 Task: Look for space in Muddebihal, India from 28th June, 2023 to 10th July,  2023 for 5 adults in price range Rs.15000 to Rs.25000. Place can be entire place or private room with 5 bedrooms having 5 beds and 5 bathrooms. Property type can be house, flat, guest house. Amenities needed are: wifi, TV, free parkinig on premises, gym, breakfast. Booking option can be shelf check-in. Required host language is English.
Action: Mouse moved to (583, 185)
Screenshot: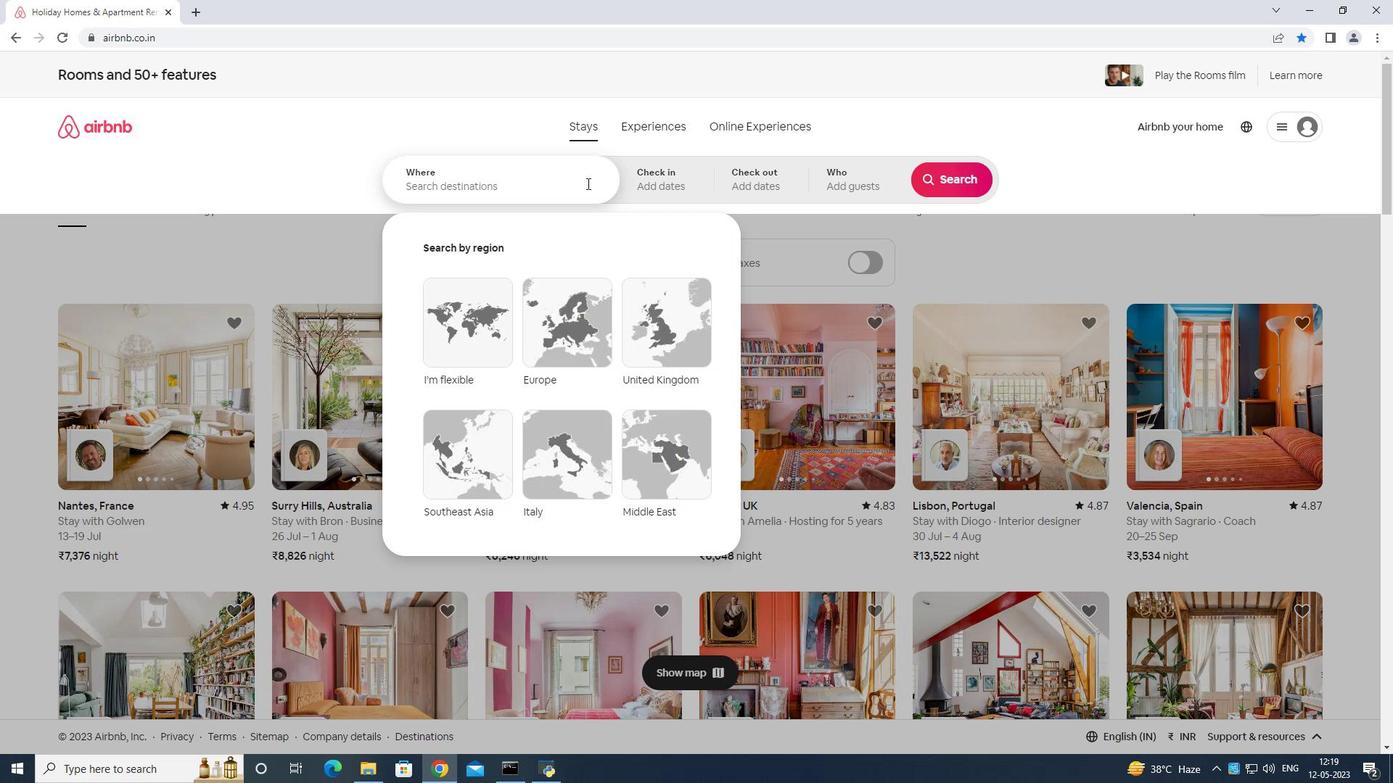 
Action: Mouse pressed left at (583, 185)
Screenshot: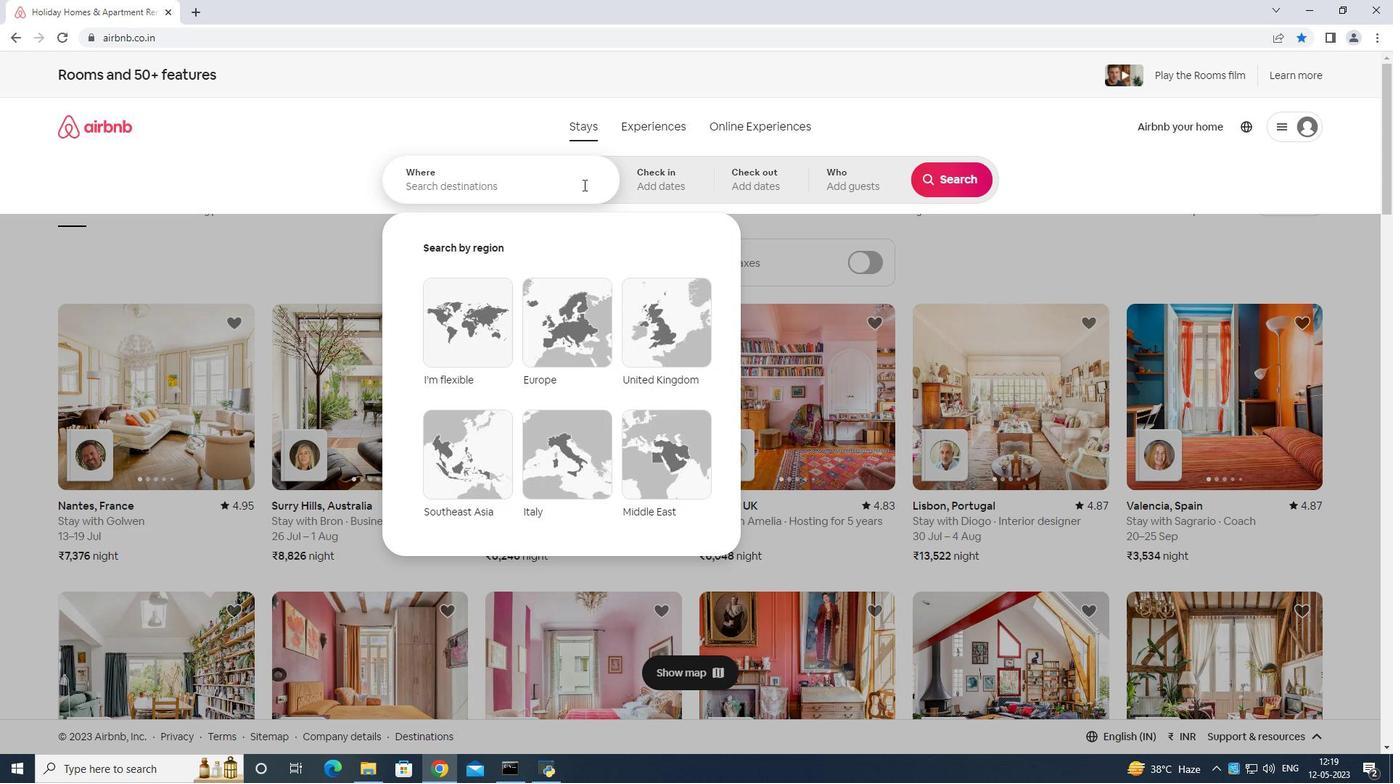 
Action: Mouse moved to (595, 180)
Screenshot: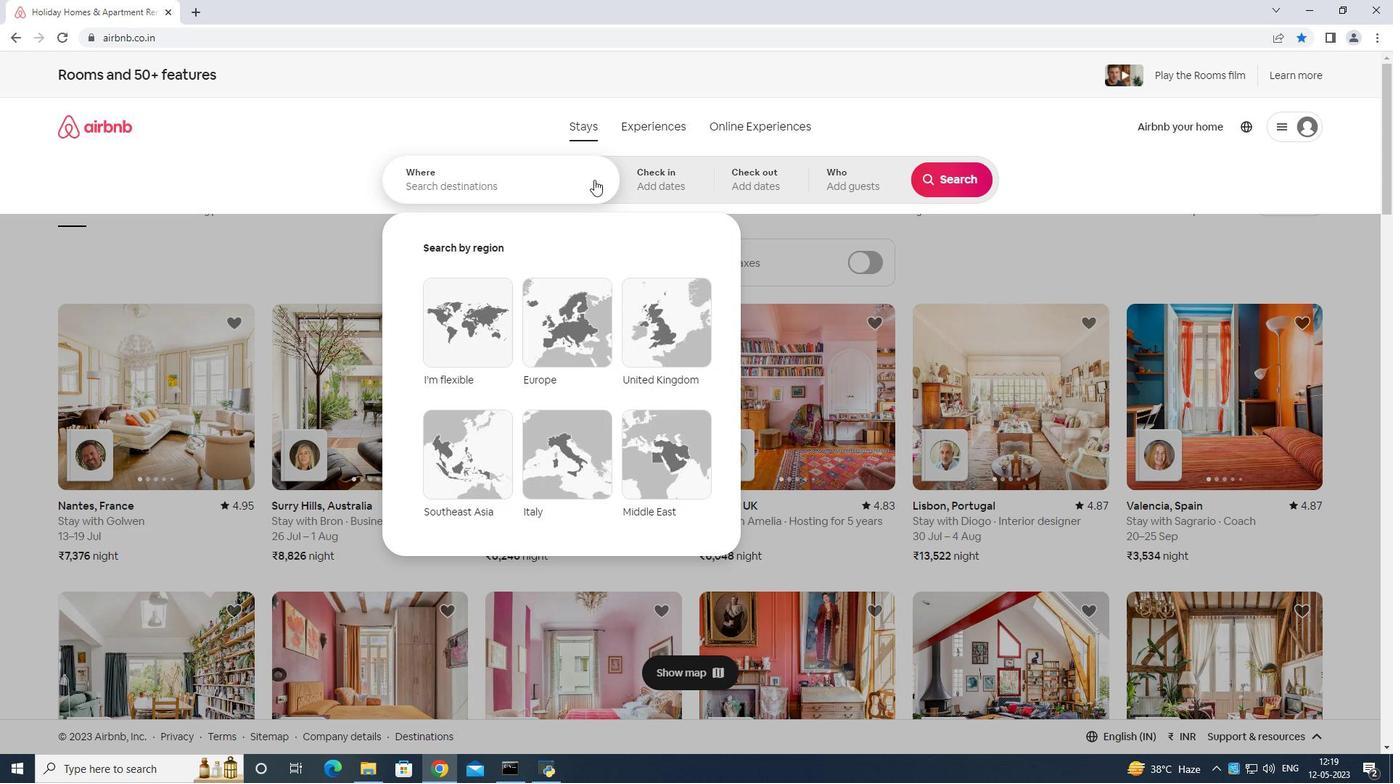 
Action: Key pressed <Key.shift>Muddebihal<Key.space>india<Key.enter>
Screenshot: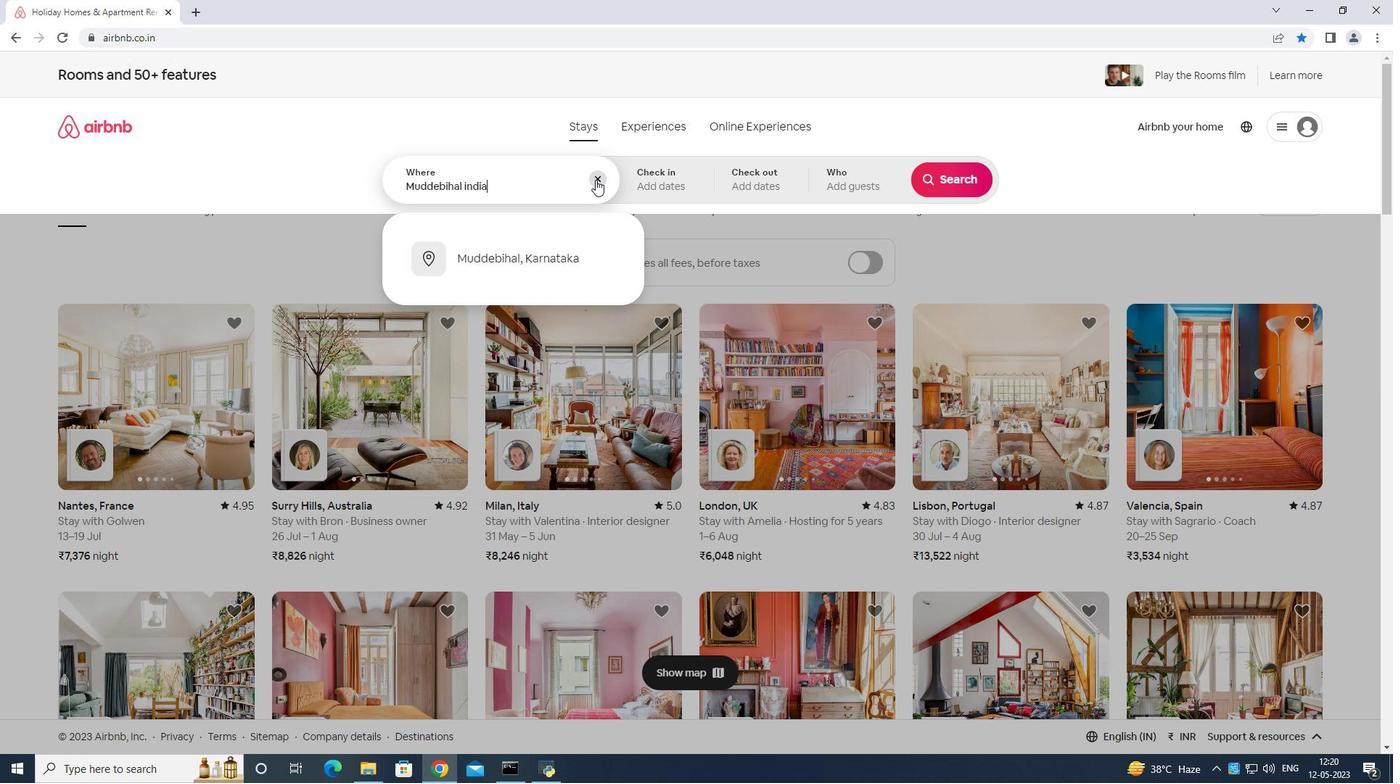 
Action: Mouse moved to (831, 492)
Screenshot: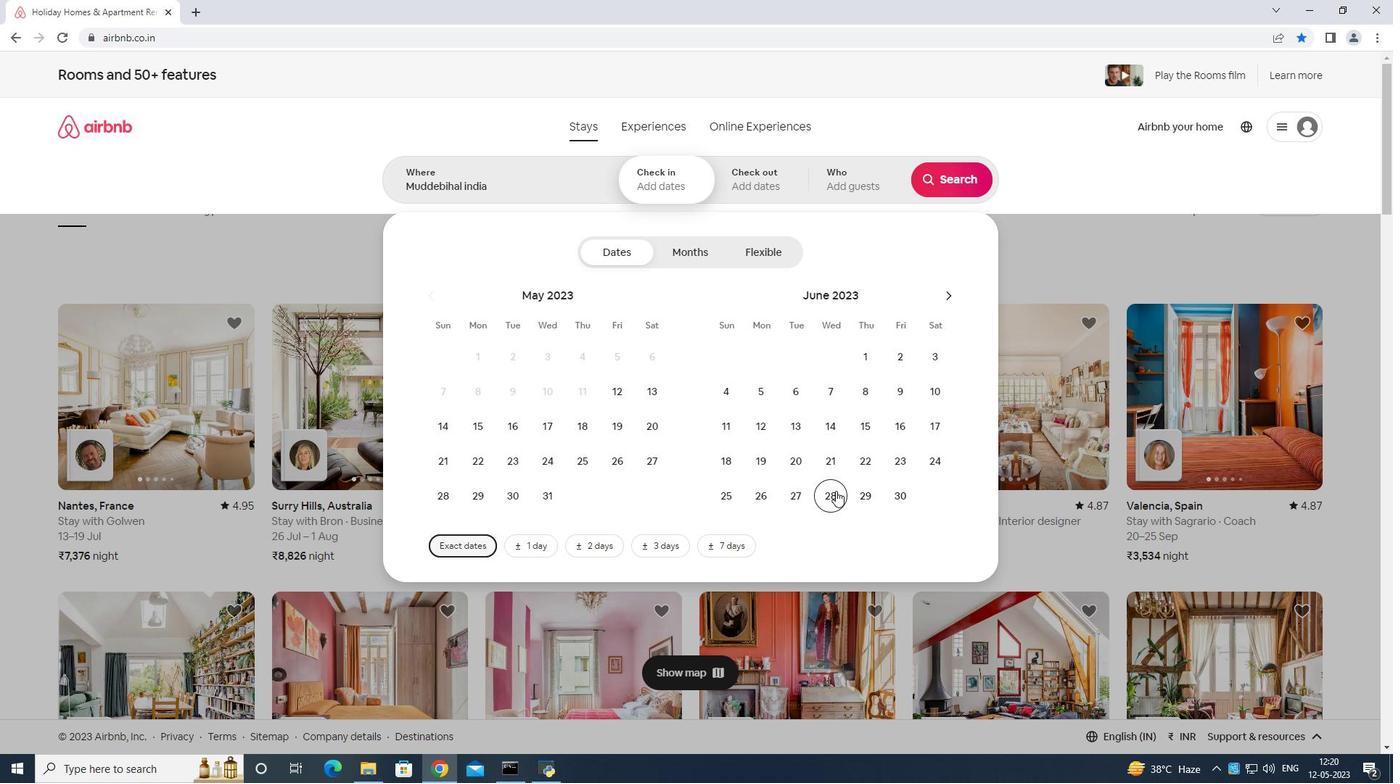 
Action: Mouse pressed left at (831, 492)
Screenshot: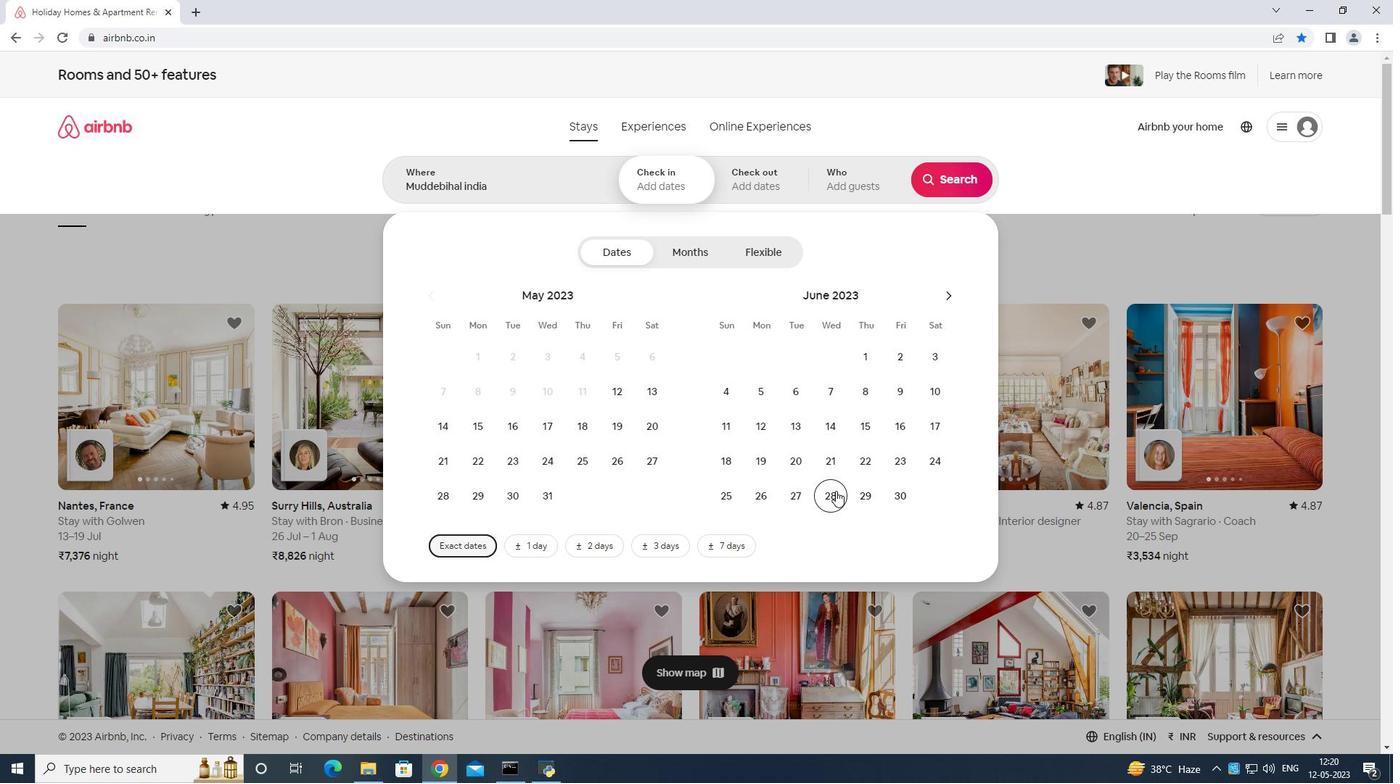 
Action: Mouse moved to (944, 296)
Screenshot: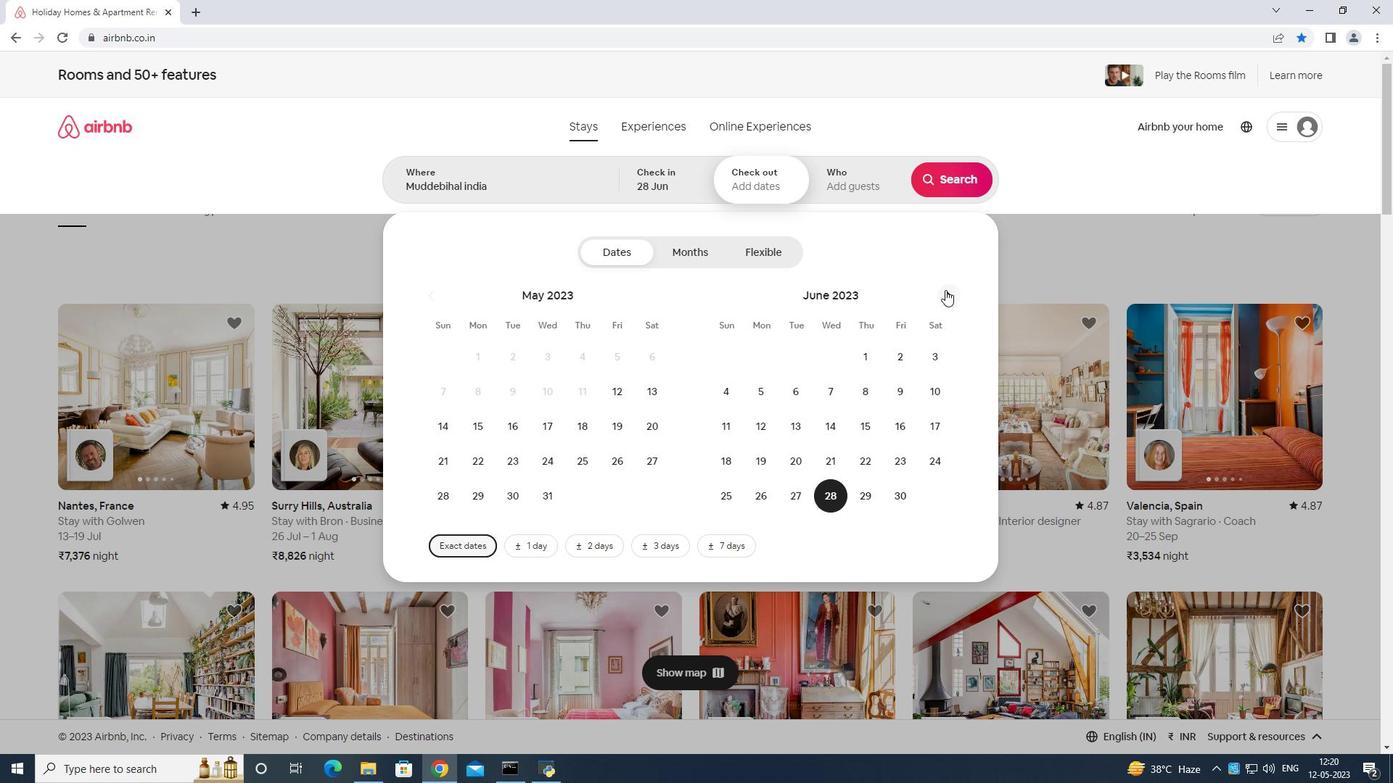 
Action: Mouse pressed left at (944, 296)
Screenshot: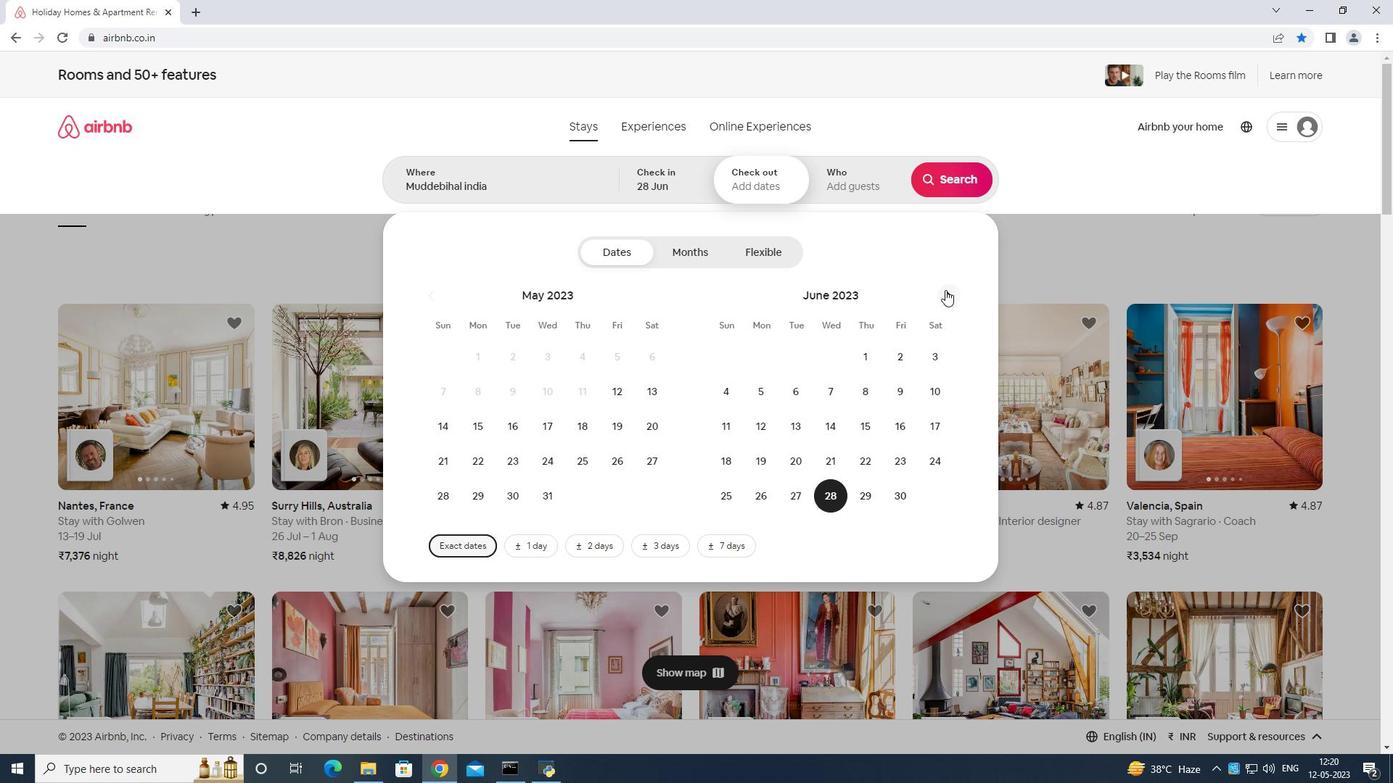 
Action: Mouse moved to (766, 413)
Screenshot: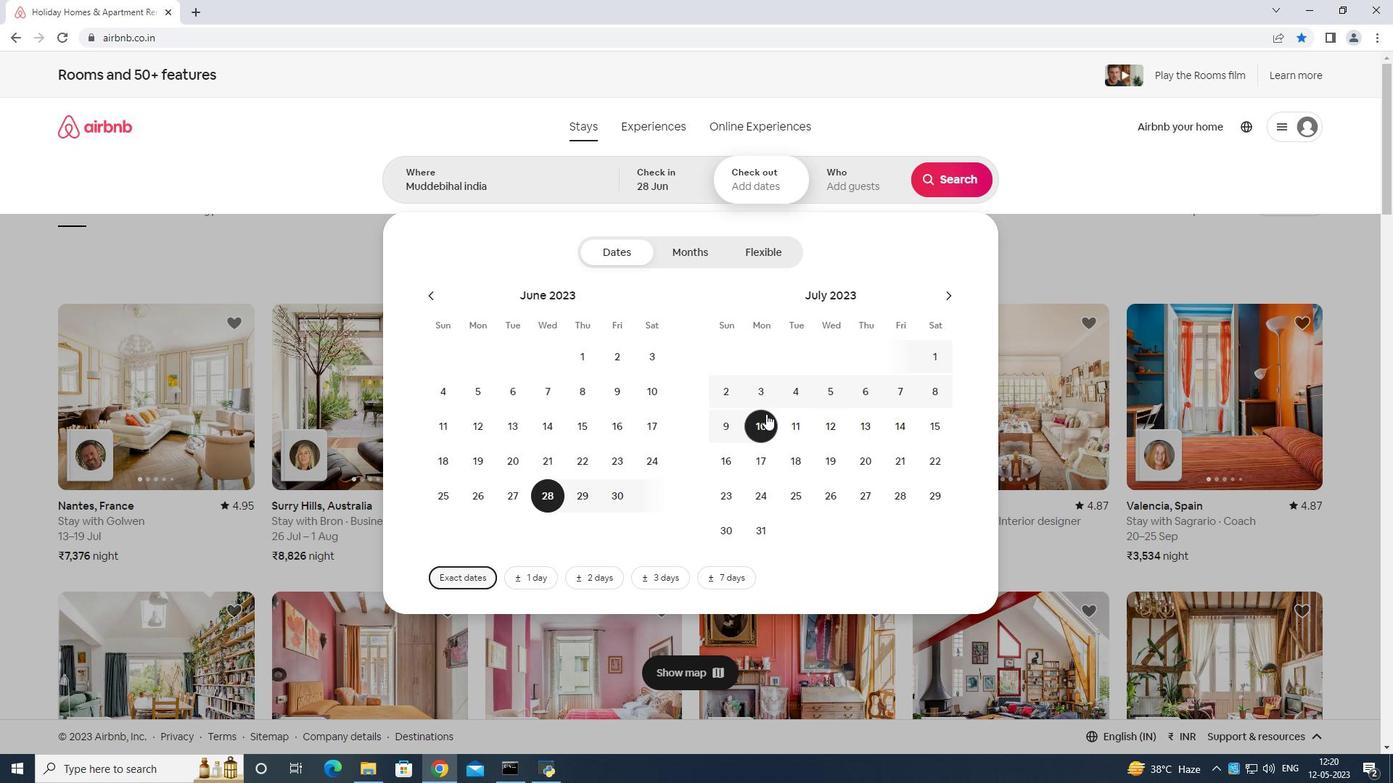 
Action: Mouse pressed left at (766, 413)
Screenshot: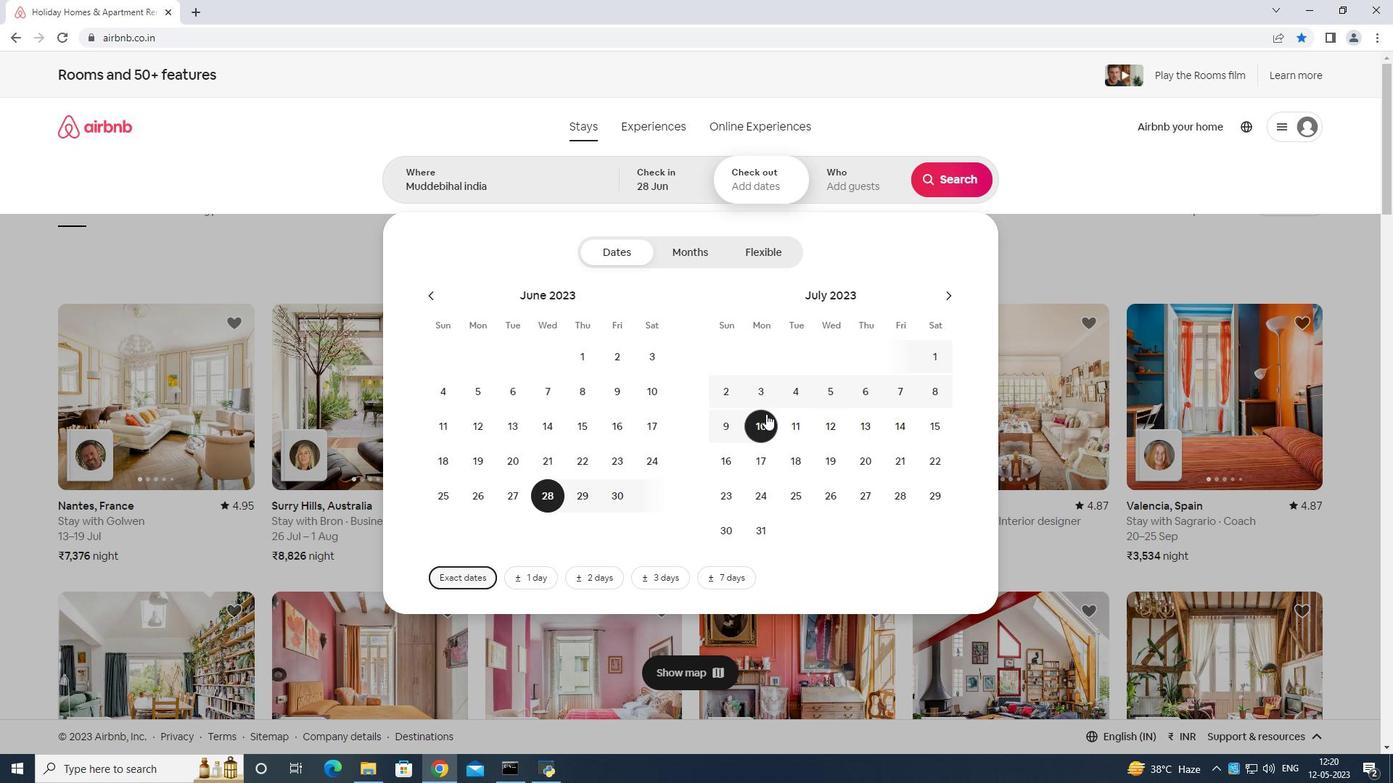 
Action: Mouse moved to (873, 173)
Screenshot: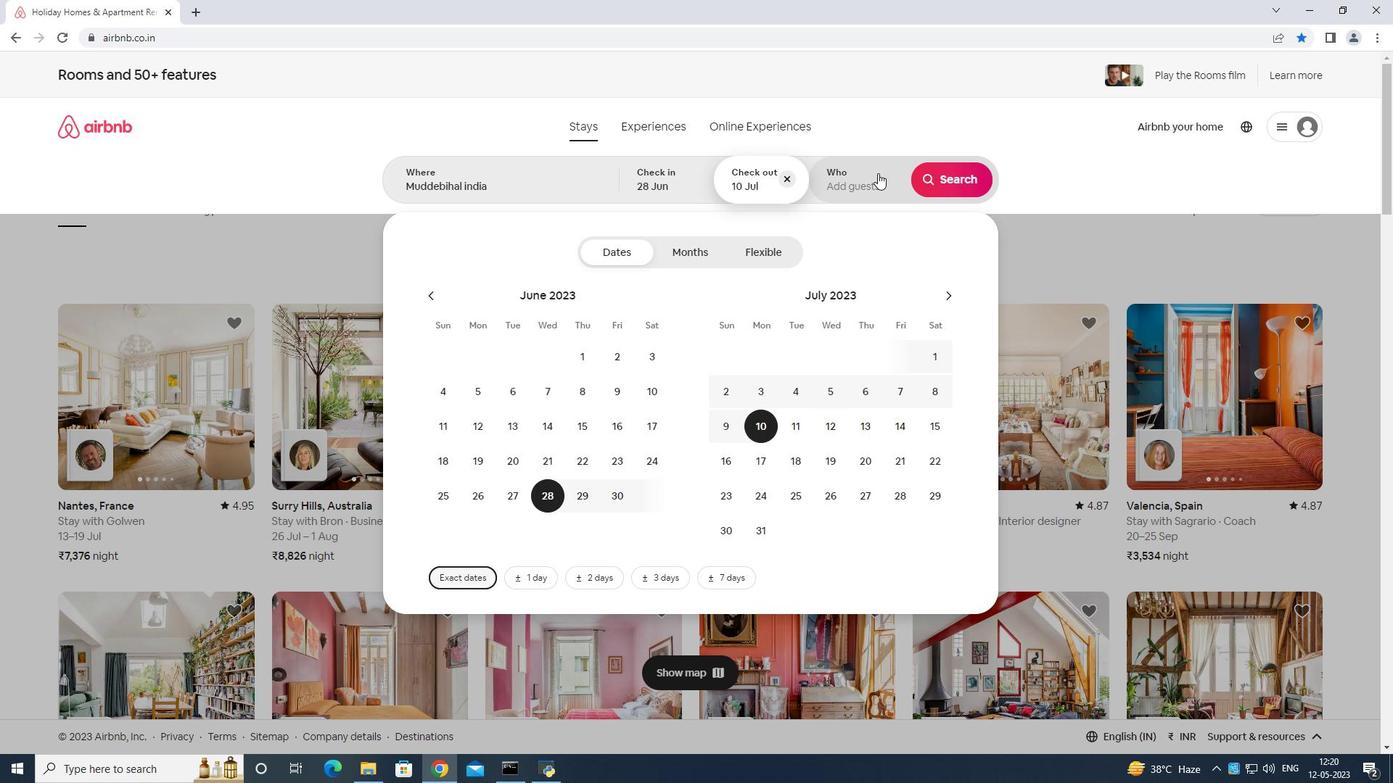 
Action: Mouse pressed left at (873, 173)
Screenshot: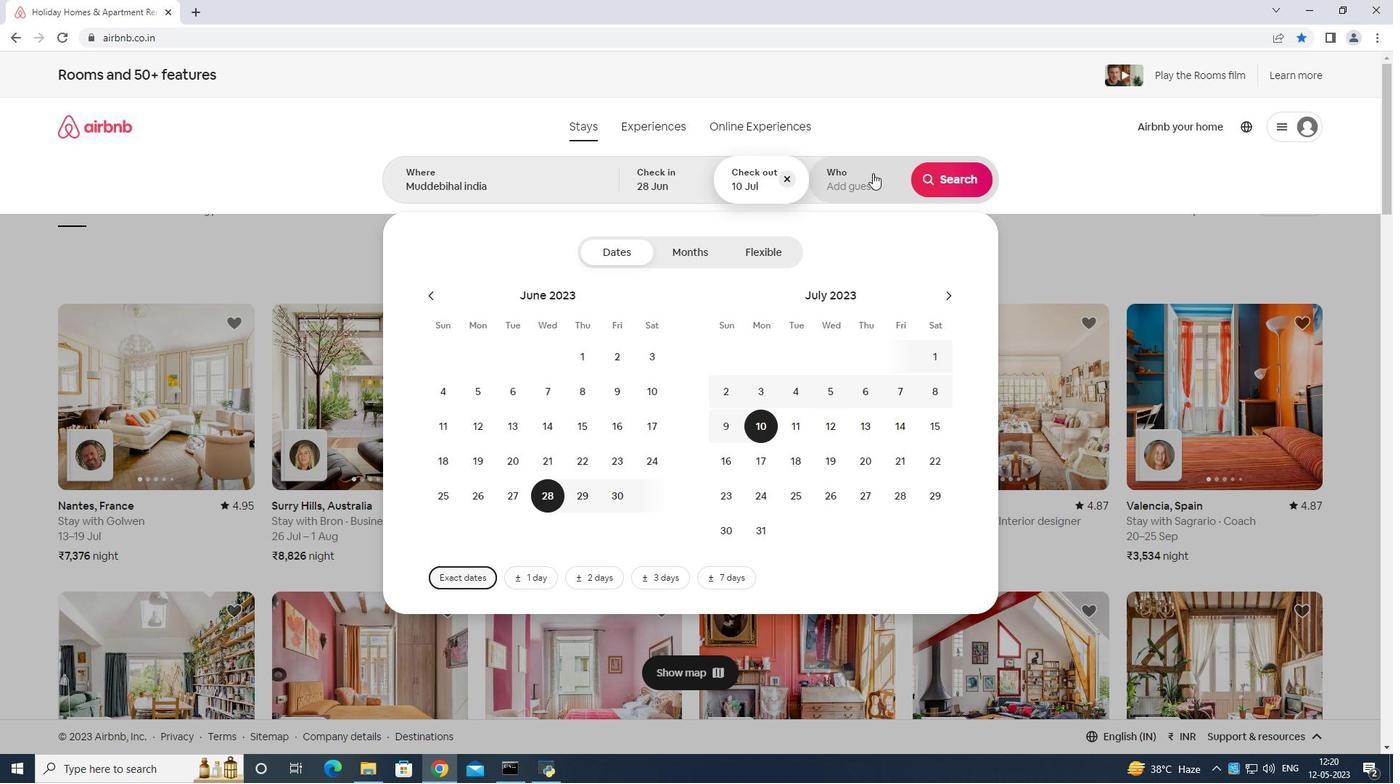 
Action: Mouse moved to (958, 252)
Screenshot: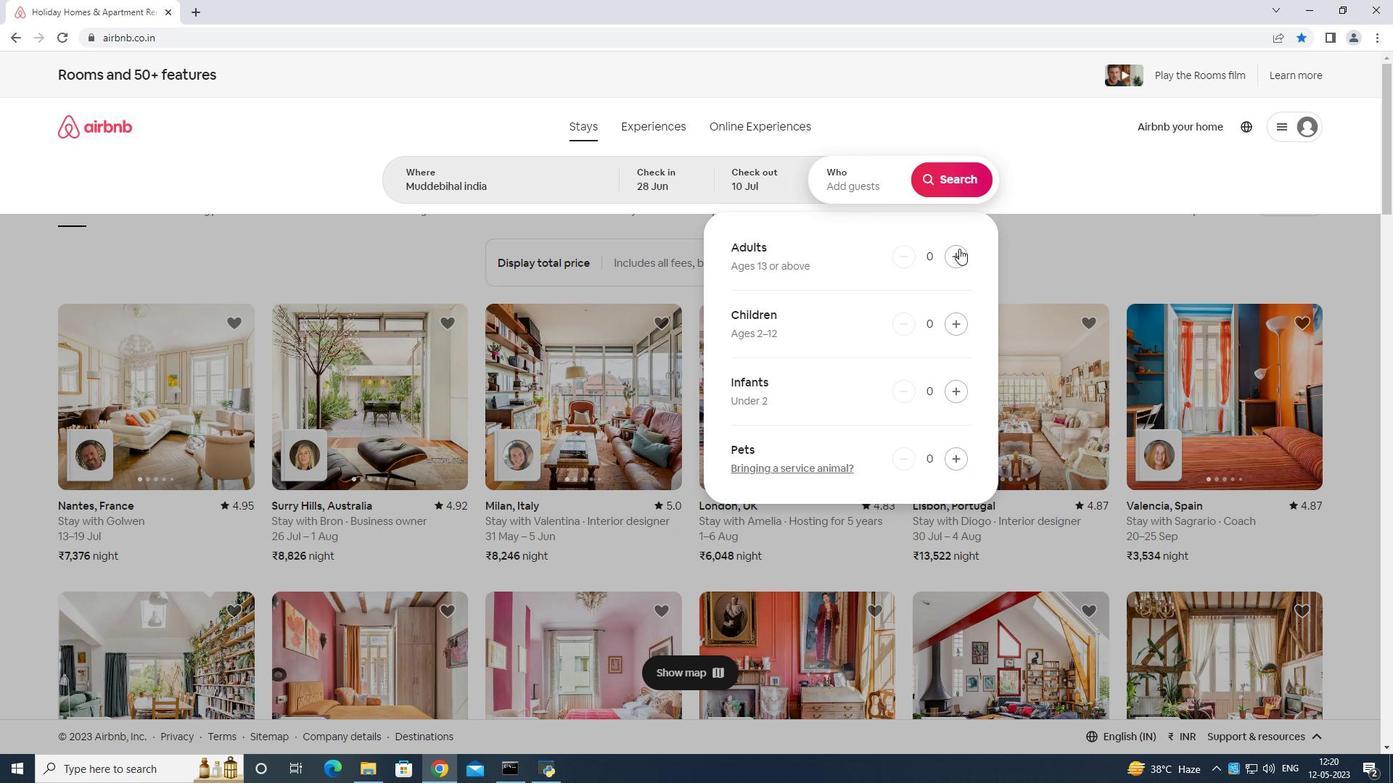 
Action: Mouse pressed left at (958, 252)
Screenshot: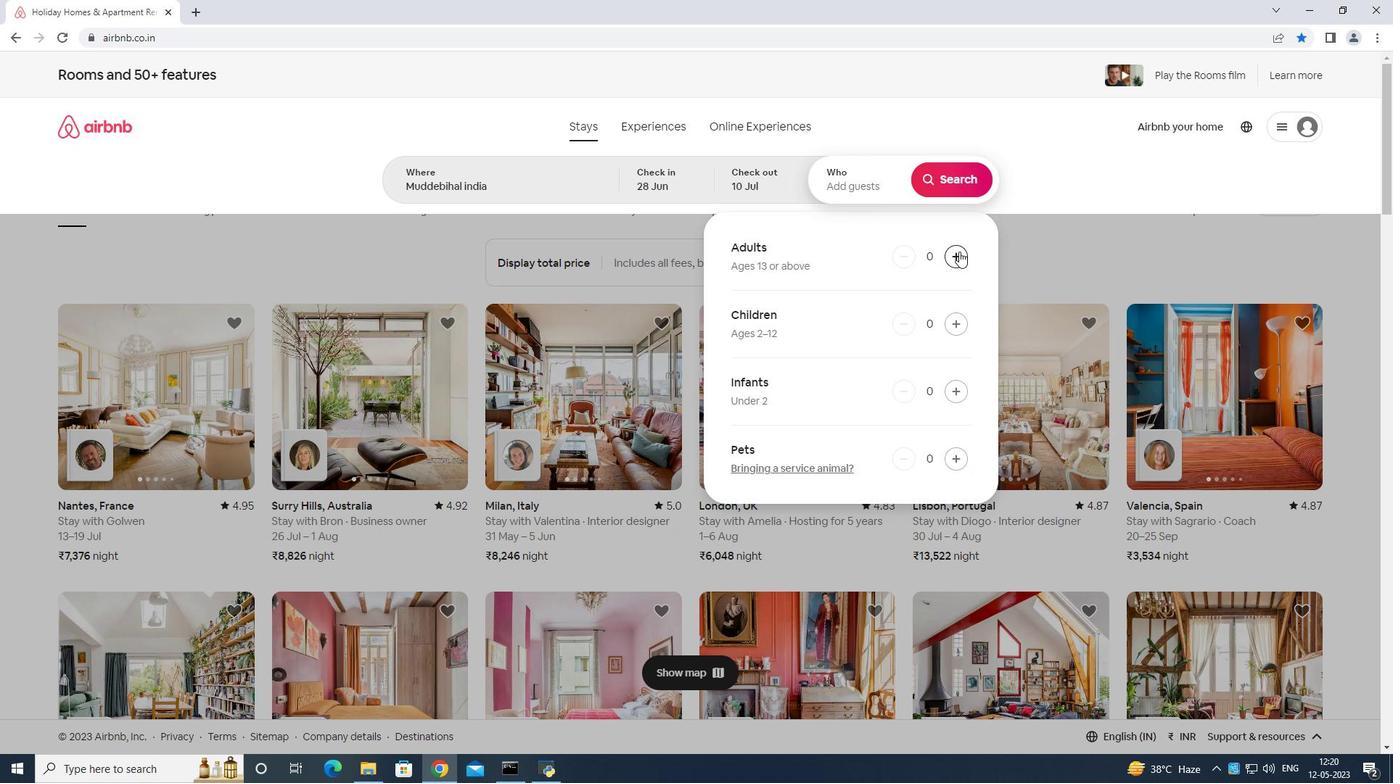 
Action: Mouse moved to (958, 252)
Screenshot: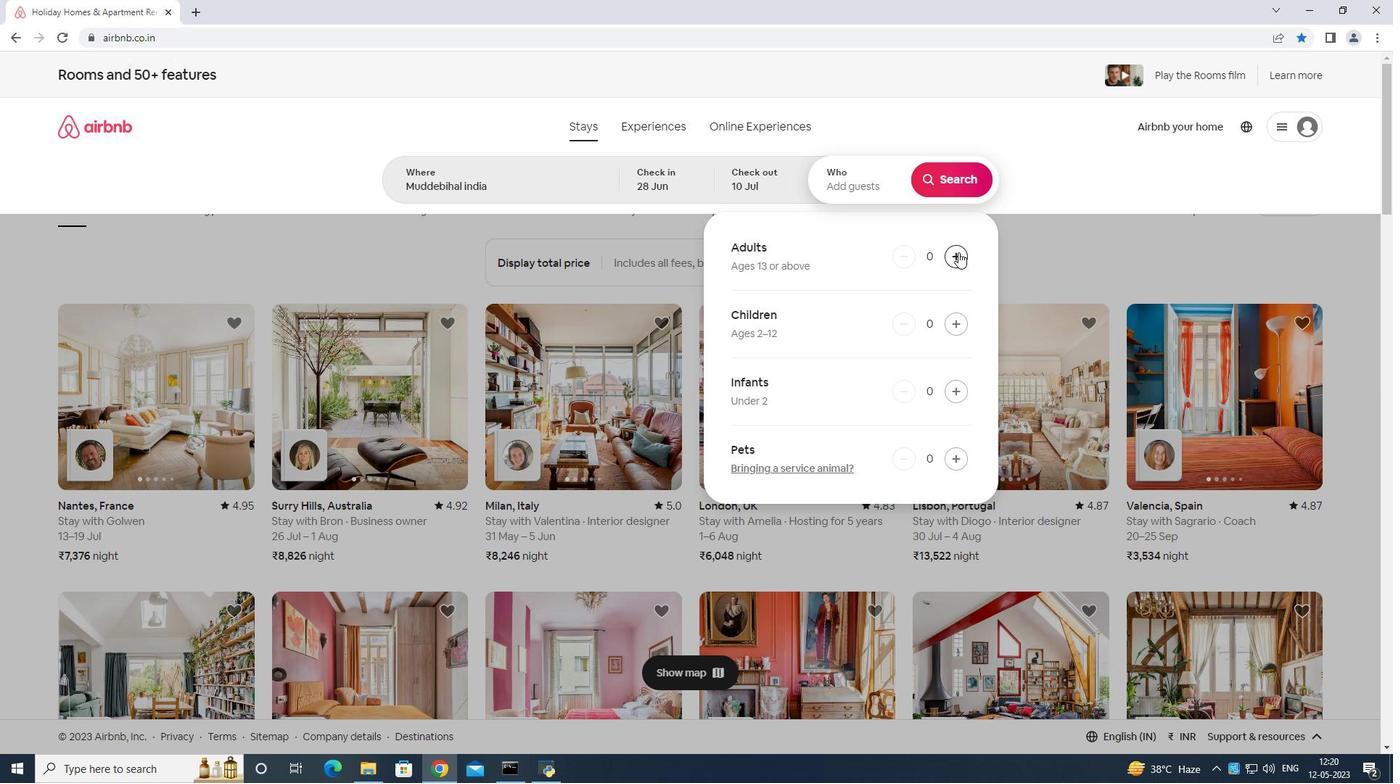 
Action: Mouse pressed left at (958, 252)
Screenshot: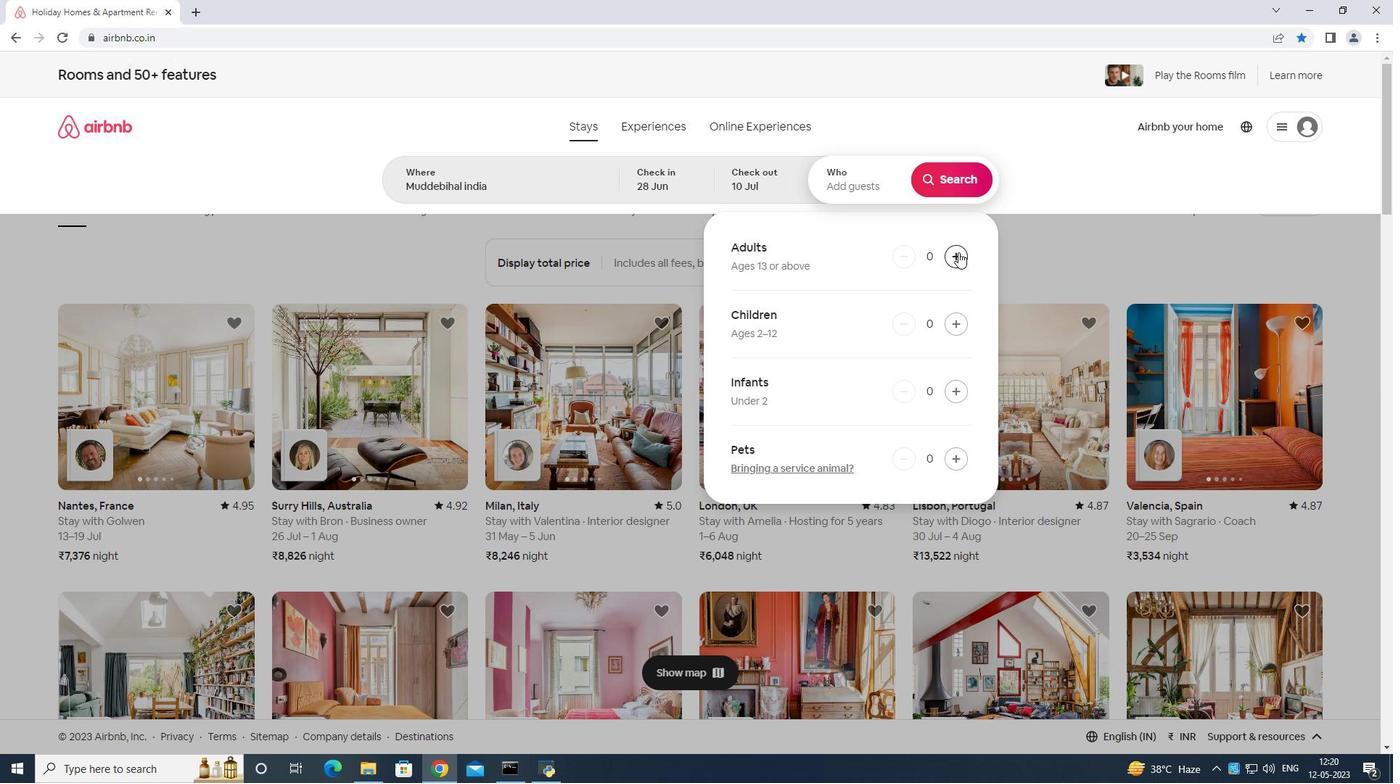 
Action: Mouse pressed left at (958, 252)
Screenshot: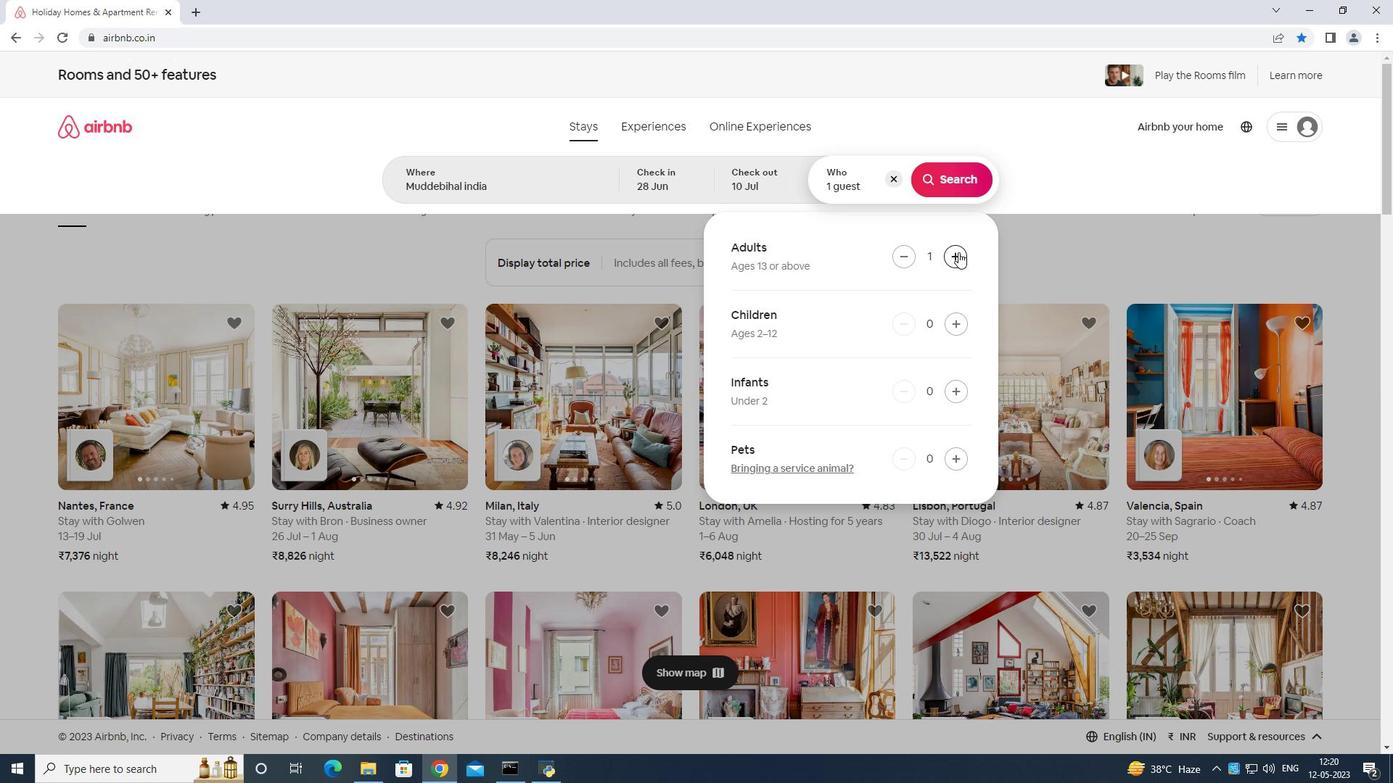 
Action: Mouse pressed left at (958, 252)
Screenshot: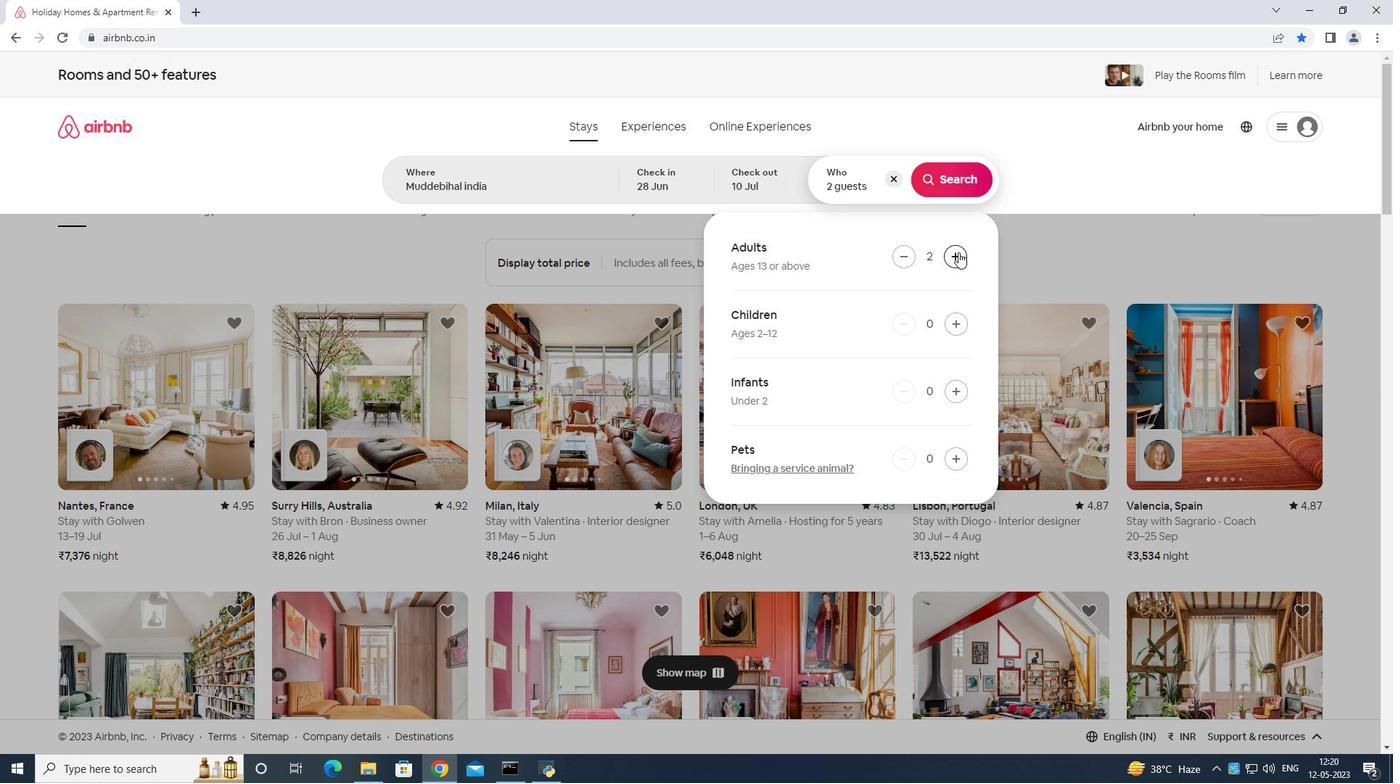 
Action: Mouse pressed left at (958, 252)
Screenshot: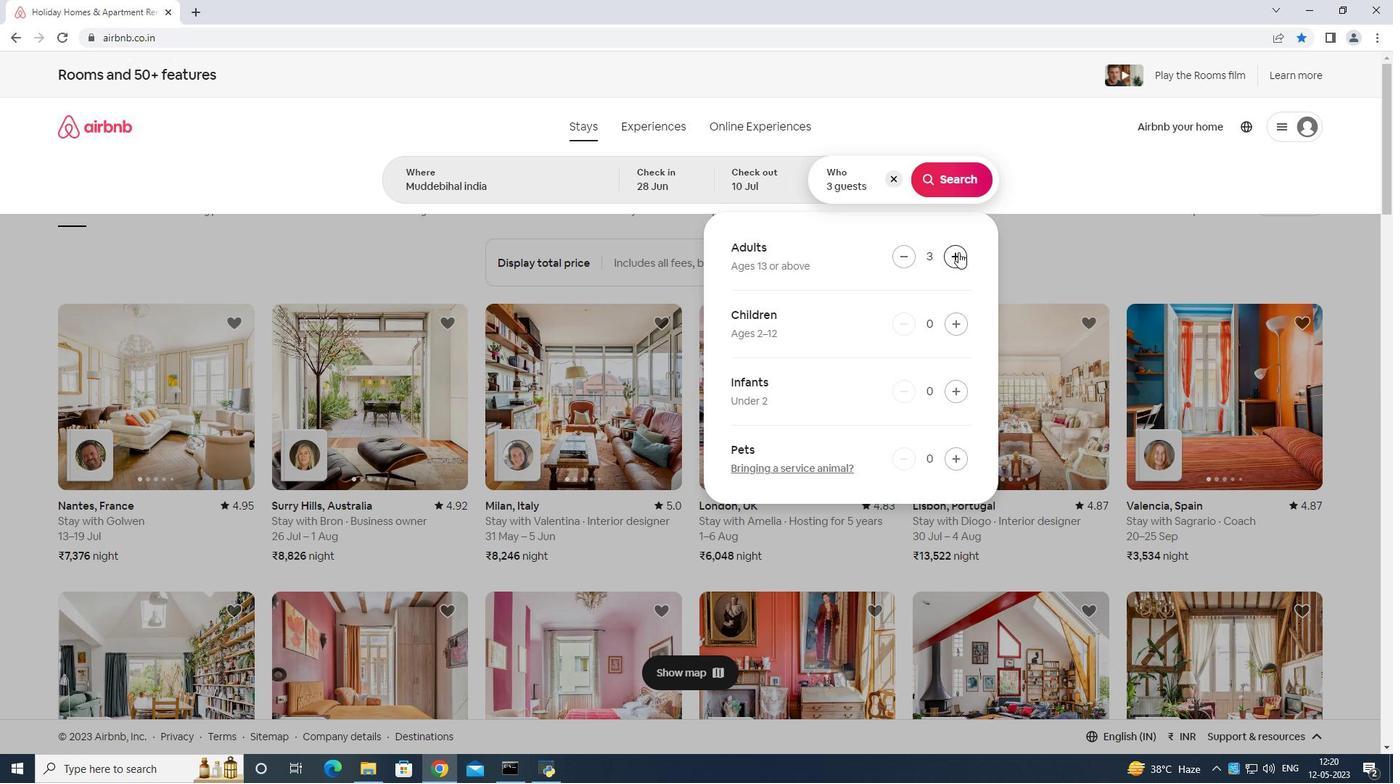 
Action: Mouse pressed left at (958, 252)
Screenshot: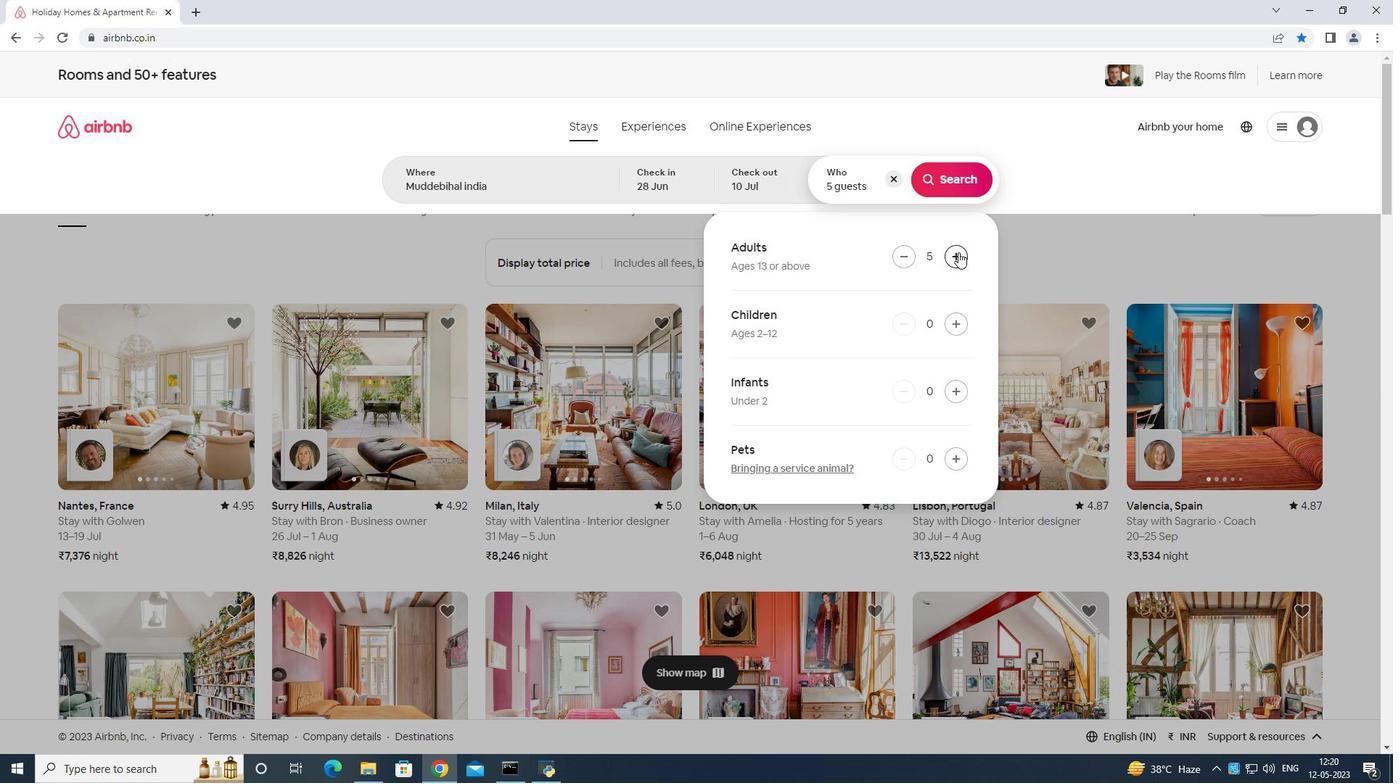 
Action: Mouse moved to (913, 258)
Screenshot: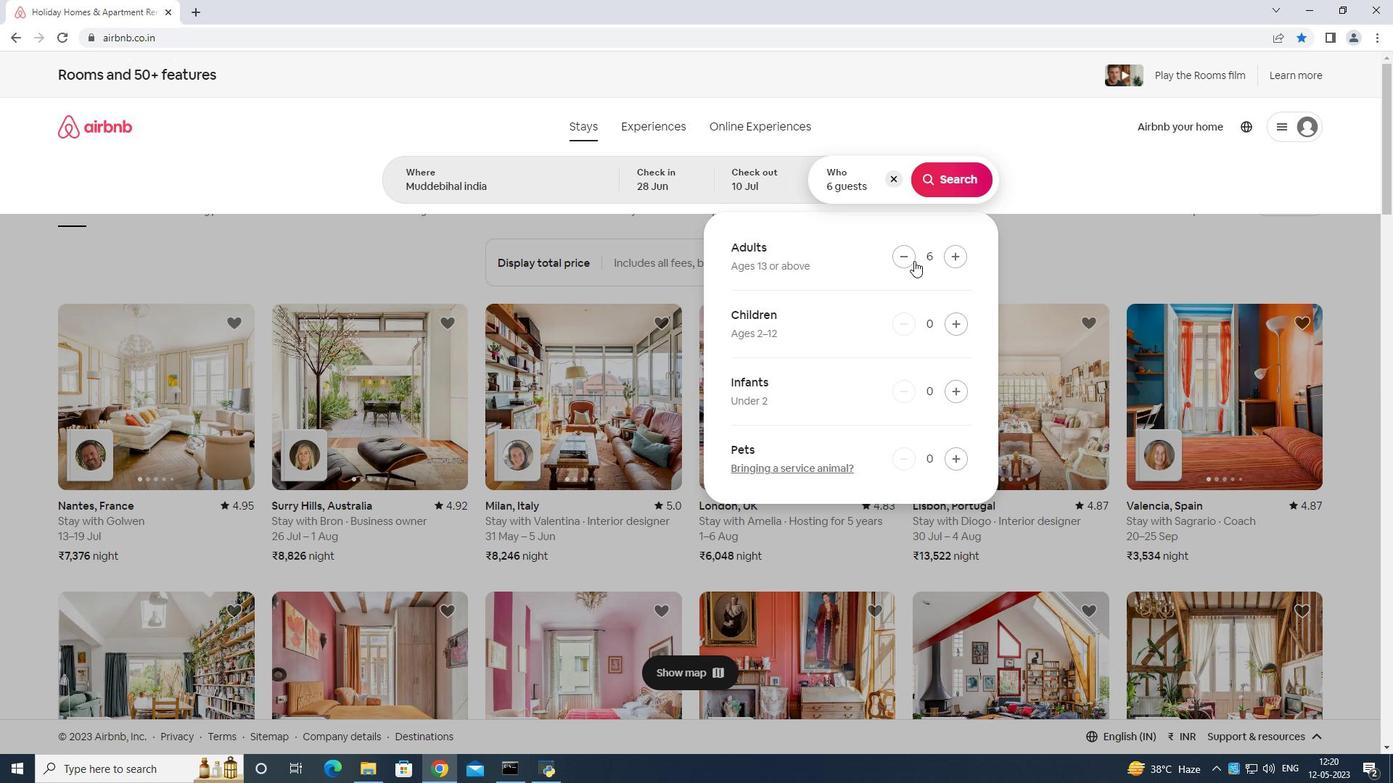 
Action: Mouse pressed left at (913, 258)
Screenshot: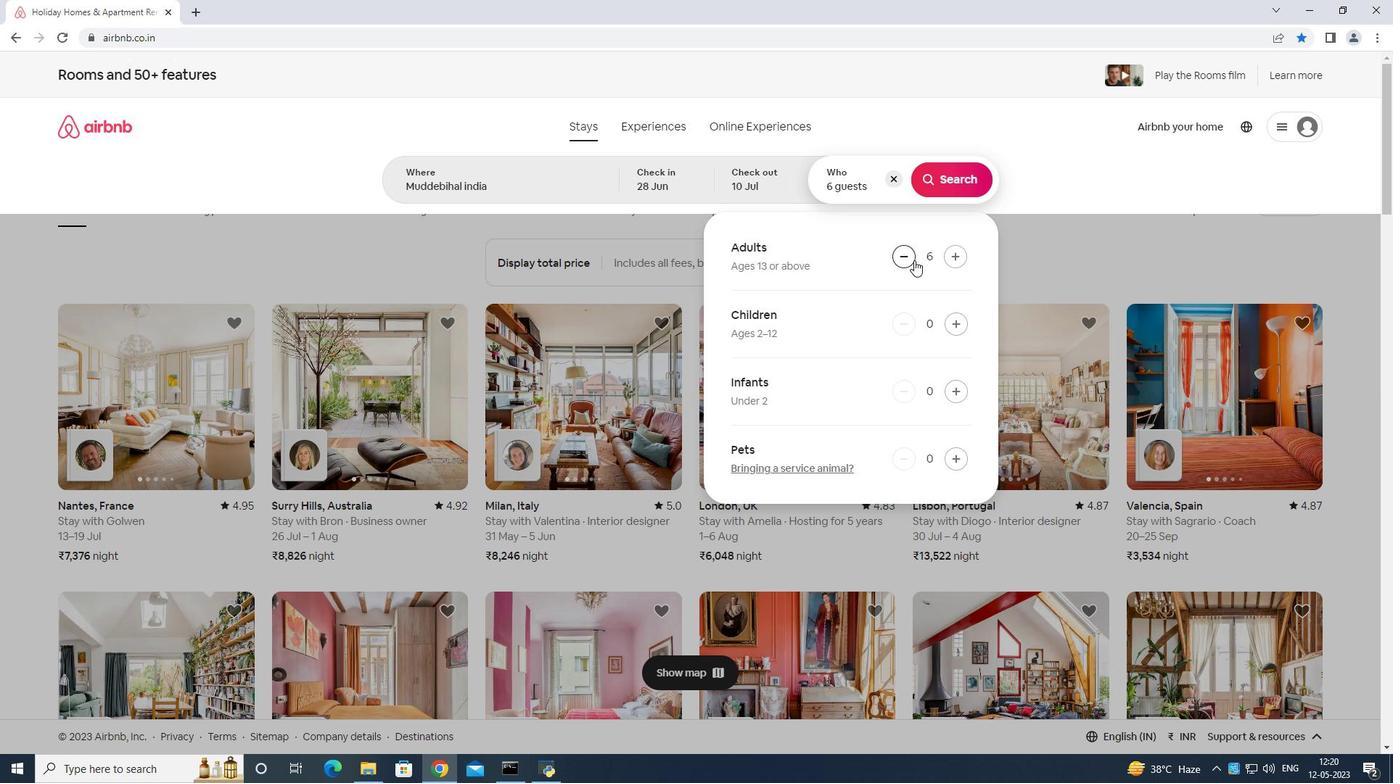 
Action: Mouse moved to (963, 196)
Screenshot: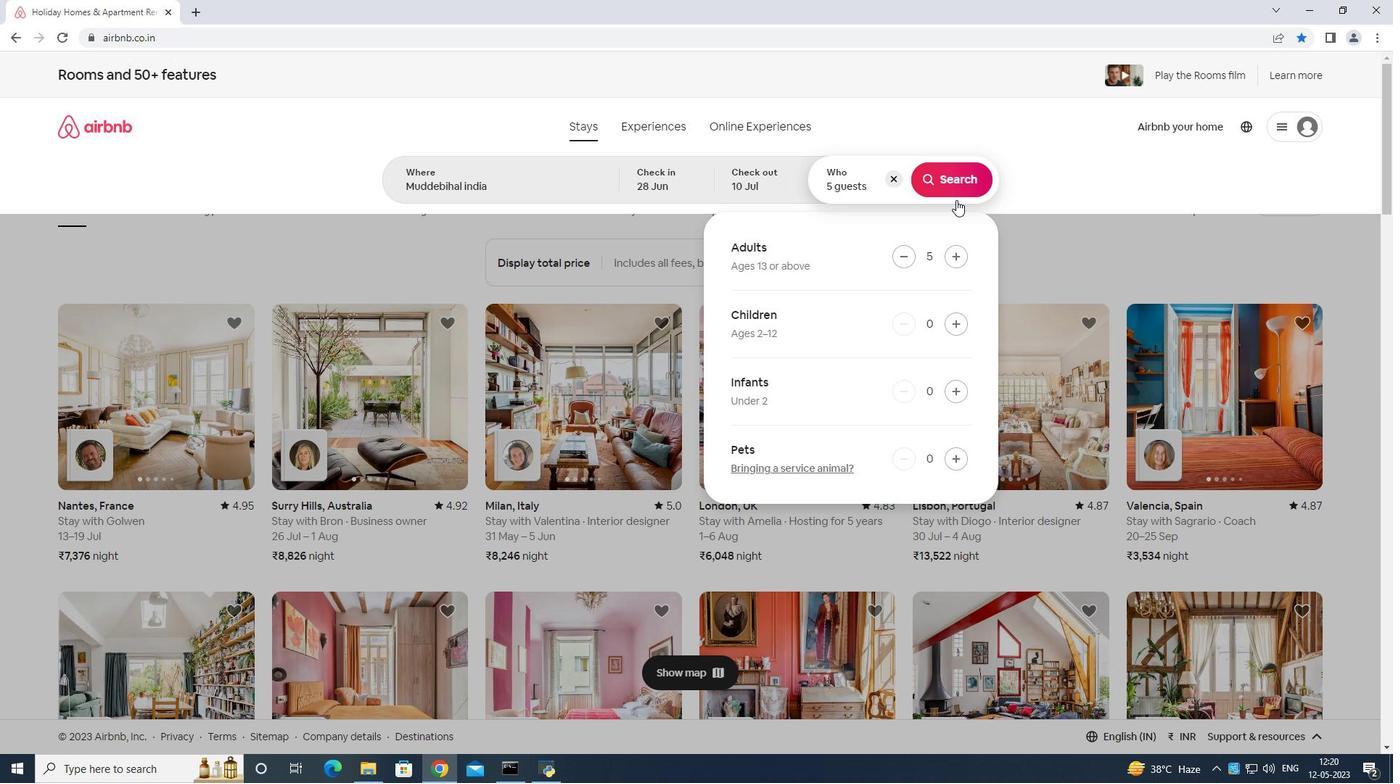 
Action: Mouse pressed left at (963, 196)
Screenshot: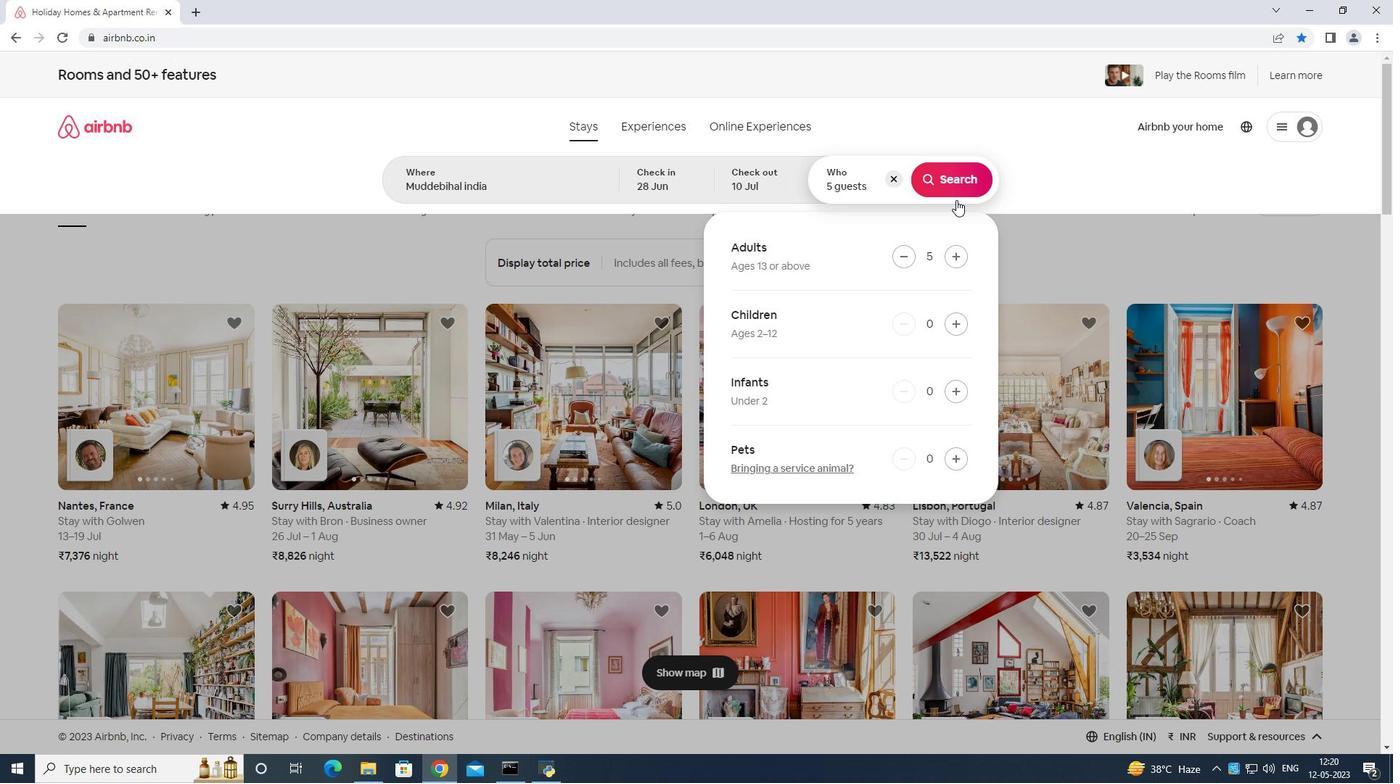 
Action: Mouse moved to (1324, 132)
Screenshot: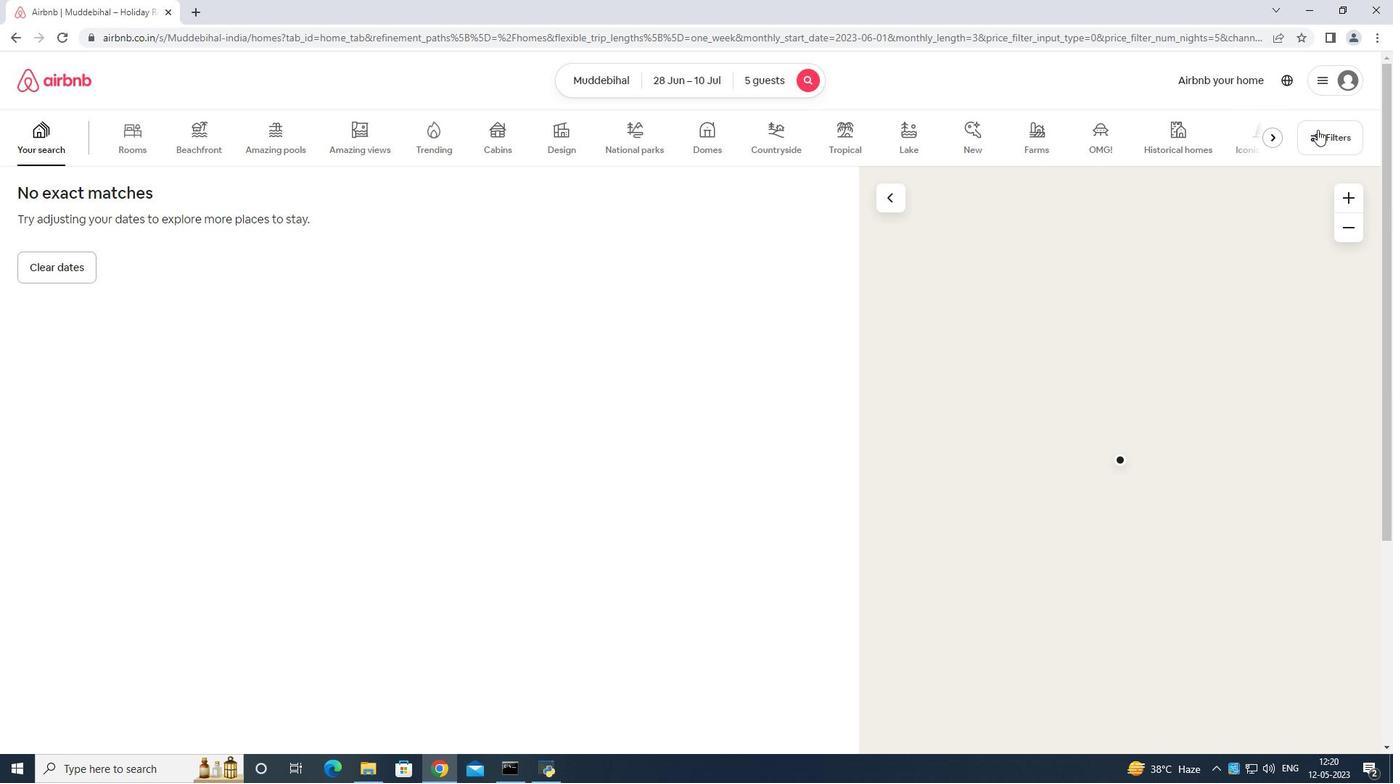 
Action: Mouse pressed left at (1324, 132)
Screenshot: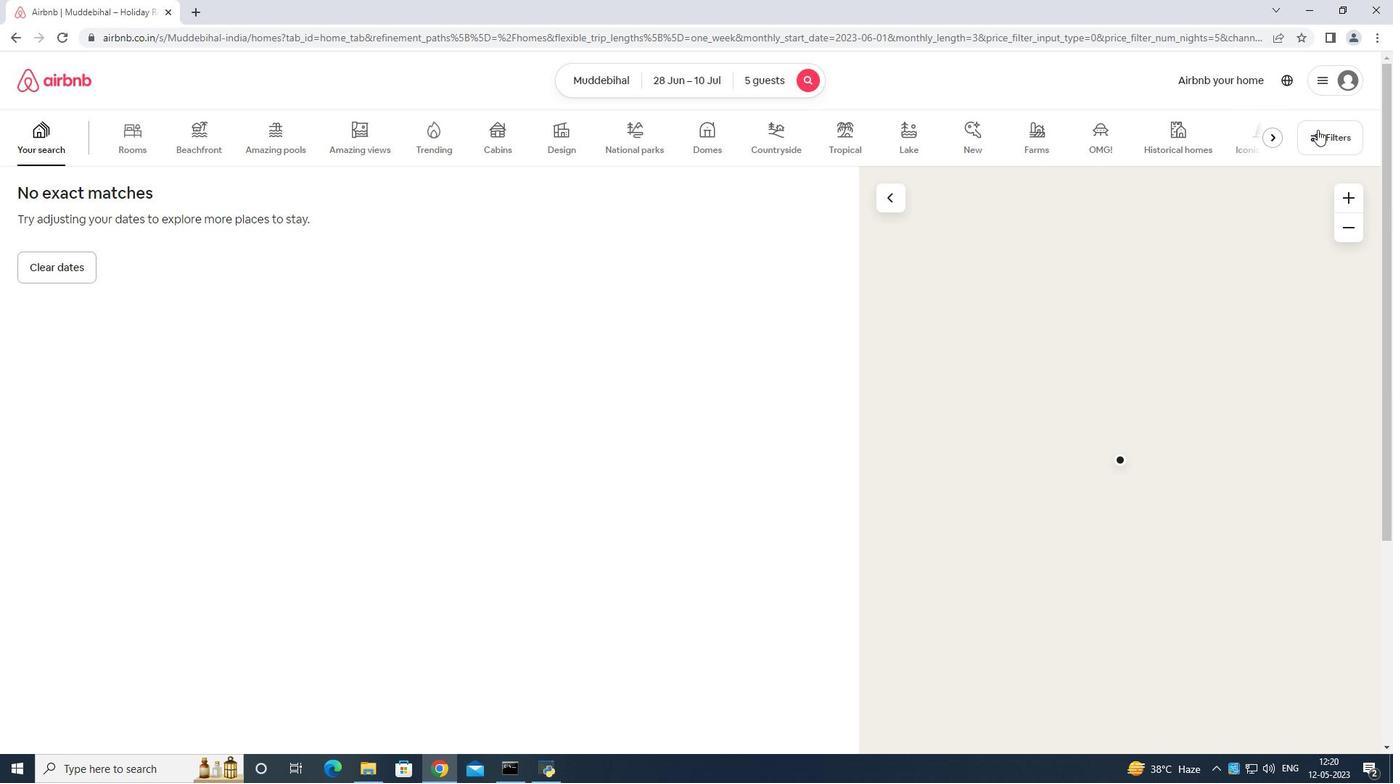 
Action: Mouse moved to (631, 477)
Screenshot: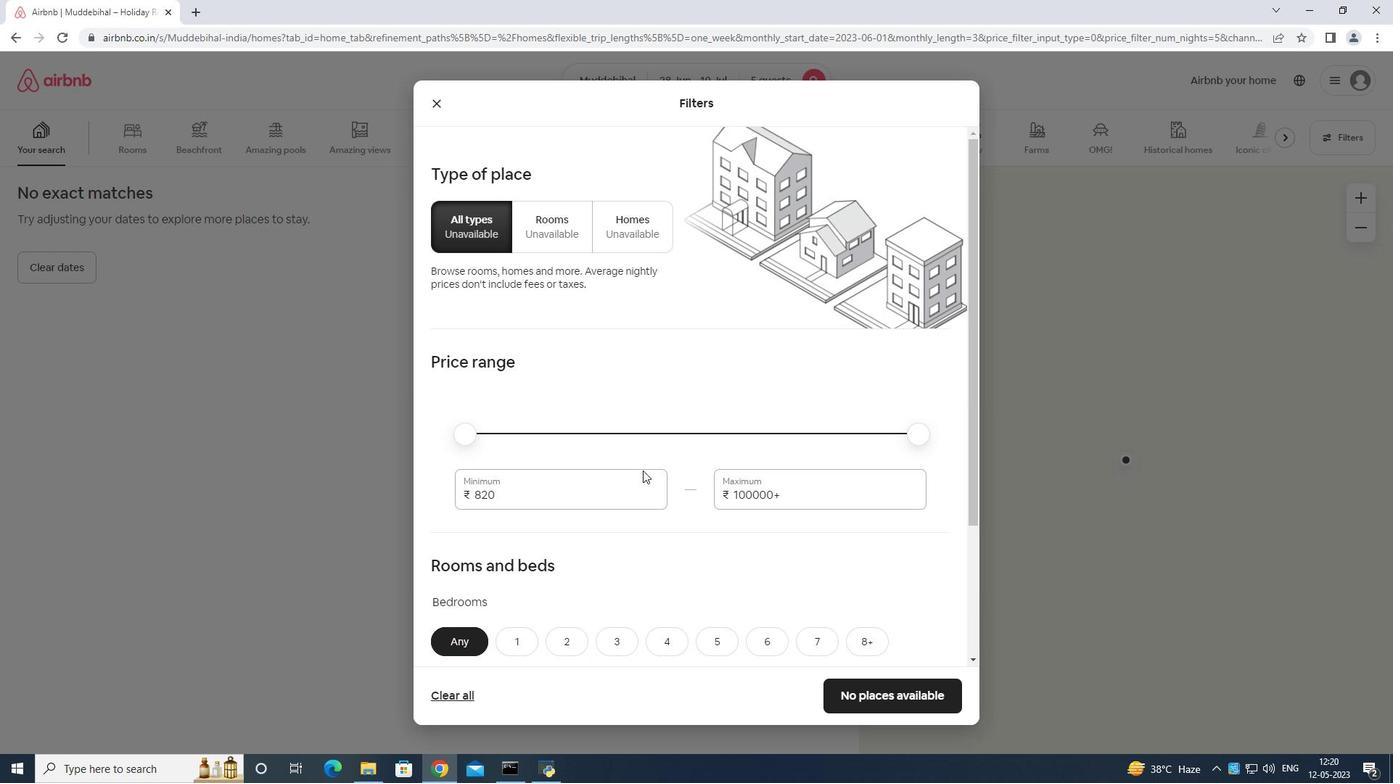 
Action: Mouse pressed left at (631, 477)
Screenshot: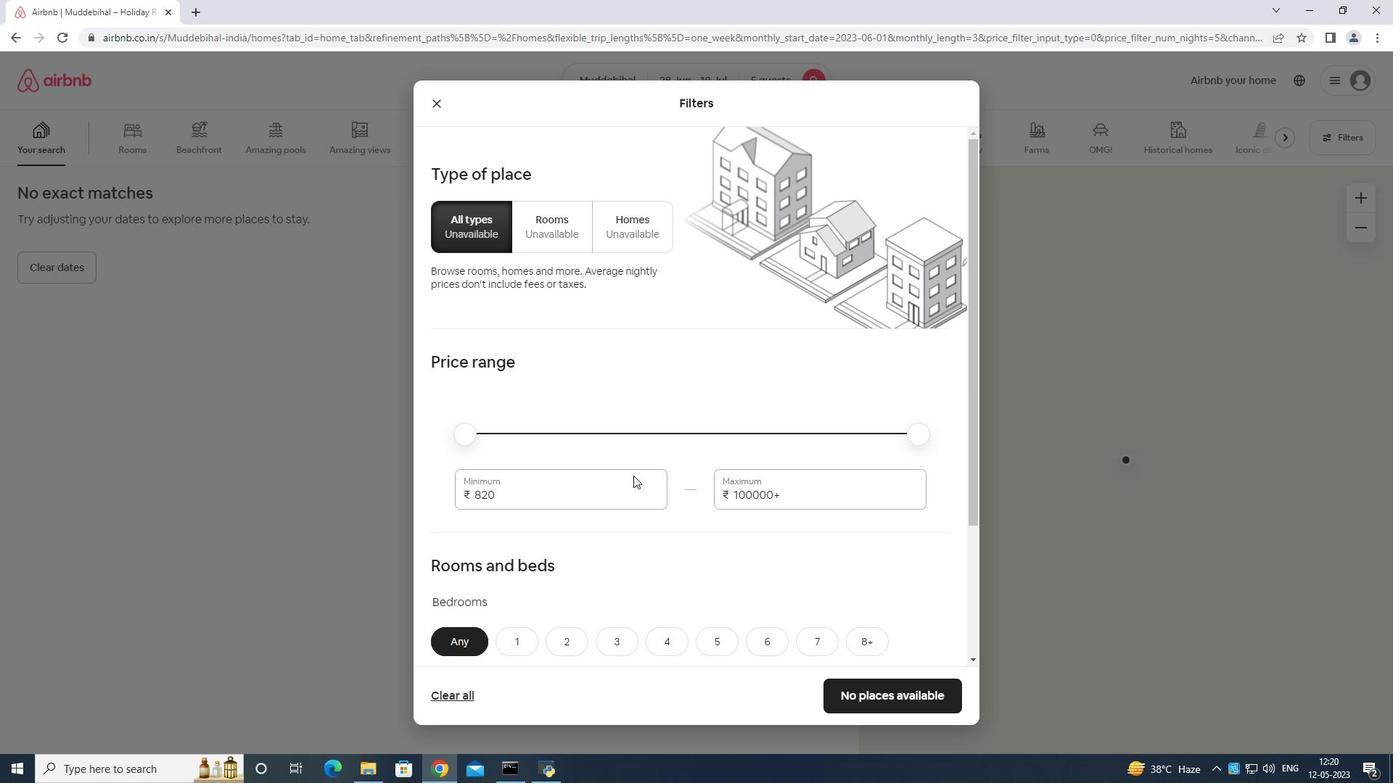 
Action: Mouse moved to (643, 466)
Screenshot: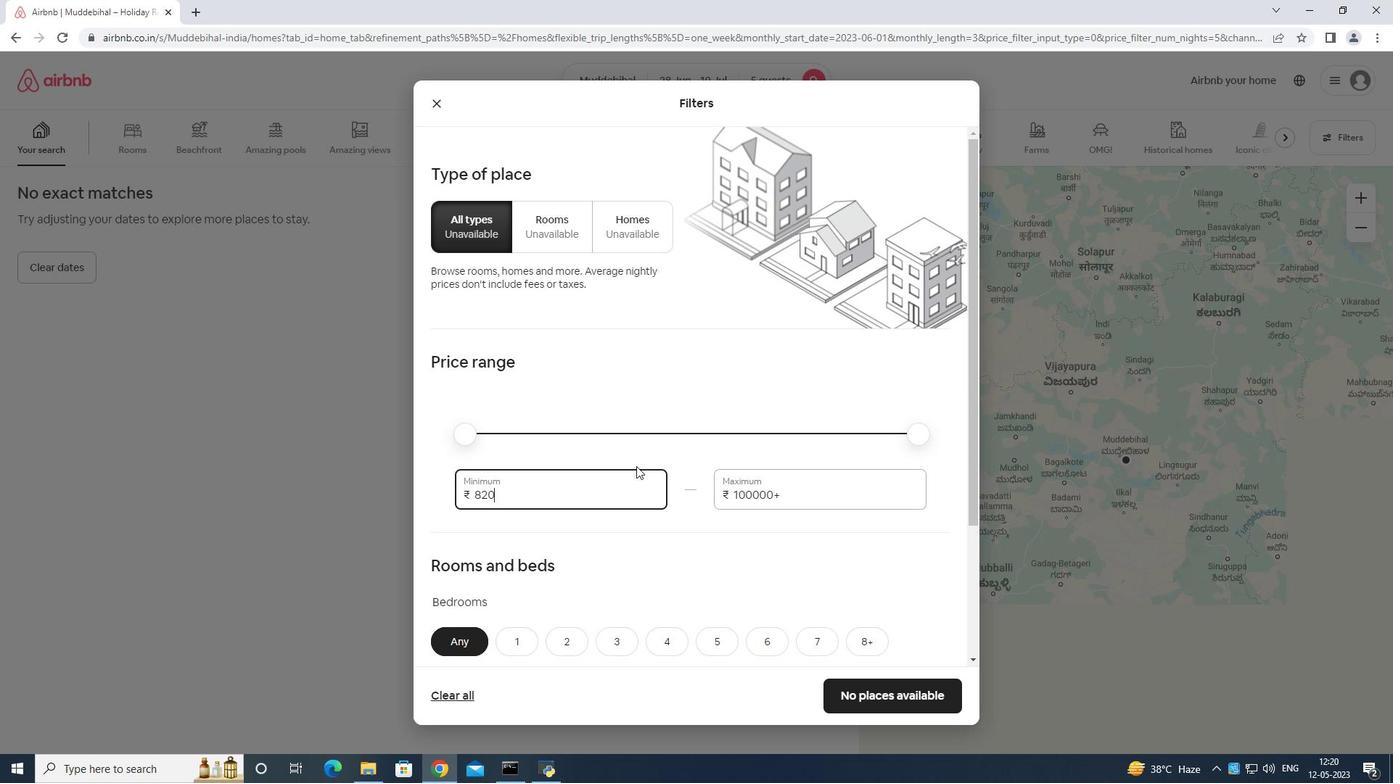 
Action: Key pressed <Key.backspace>
Screenshot: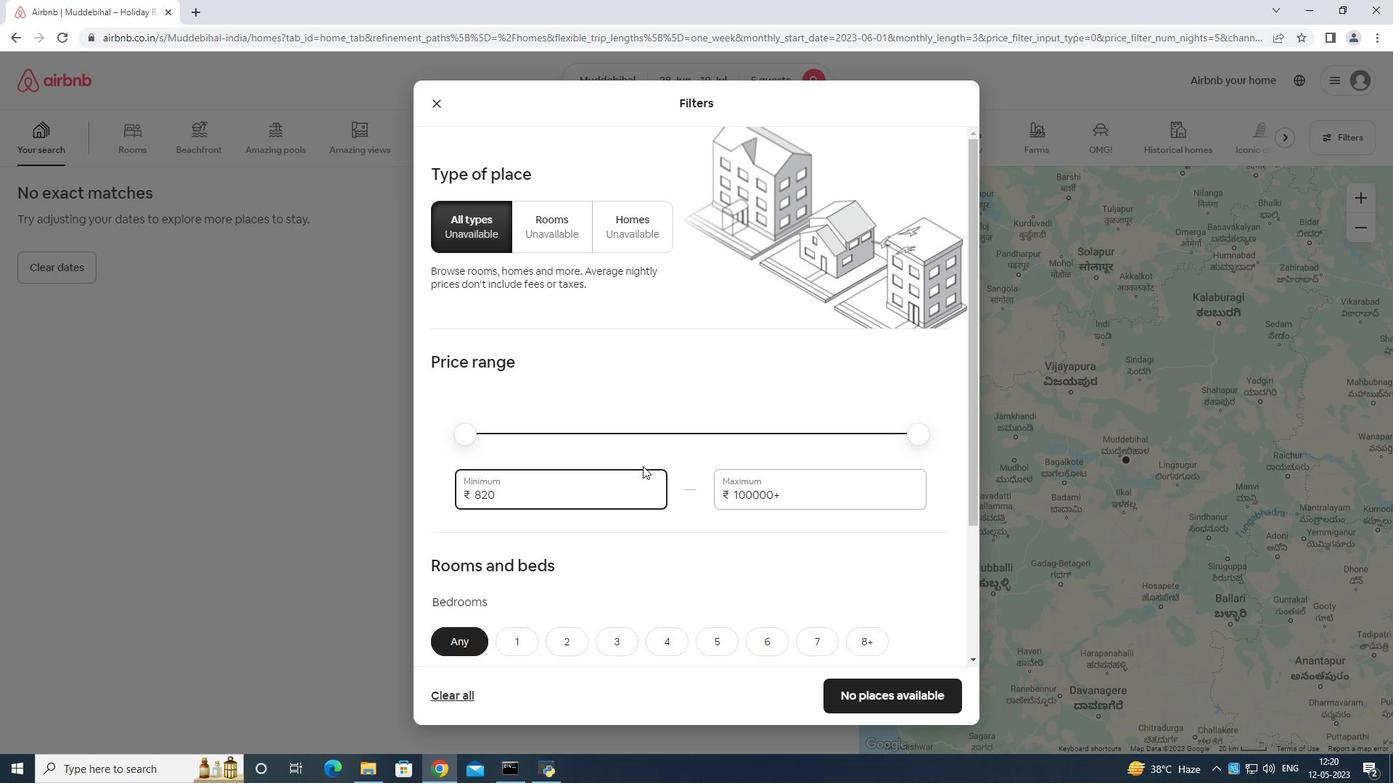 
Action: Mouse moved to (643, 467)
Screenshot: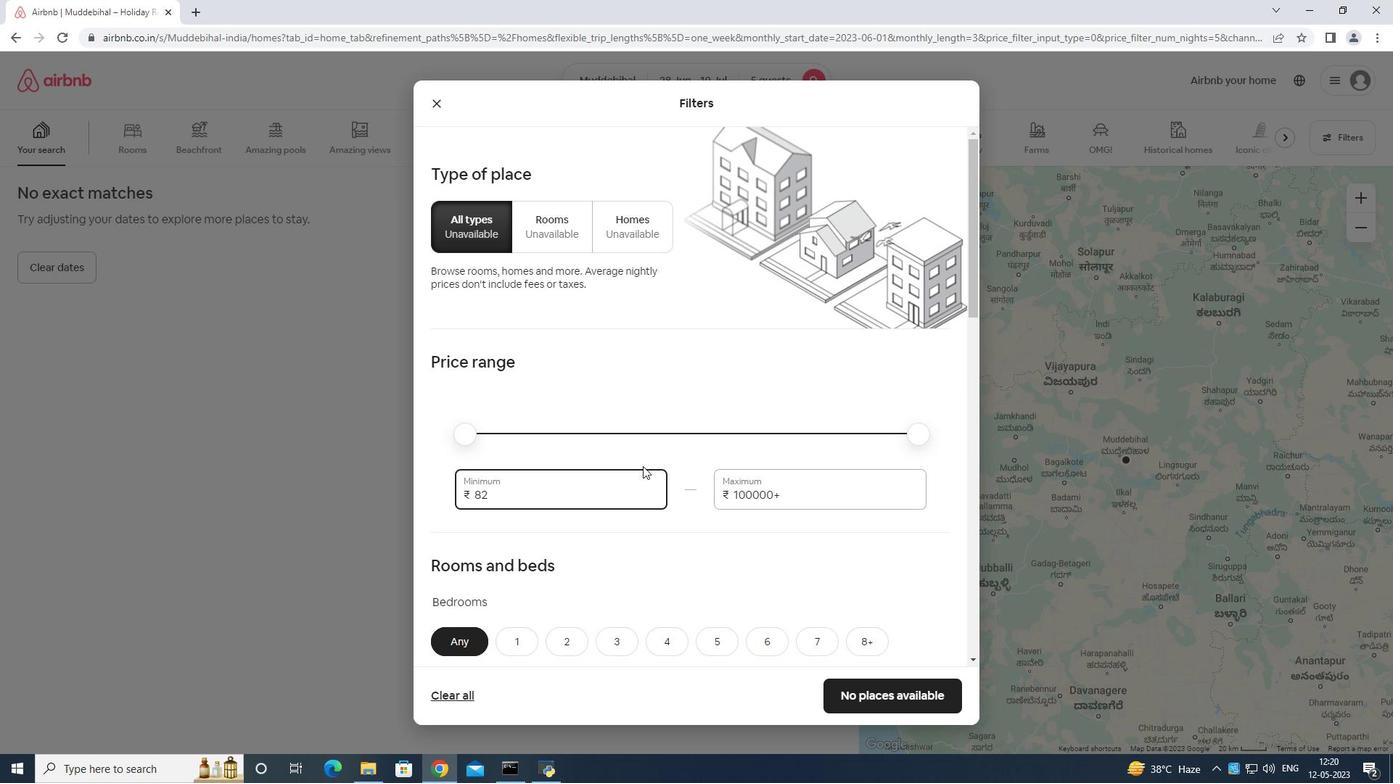 
Action: Key pressed <Key.backspace><Key.backspace><Key.backspace>15000
Screenshot: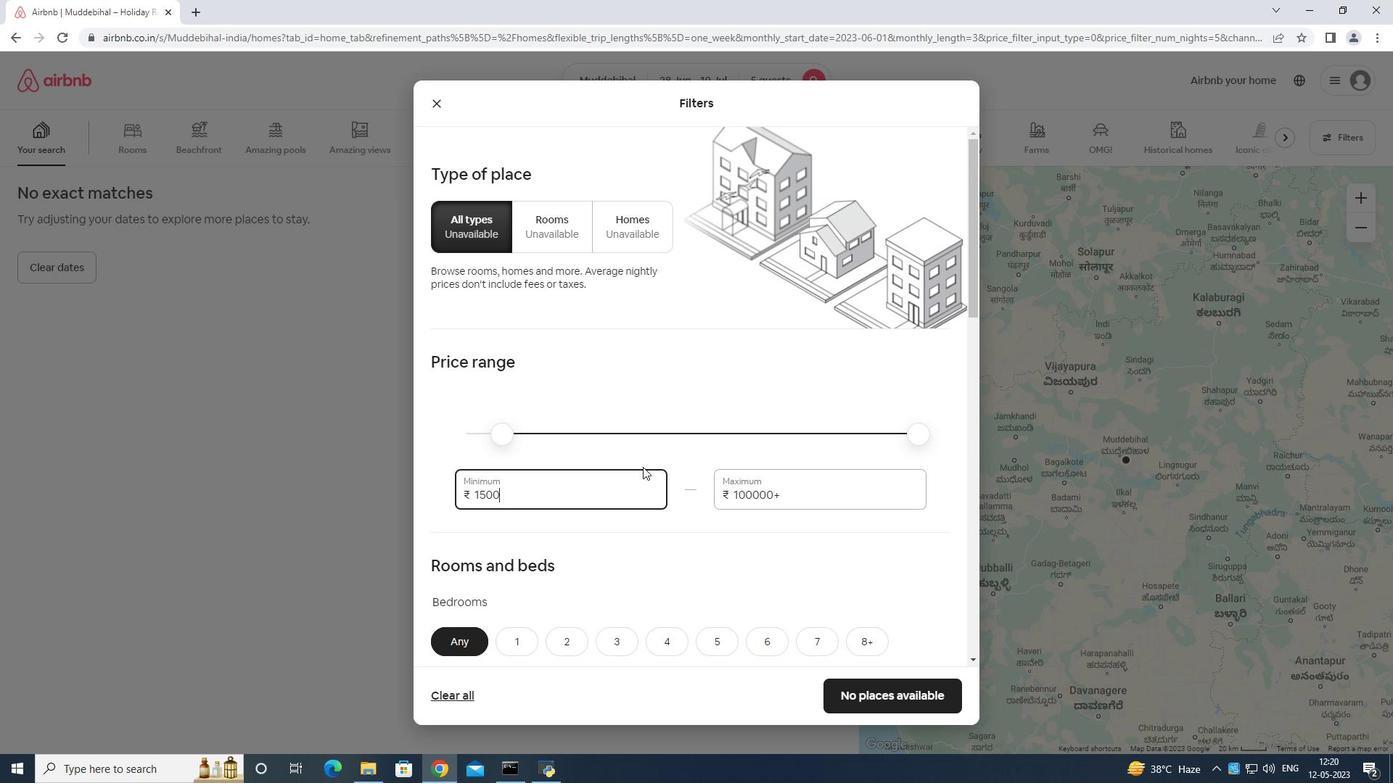 
Action: Mouse moved to (826, 489)
Screenshot: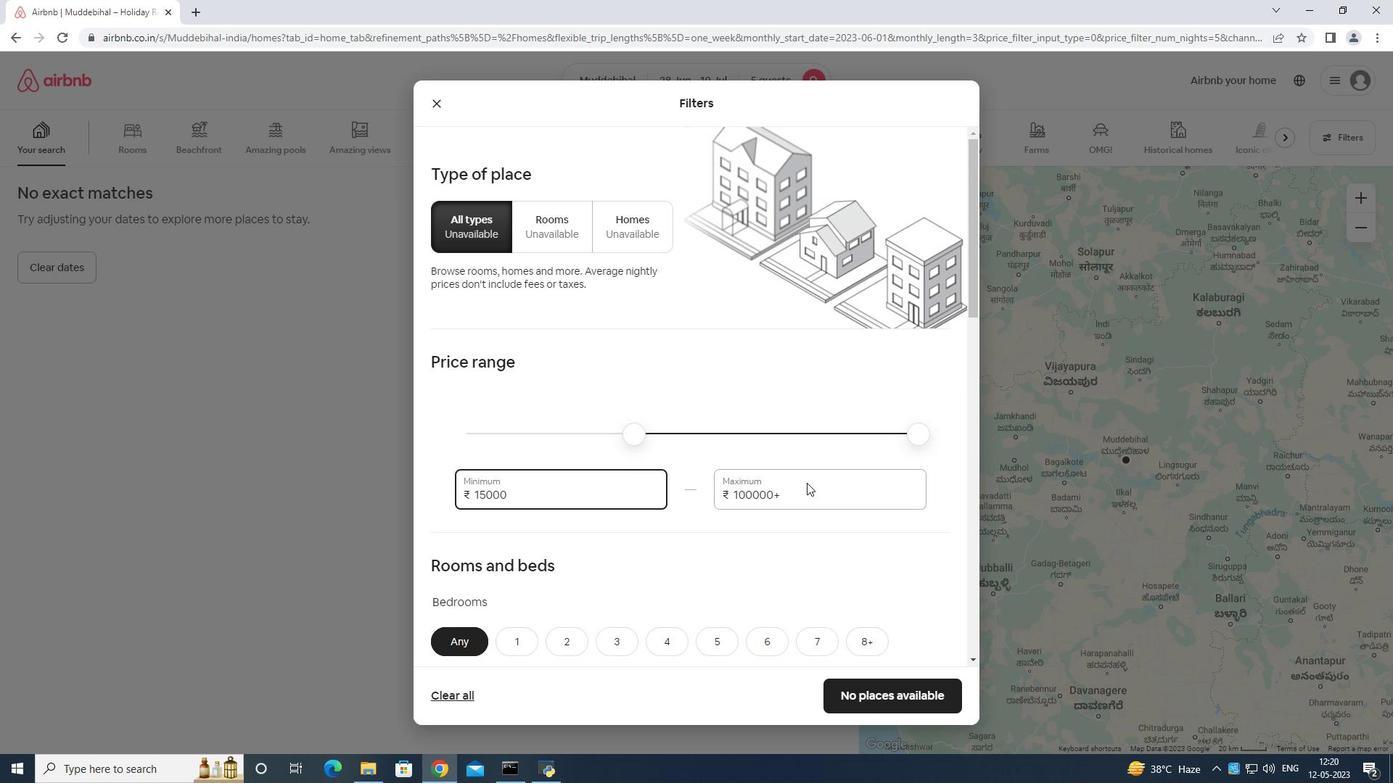 
Action: Mouse pressed left at (826, 489)
Screenshot: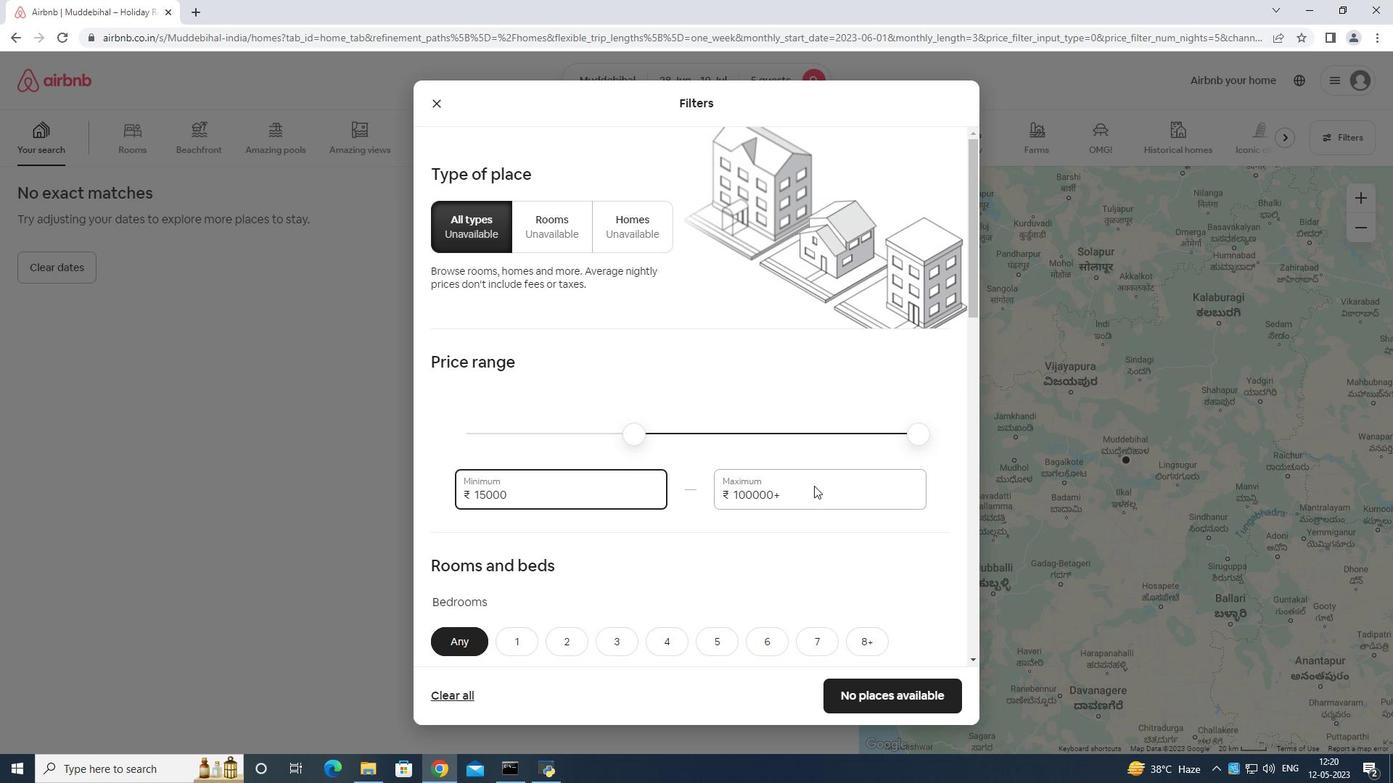 
Action: Mouse moved to (767, 469)
Screenshot: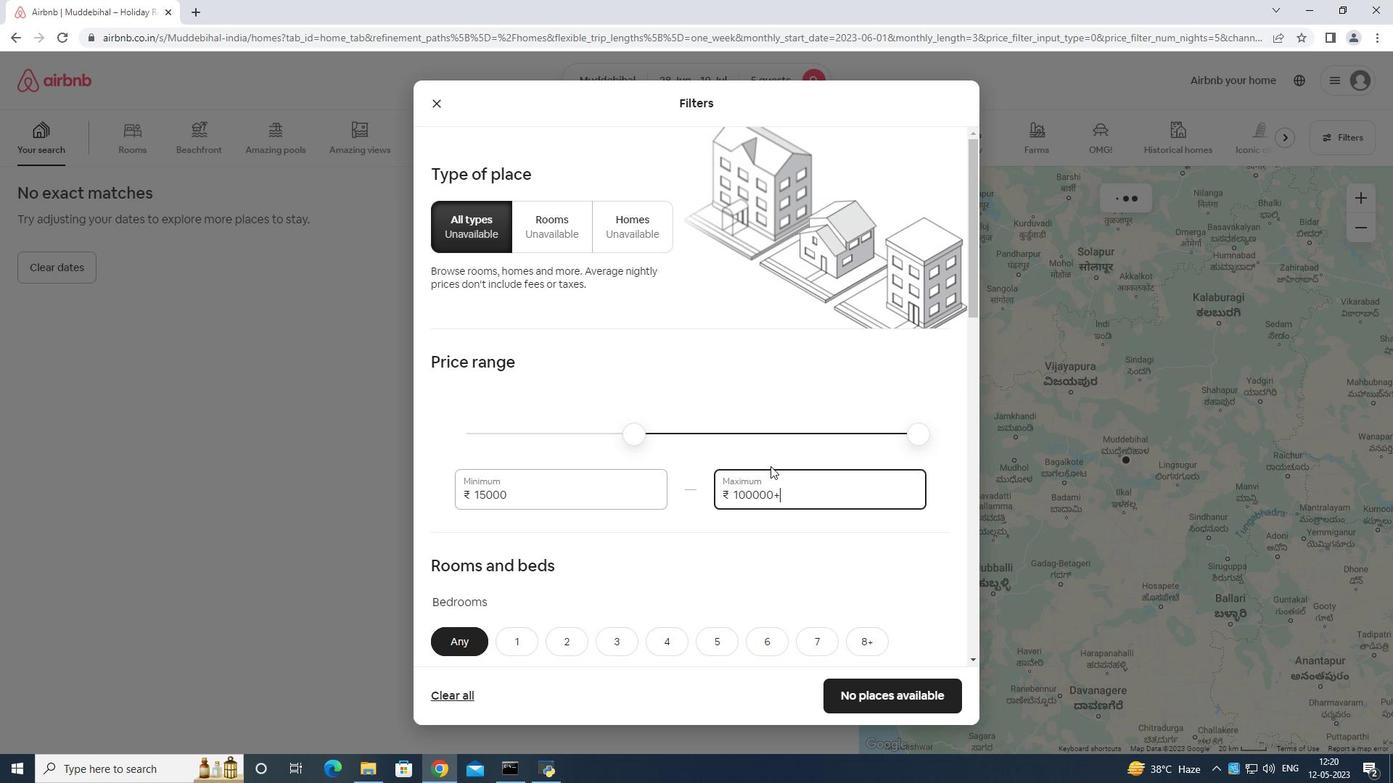 
Action: Key pressed <Key.backspace>
Screenshot: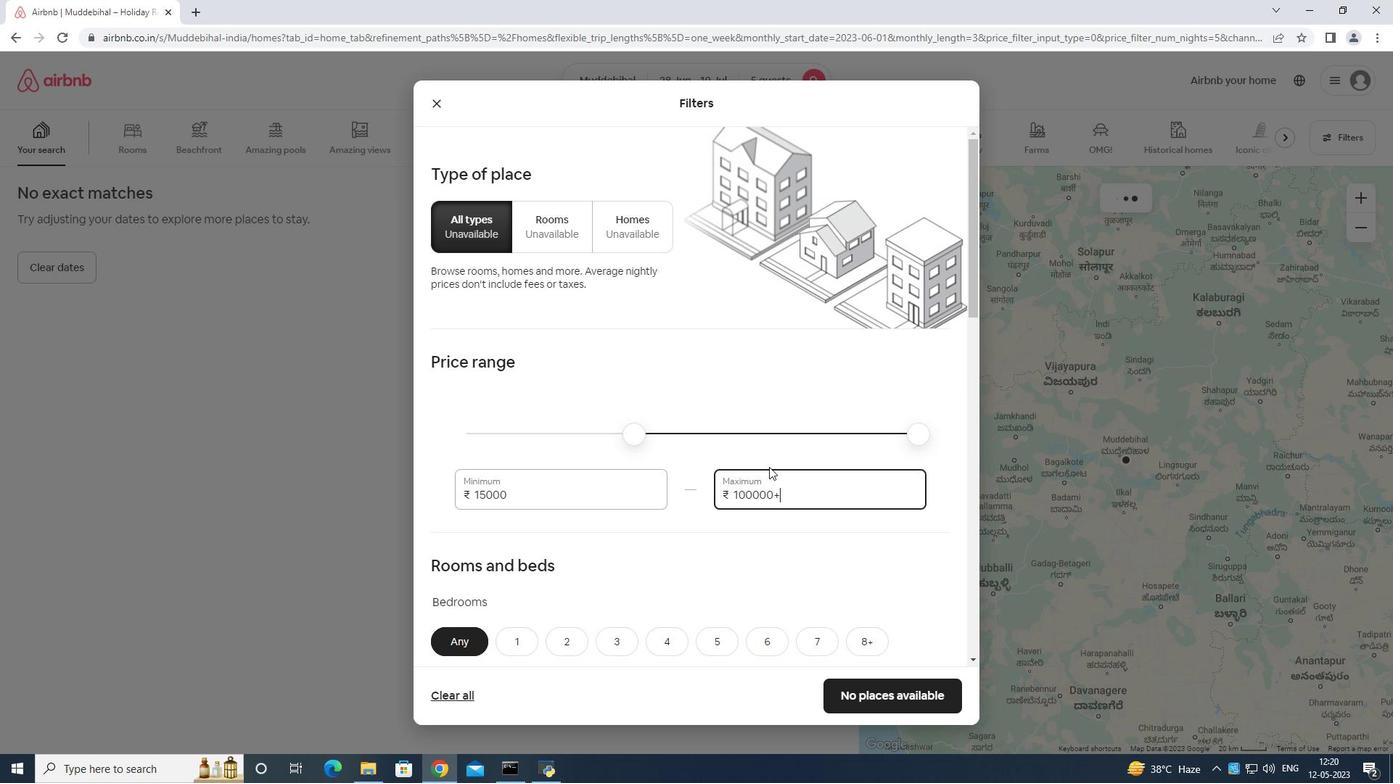 
Action: Mouse moved to (767, 470)
Screenshot: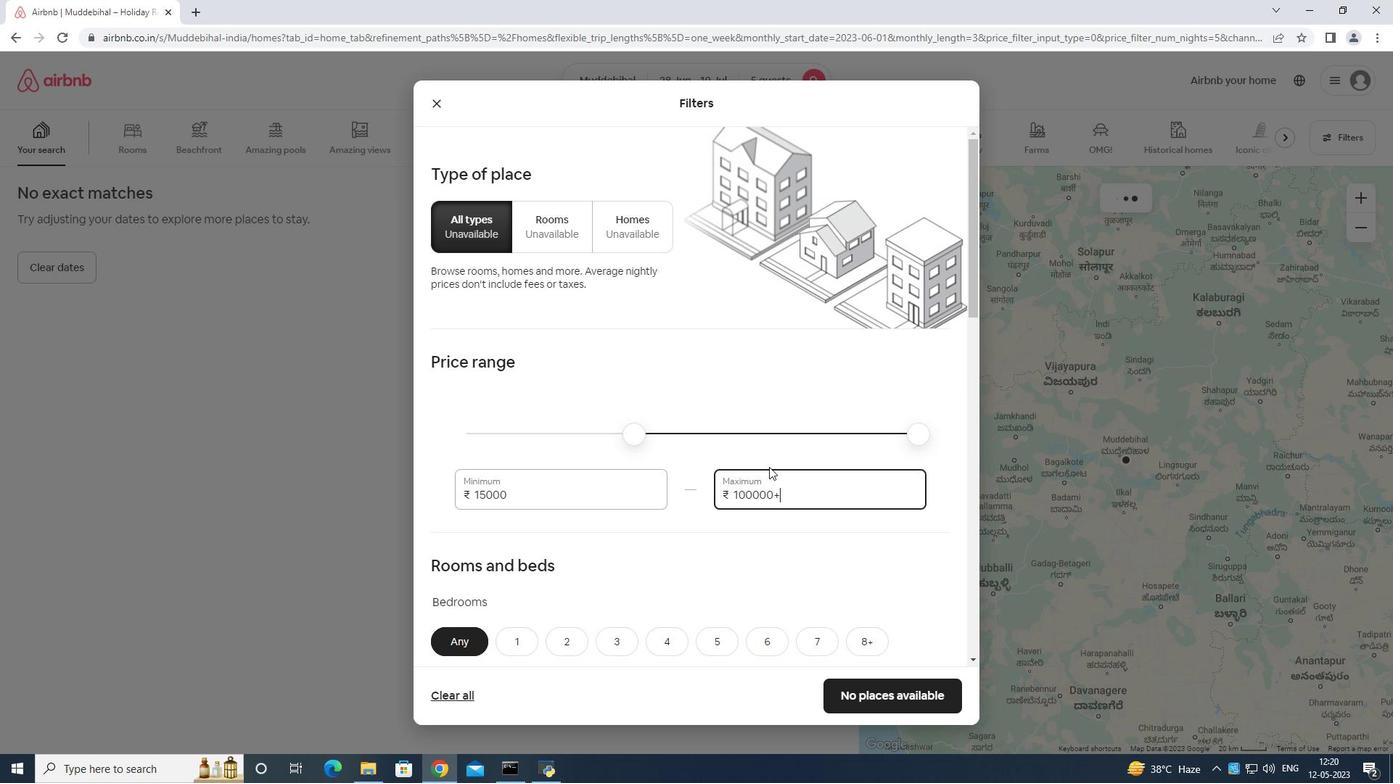 
Action: Key pressed <Key.backspace><Key.backspace><Key.backspace><Key.backspace><Key.backspace><Key.backspace><Key.backspace><Key.backspace><Key.backspace><Key.backspace><Key.backspace><Key.backspace><Key.backspace>1500<Key.backspace><Key.backspace><Key.backspace><Key.backspace>250
Screenshot: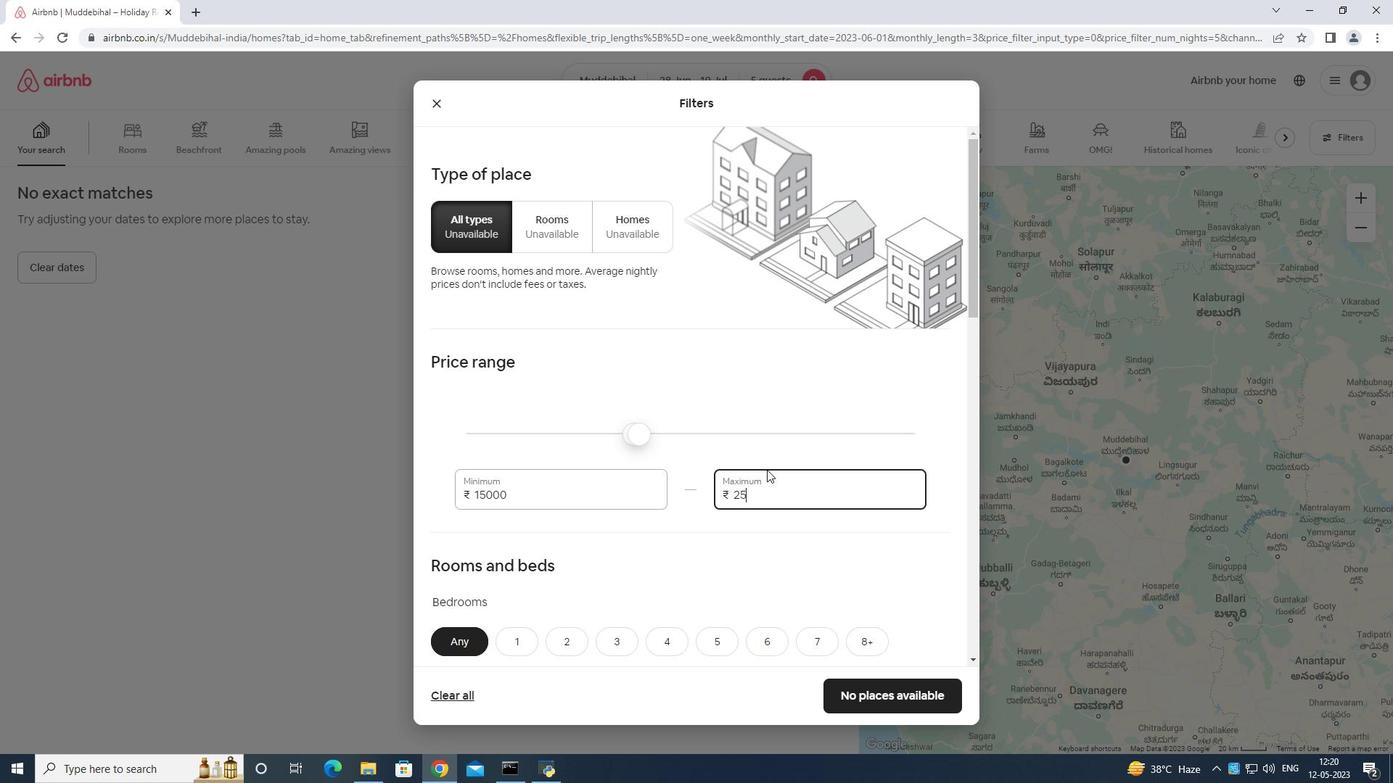 
Action: Mouse moved to (767, 470)
Screenshot: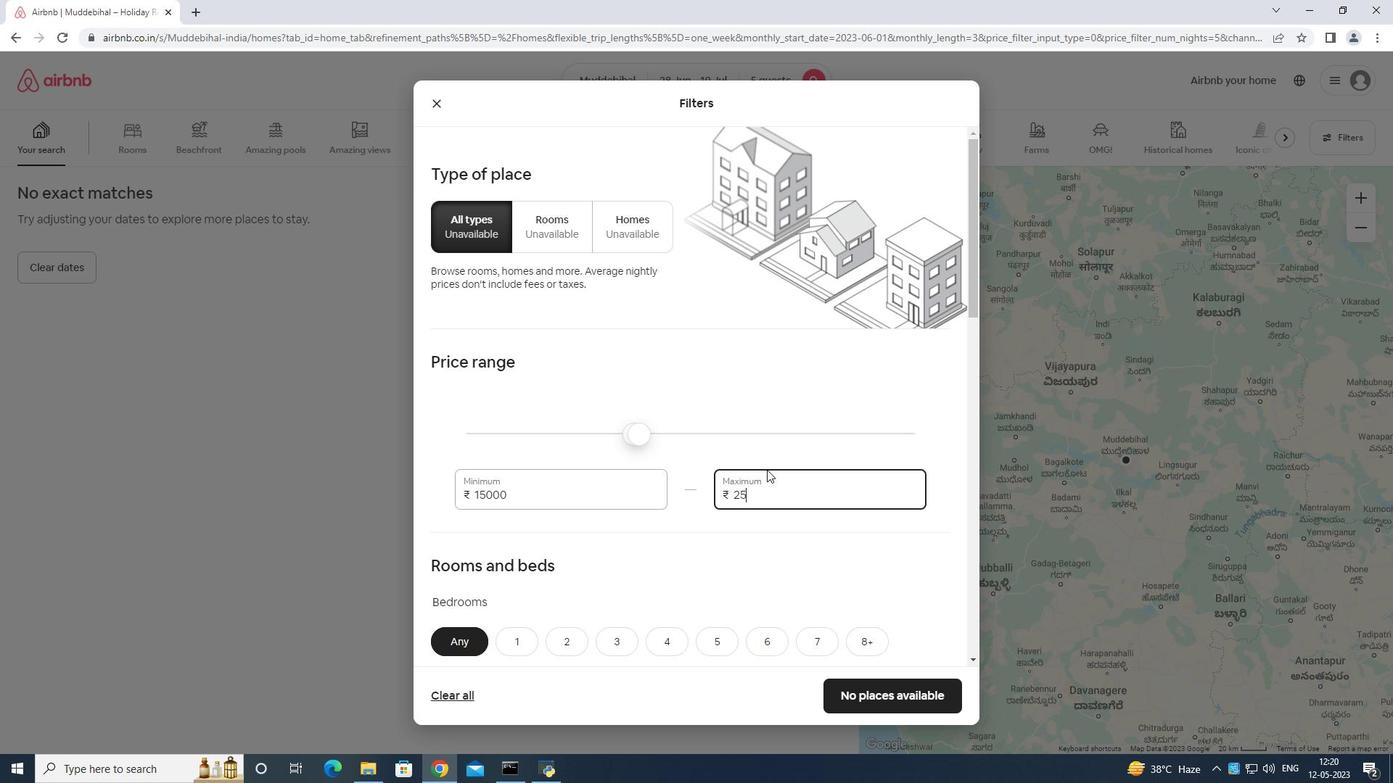 
Action: Key pressed 00
Screenshot: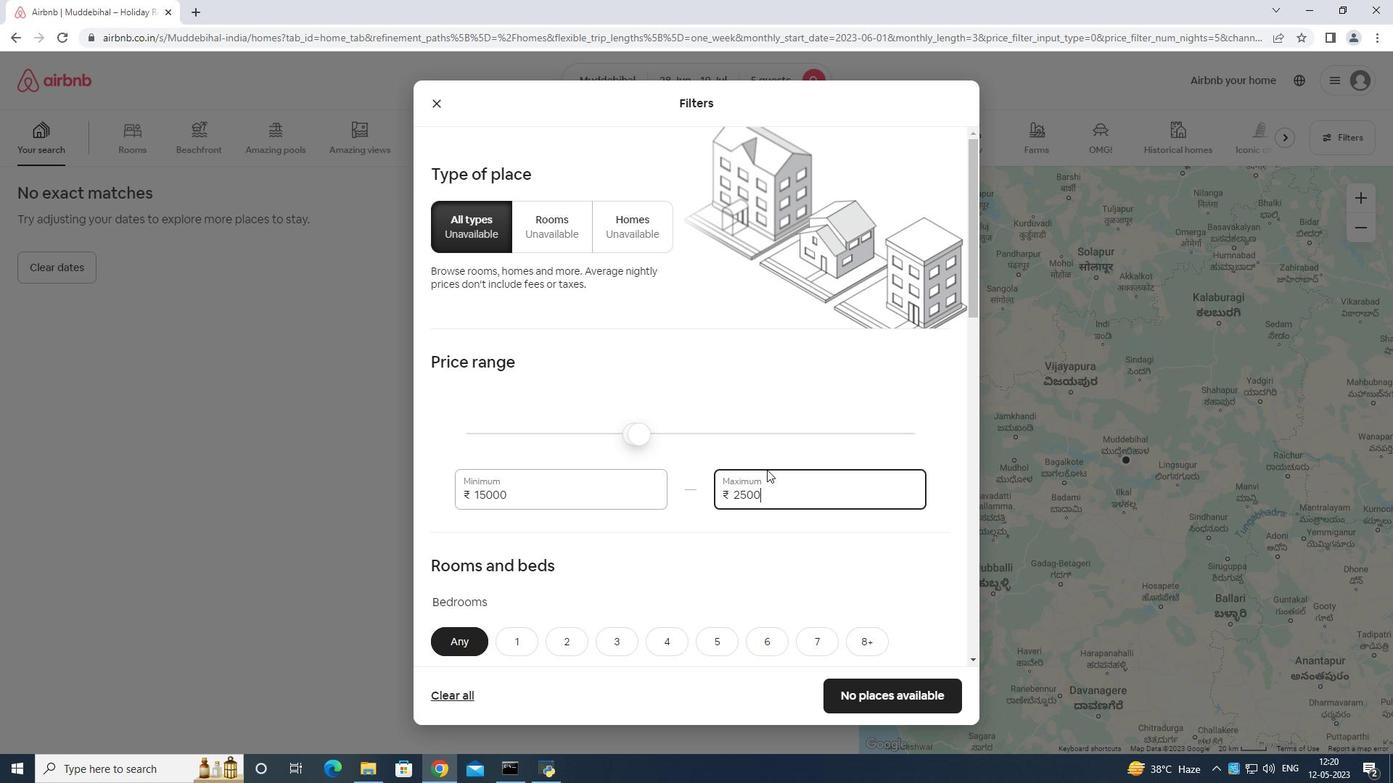 
Action: Mouse moved to (768, 470)
Screenshot: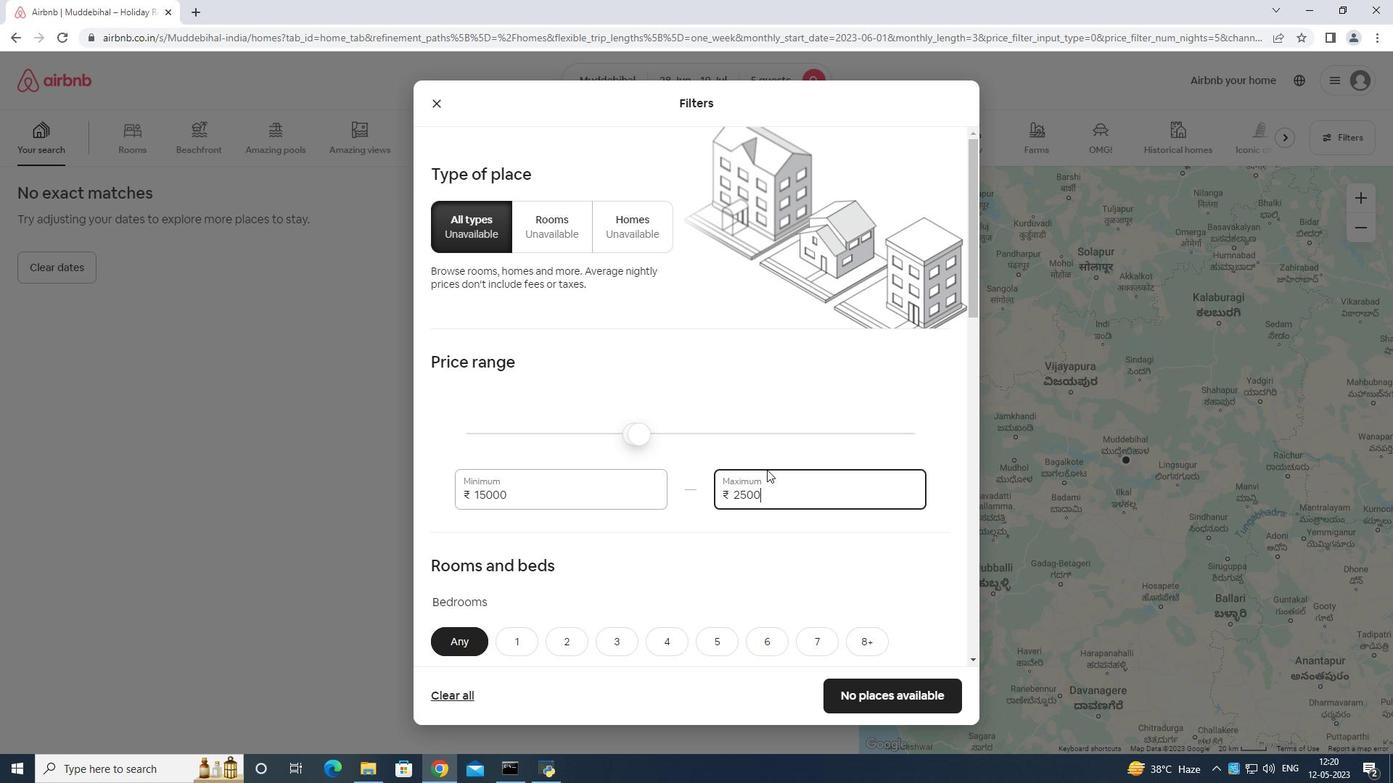 
Action: Mouse scrolled (768, 469) with delta (0, 0)
Screenshot: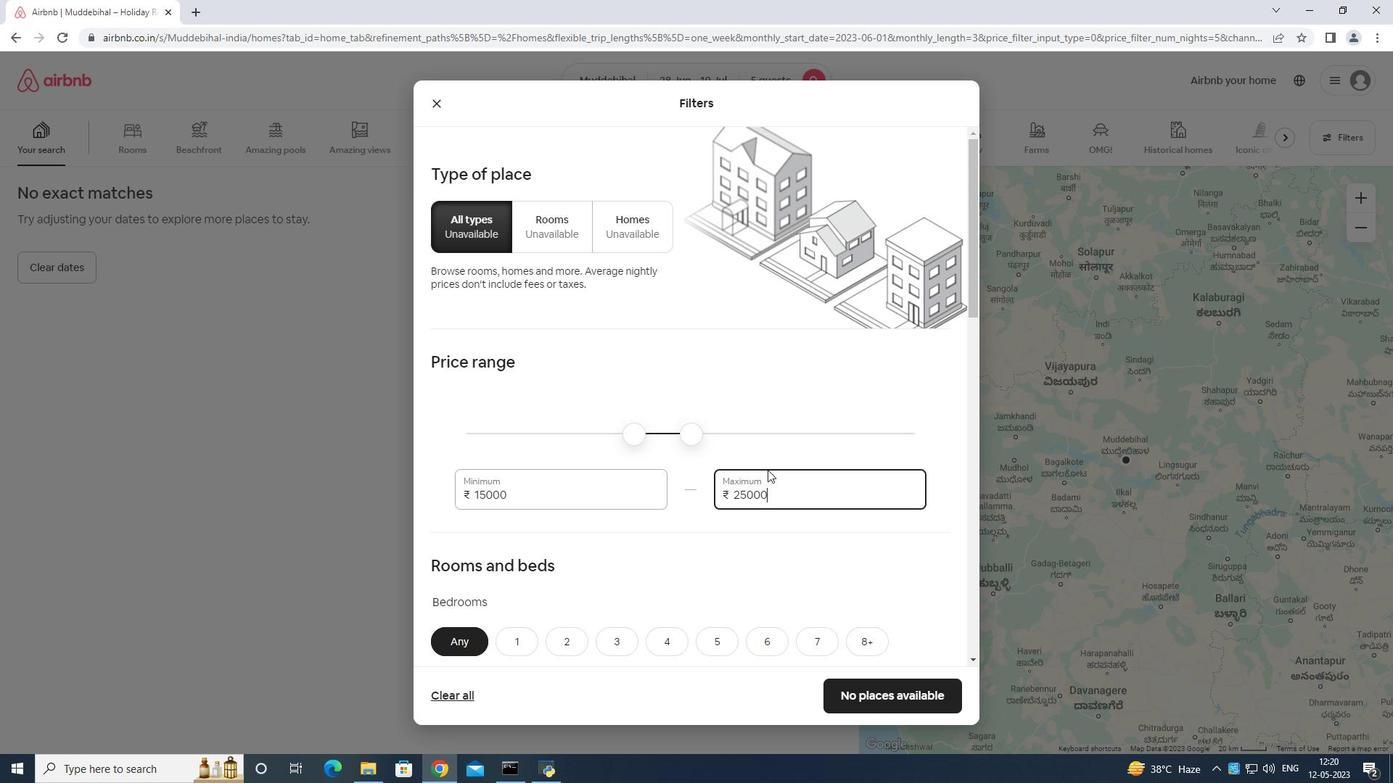 
Action: Mouse scrolled (768, 469) with delta (0, 0)
Screenshot: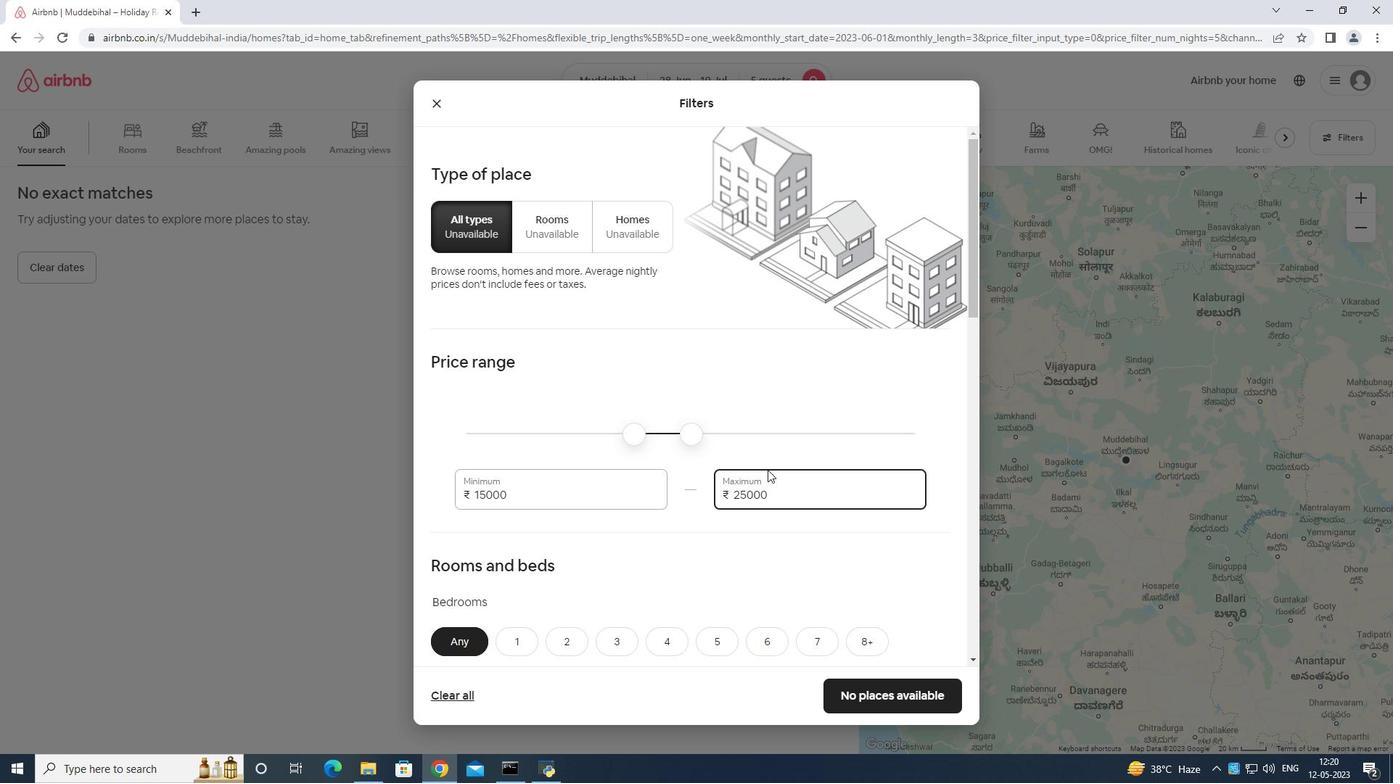 
Action: Mouse scrolled (768, 469) with delta (0, 0)
Screenshot: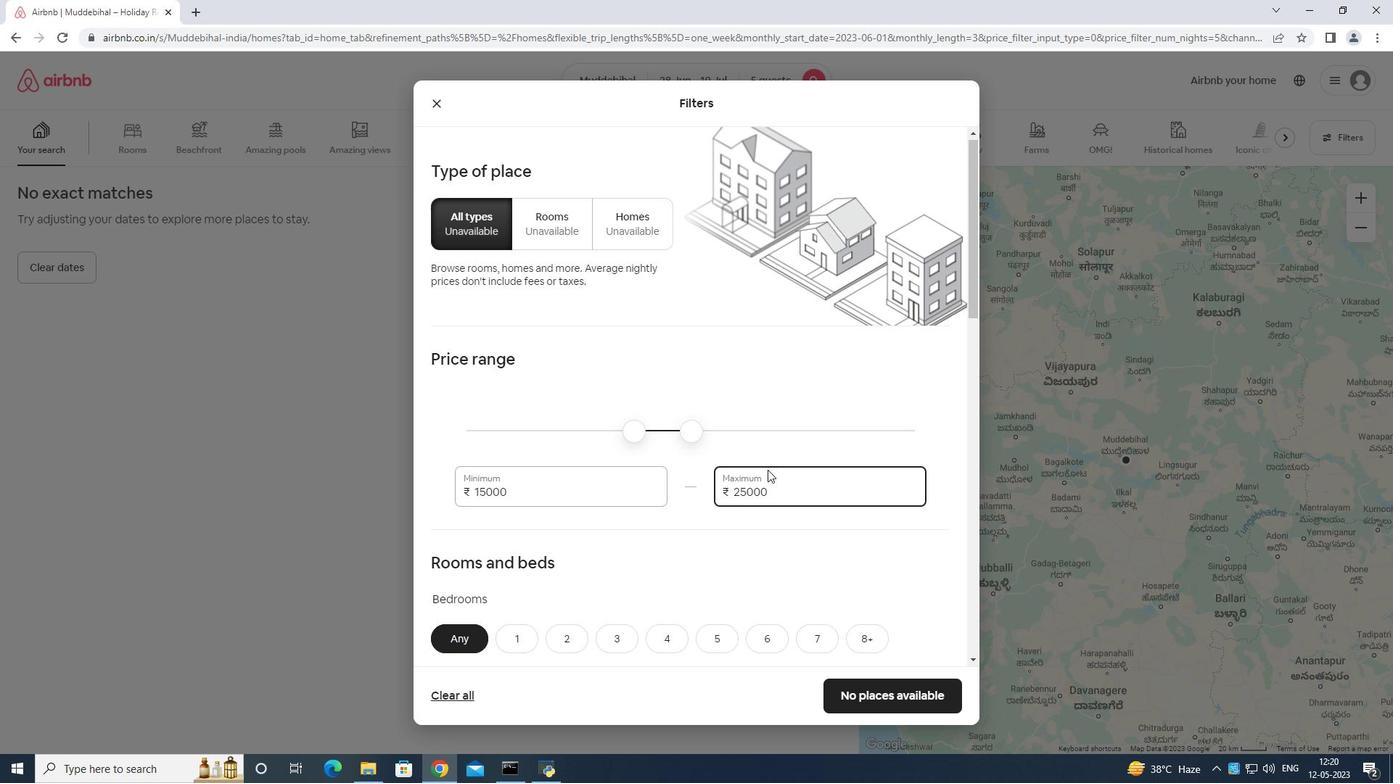 
Action: Mouse moved to (768, 470)
Screenshot: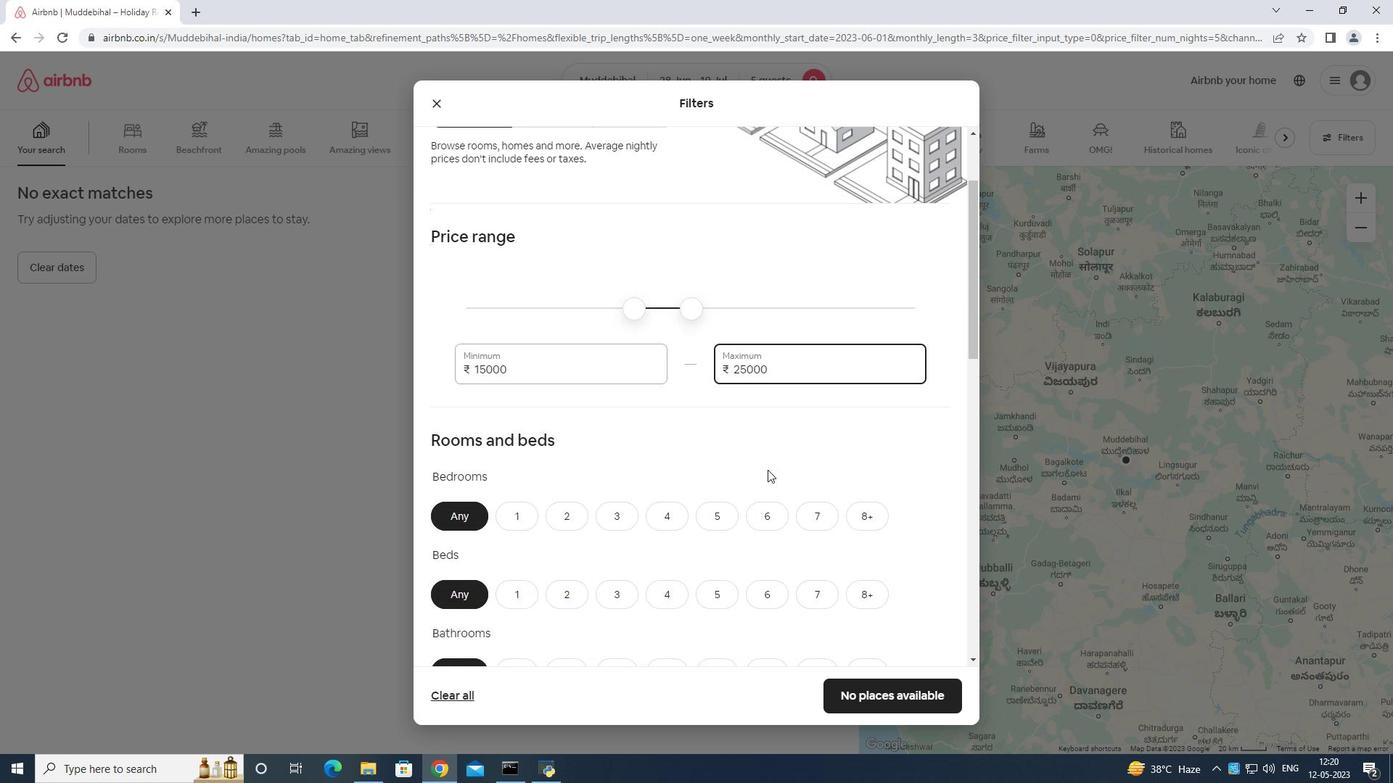 
Action: Mouse scrolled (768, 469) with delta (0, 0)
Screenshot: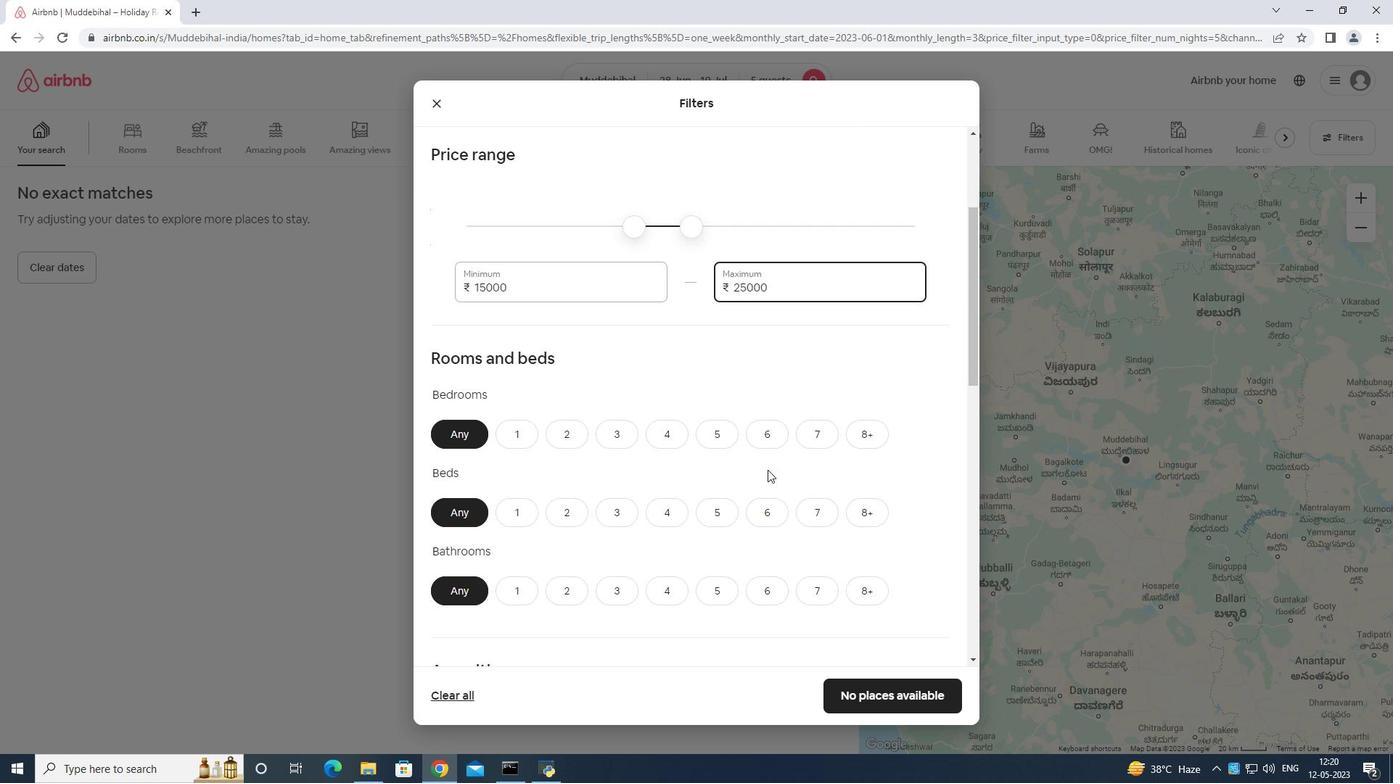 
Action: Mouse moved to (736, 354)
Screenshot: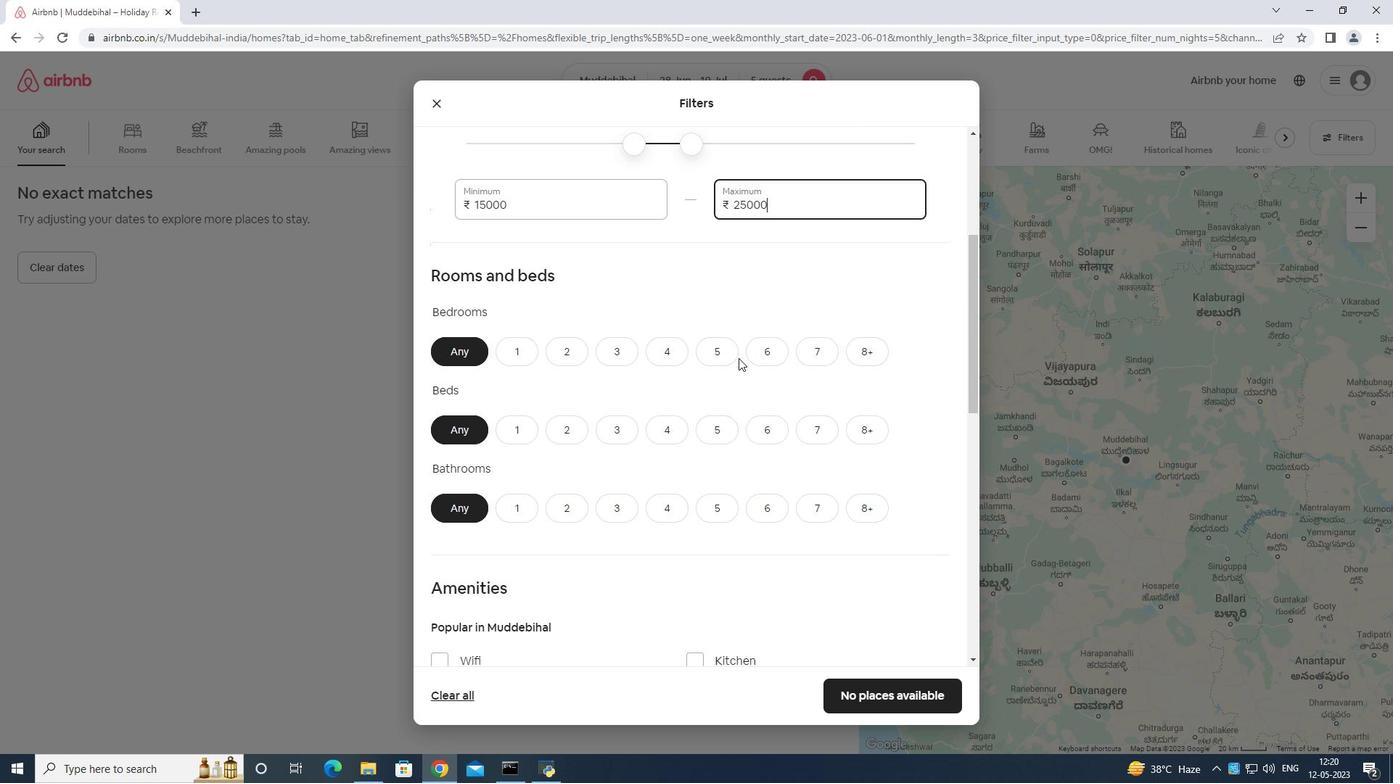 
Action: Mouse pressed left at (736, 354)
Screenshot: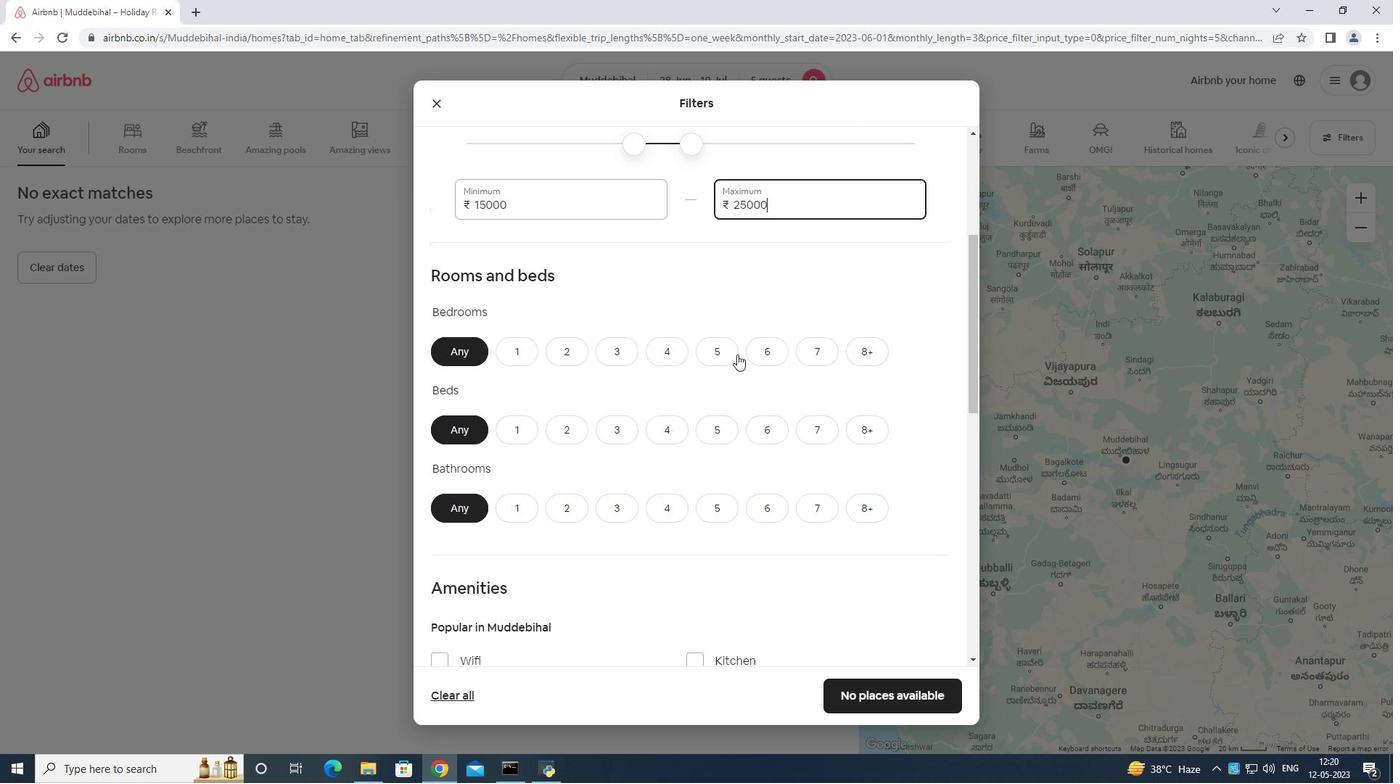 
Action: Mouse moved to (723, 430)
Screenshot: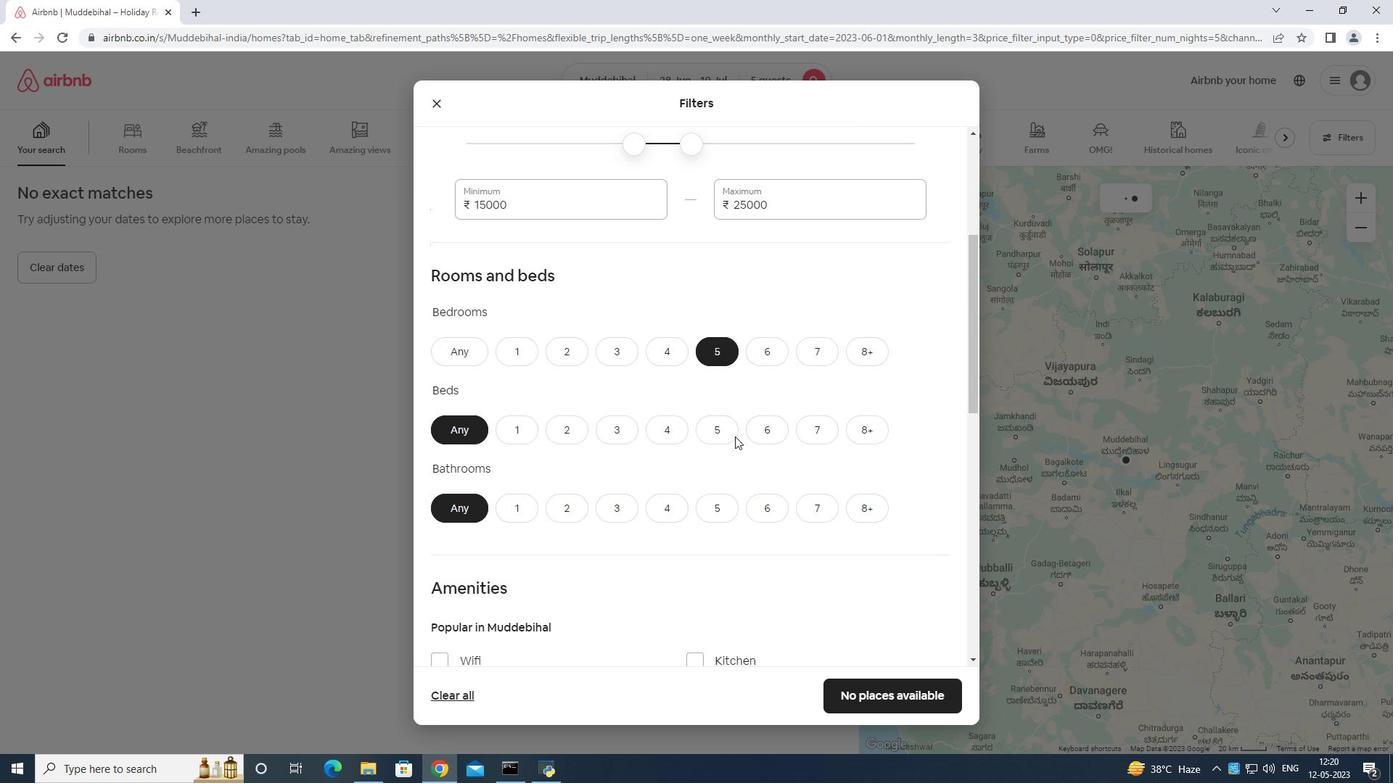 
Action: Mouse pressed left at (723, 430)
Screenshot: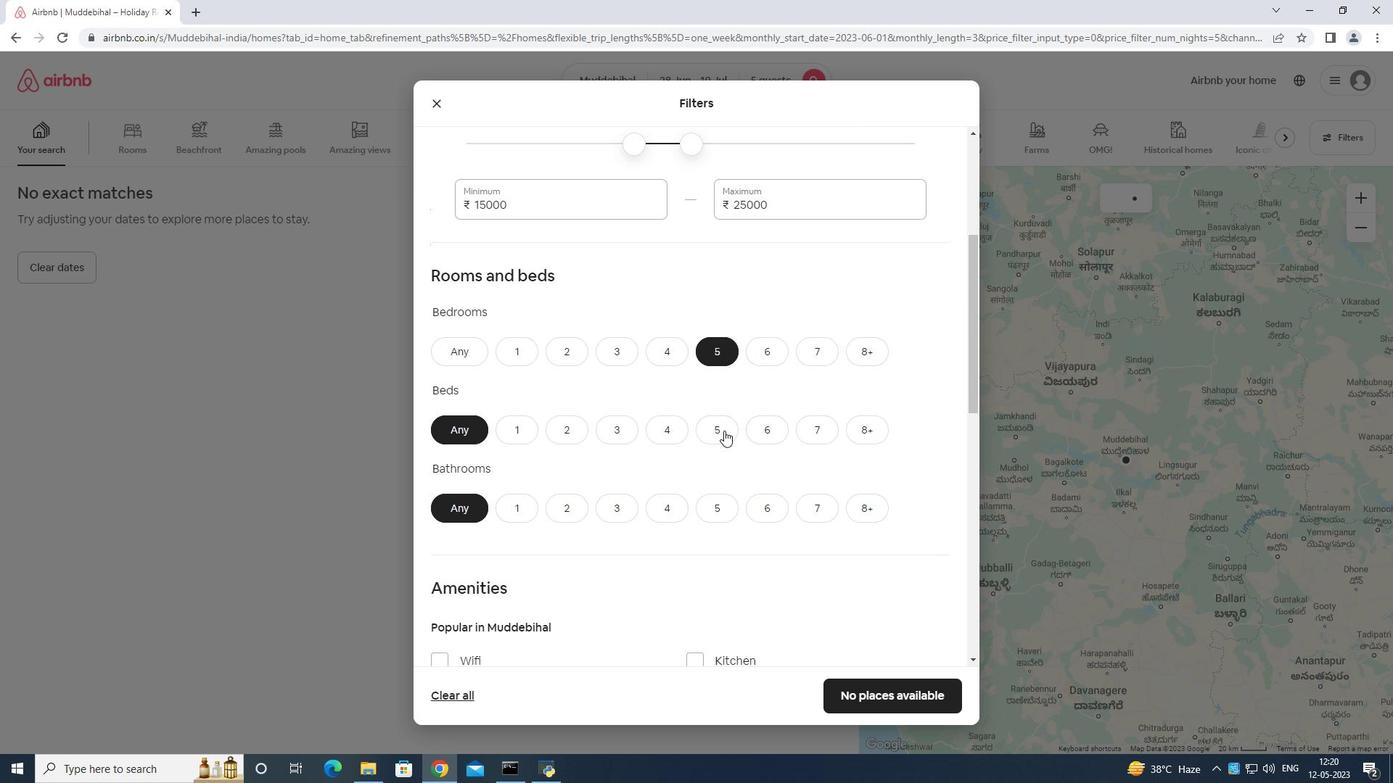 
Action: Mouse moved to (715, 501)
Screenshot: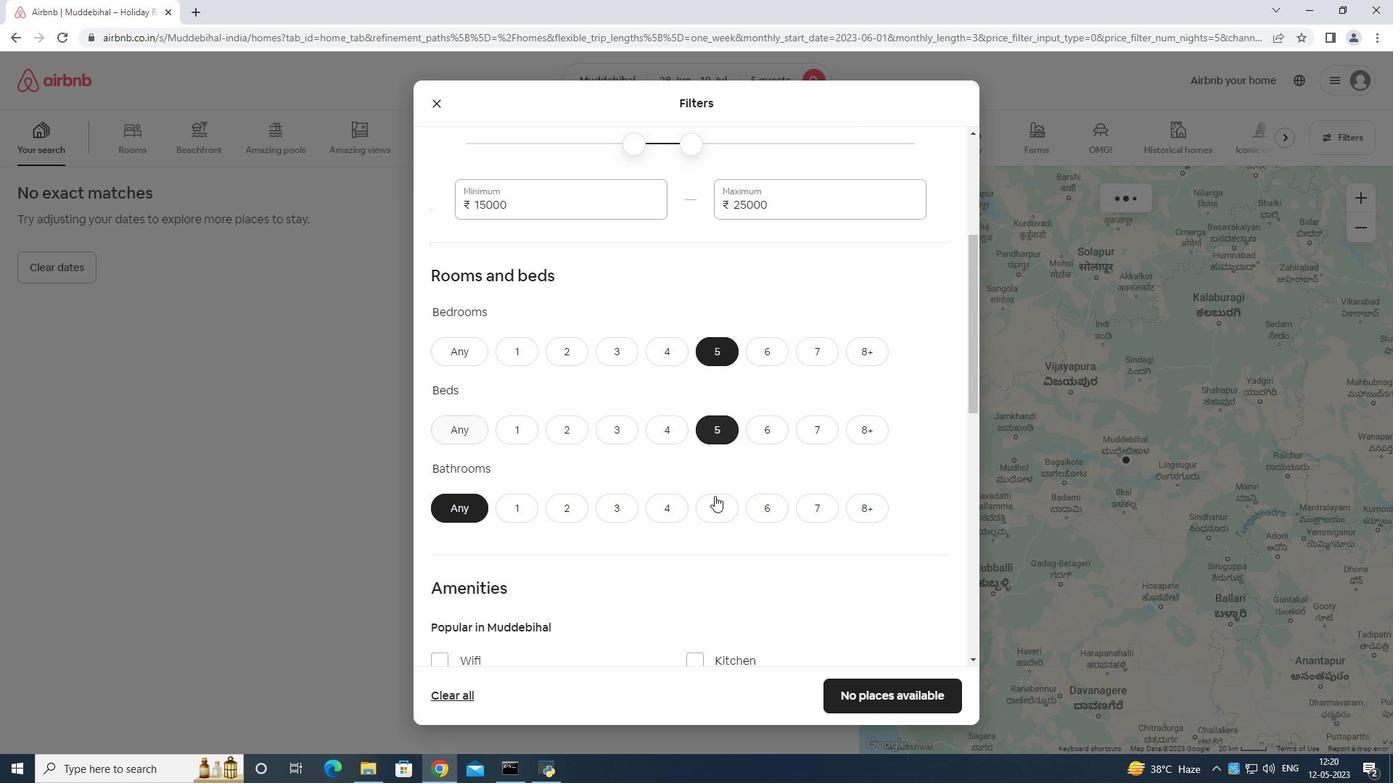
Action: Mouse pressed left at (715, 501)
Screenshot: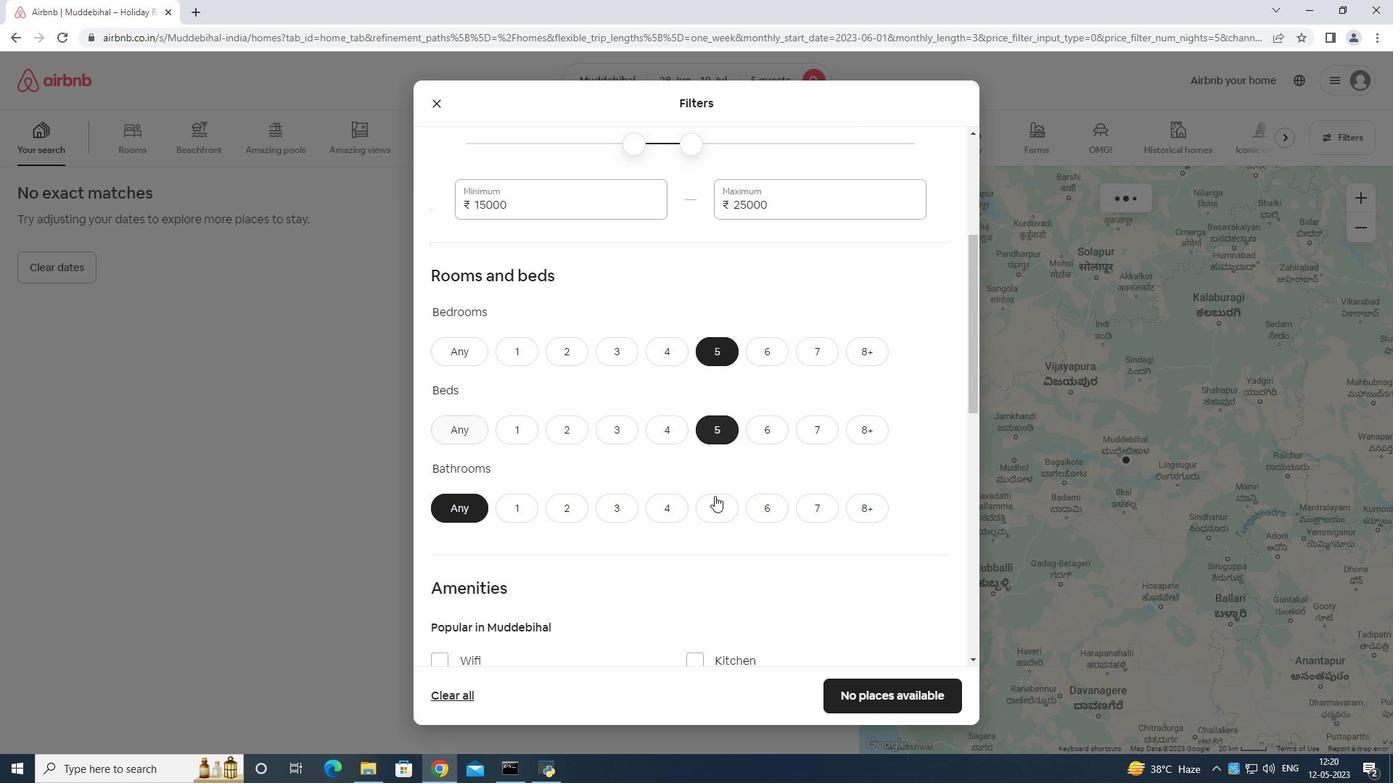 
Action: Mouse moved to (705, 503)
Screenshot: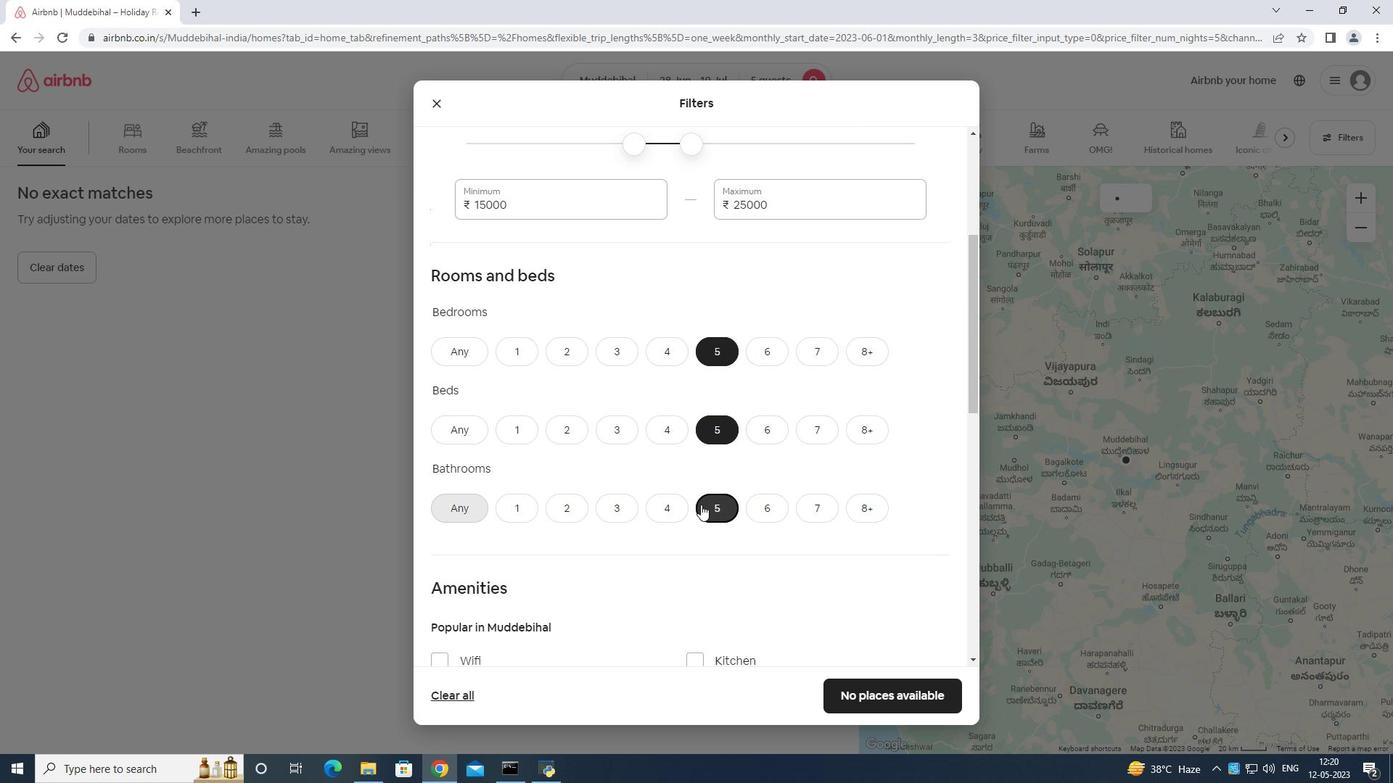 
Action: Mouse scrolled (705, 503) with delta (0, 0)
Screenshot: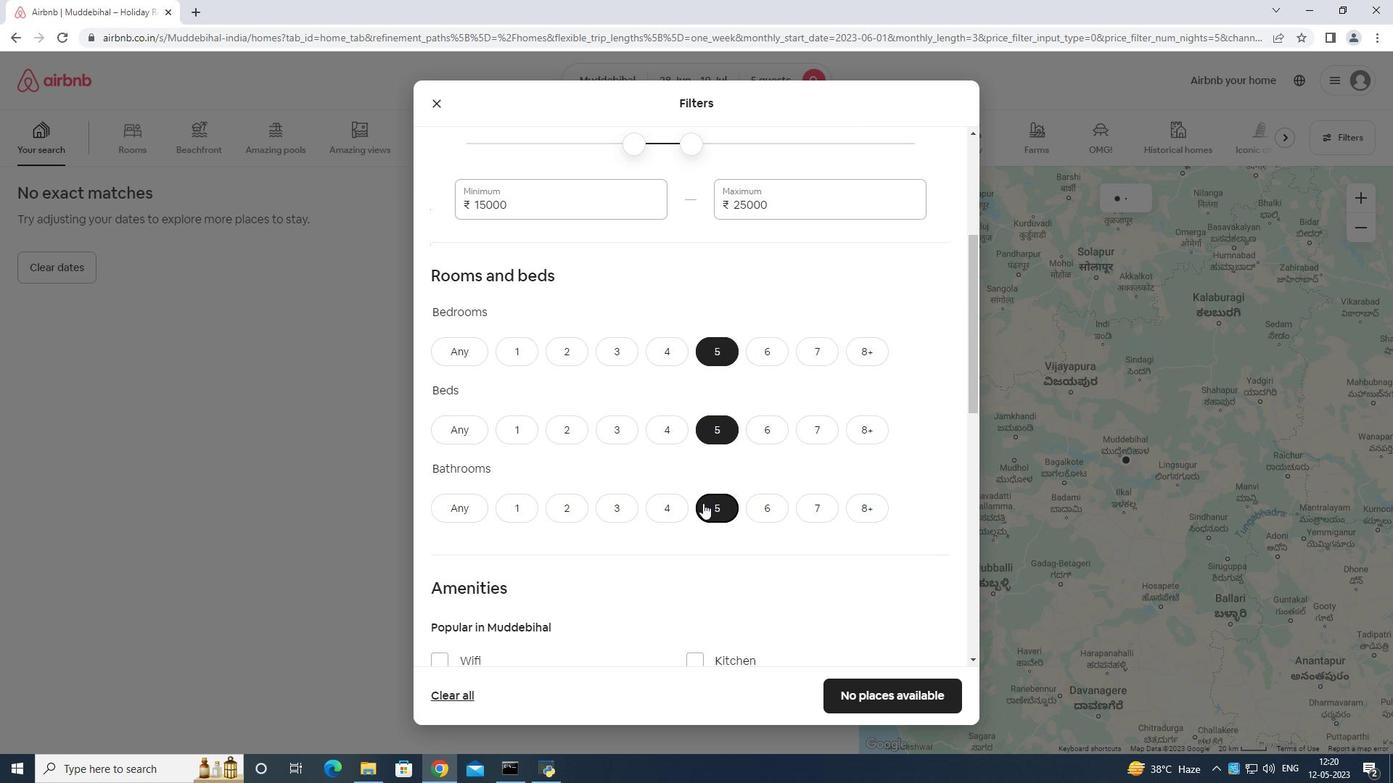 
Action: Mouse moved to (706, 503)
Screenshot: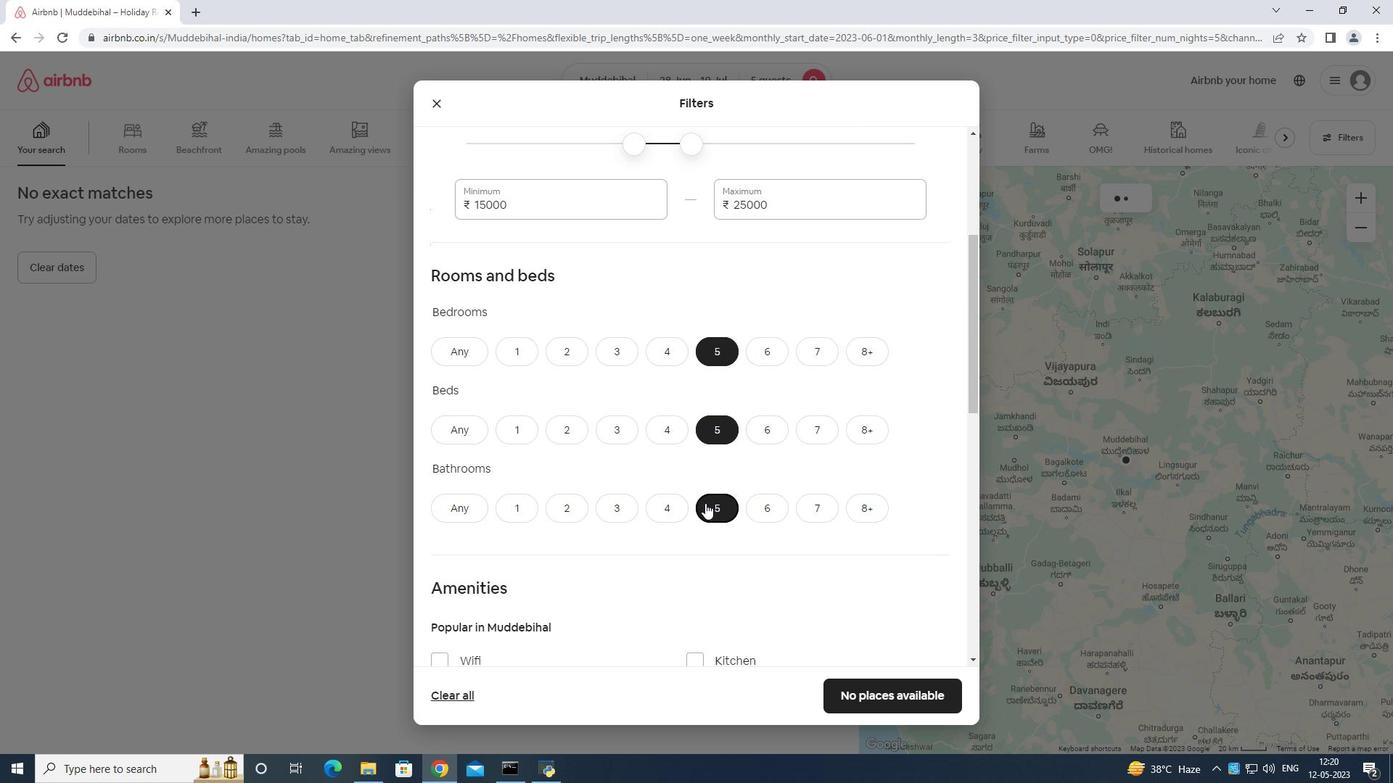 
Action: Mouse scrolled (706, 503) with delta (0, 0)
Screenshot: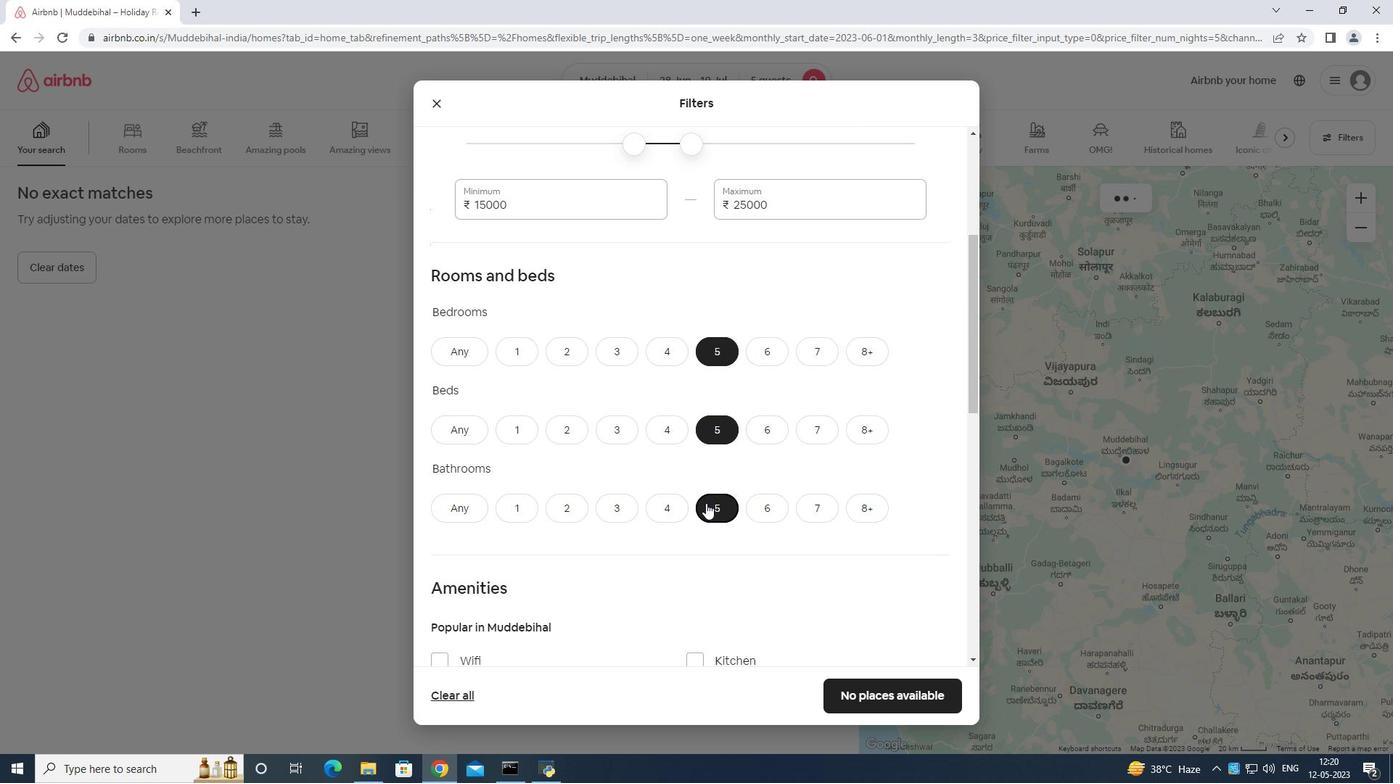 
Action: Mouse moved to (709, 501)
Screenshot: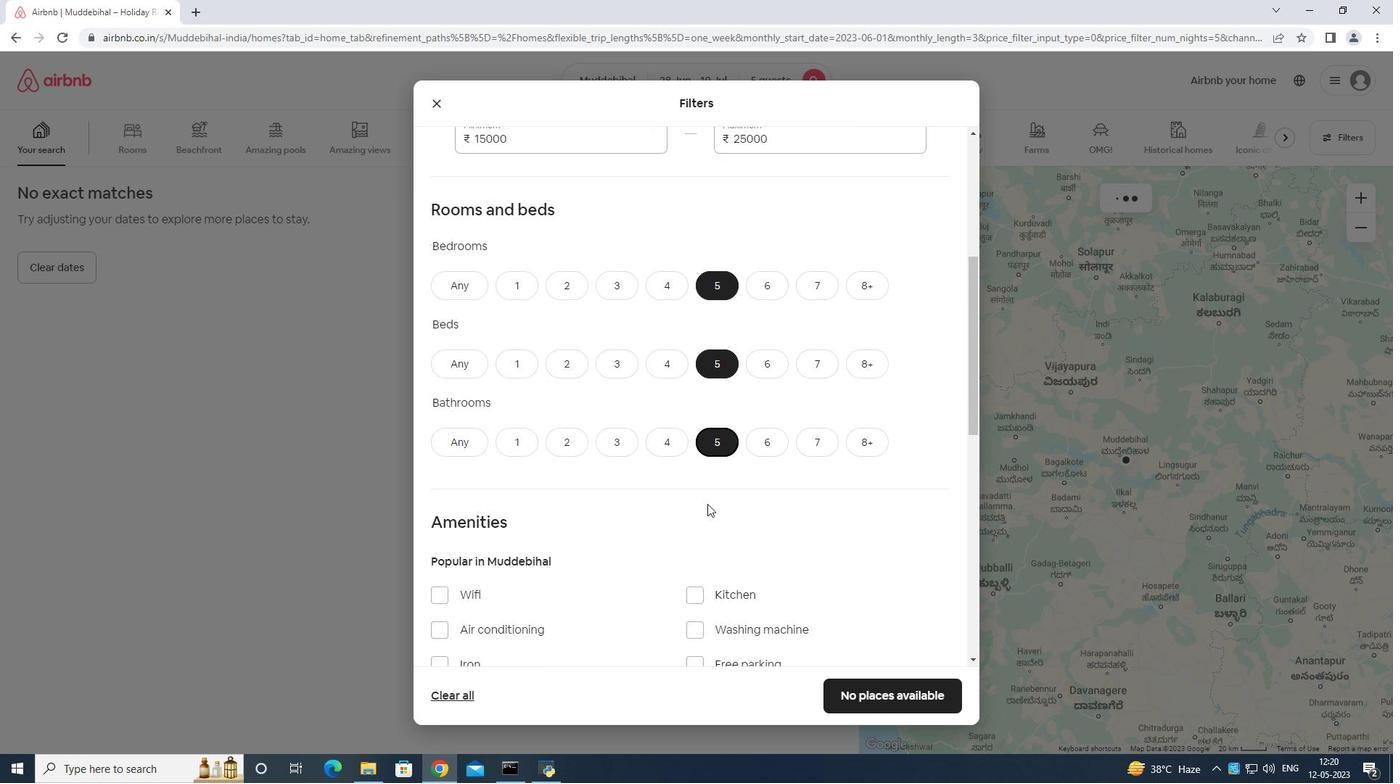 
Action: Mouse scrolled (707, 503) with delta (0, 0)
Screenshot: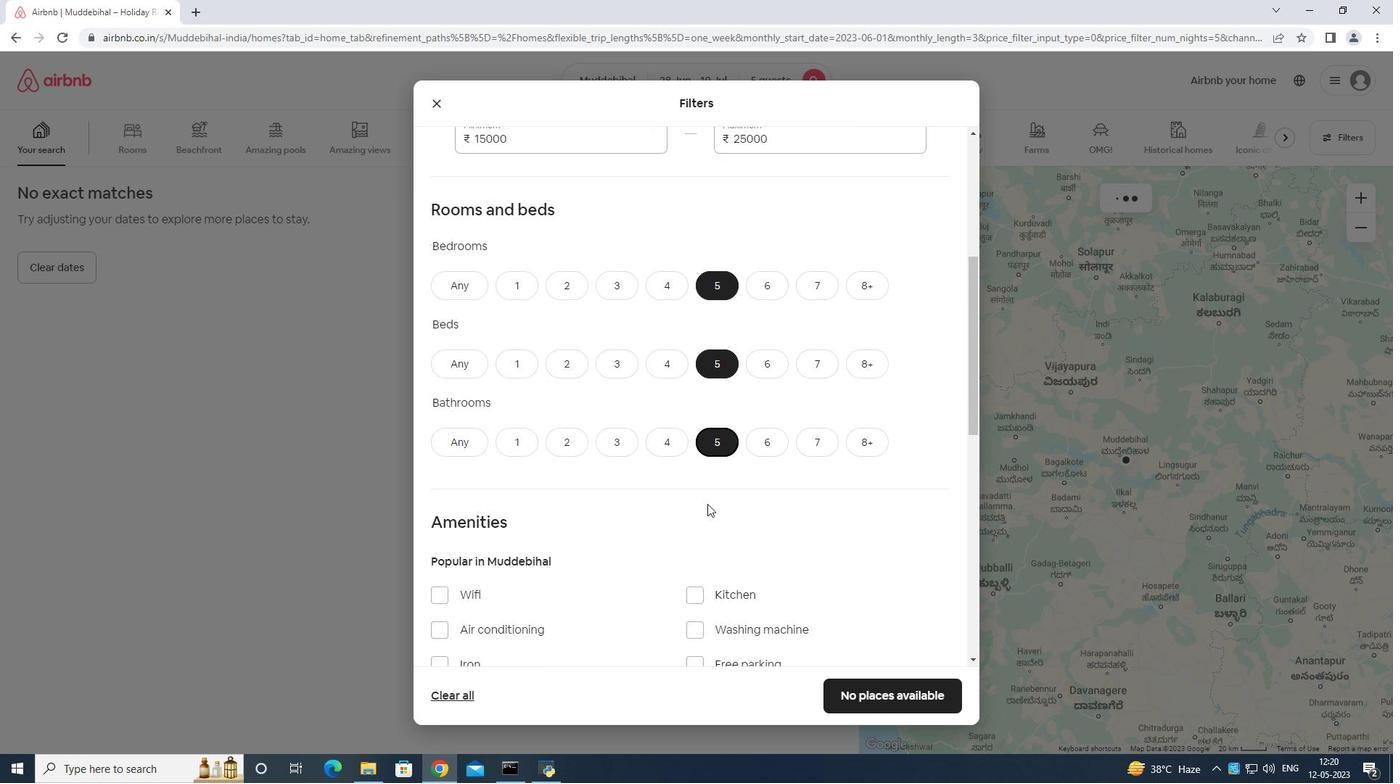 
Action: Mouse moved to (437, 442)
Screenshot: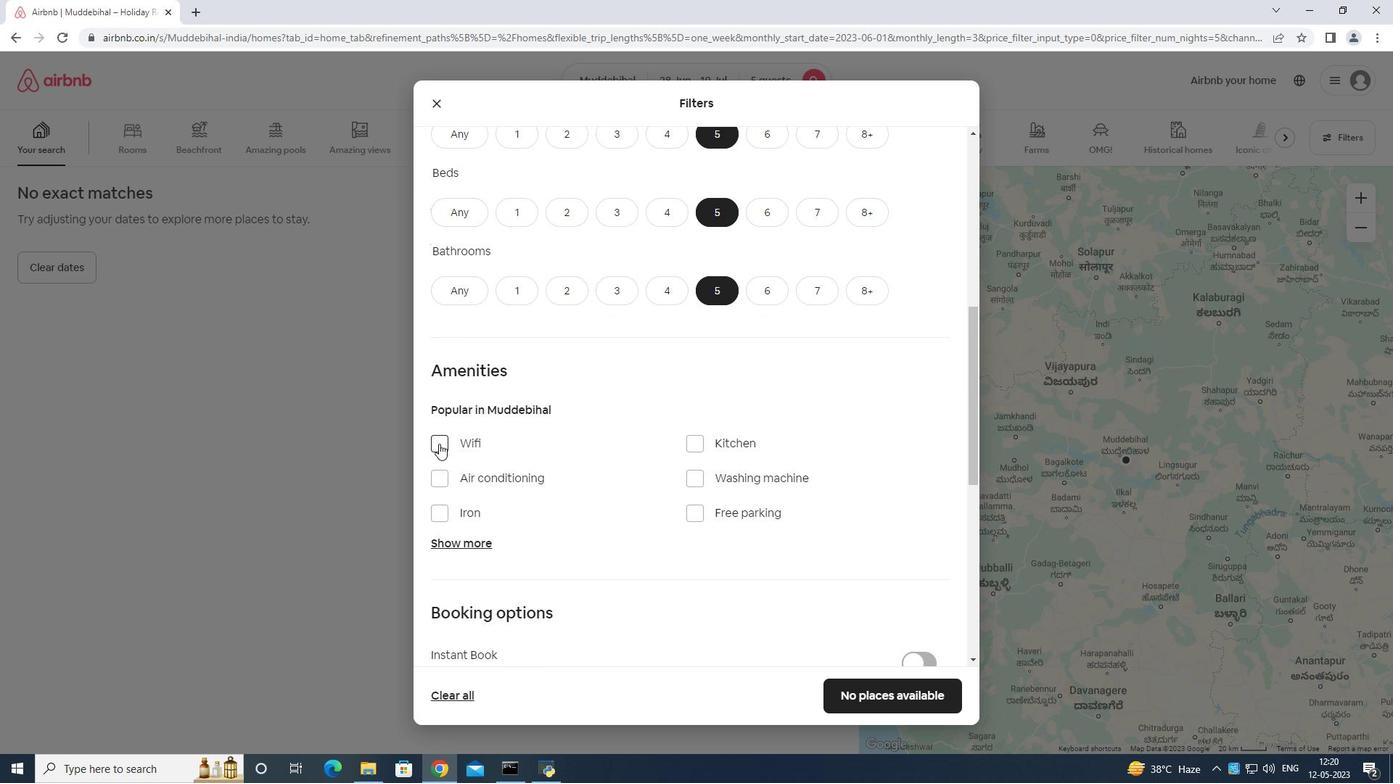 
Action: Mouse pressed left at (437, 442)
Screenshot: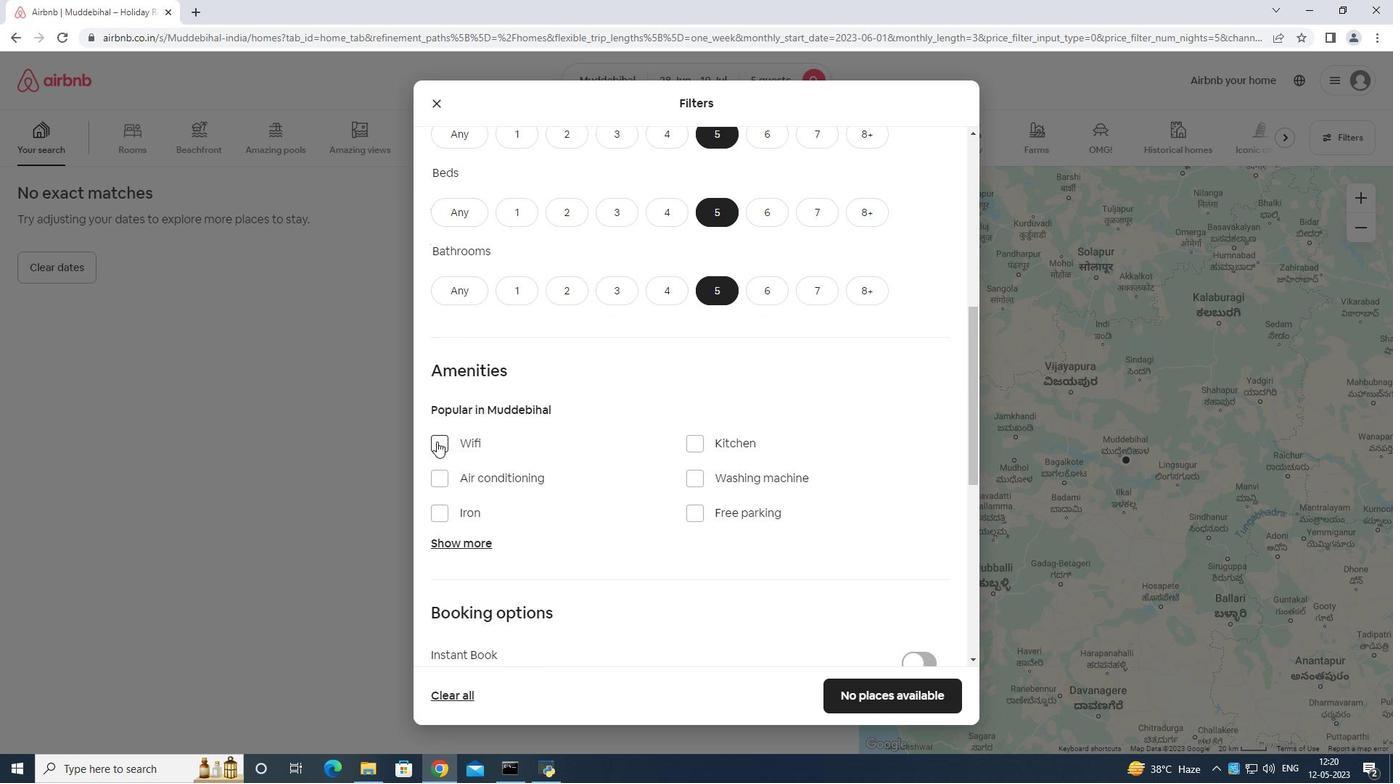 
Action: Mouse moved to (696, 512)
Screenshot: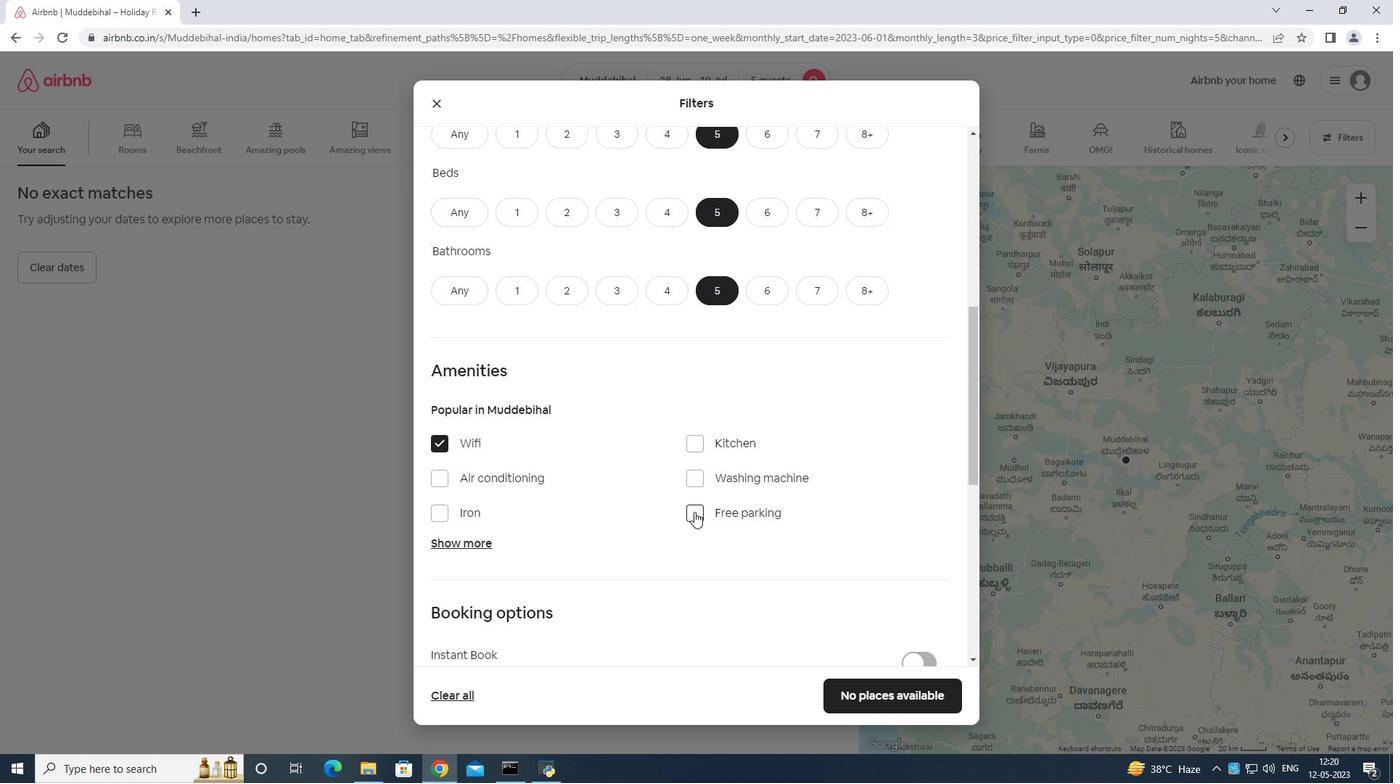 
Action: Mouse pressed left at (696, 512)
Screenshot: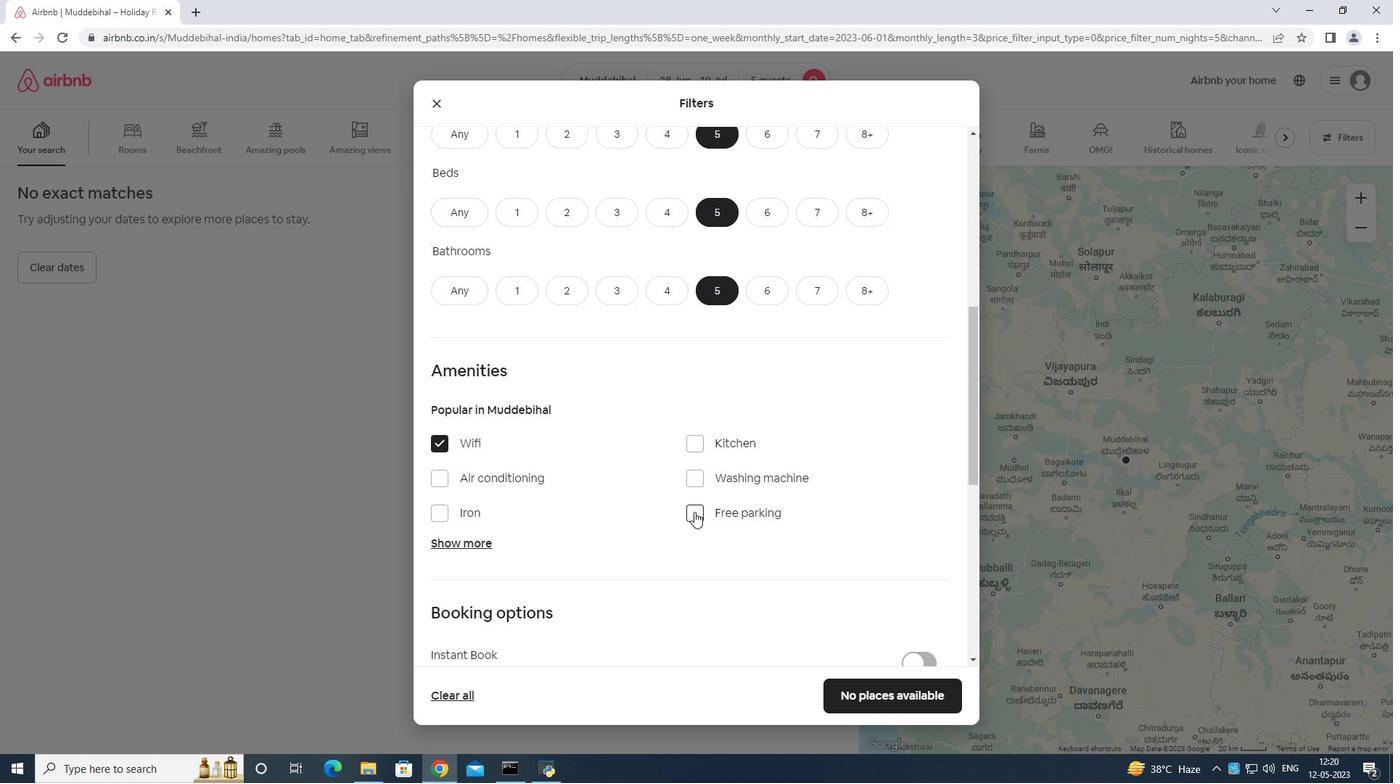 
Action: Mouse moved to (472, 545)
Screenshot: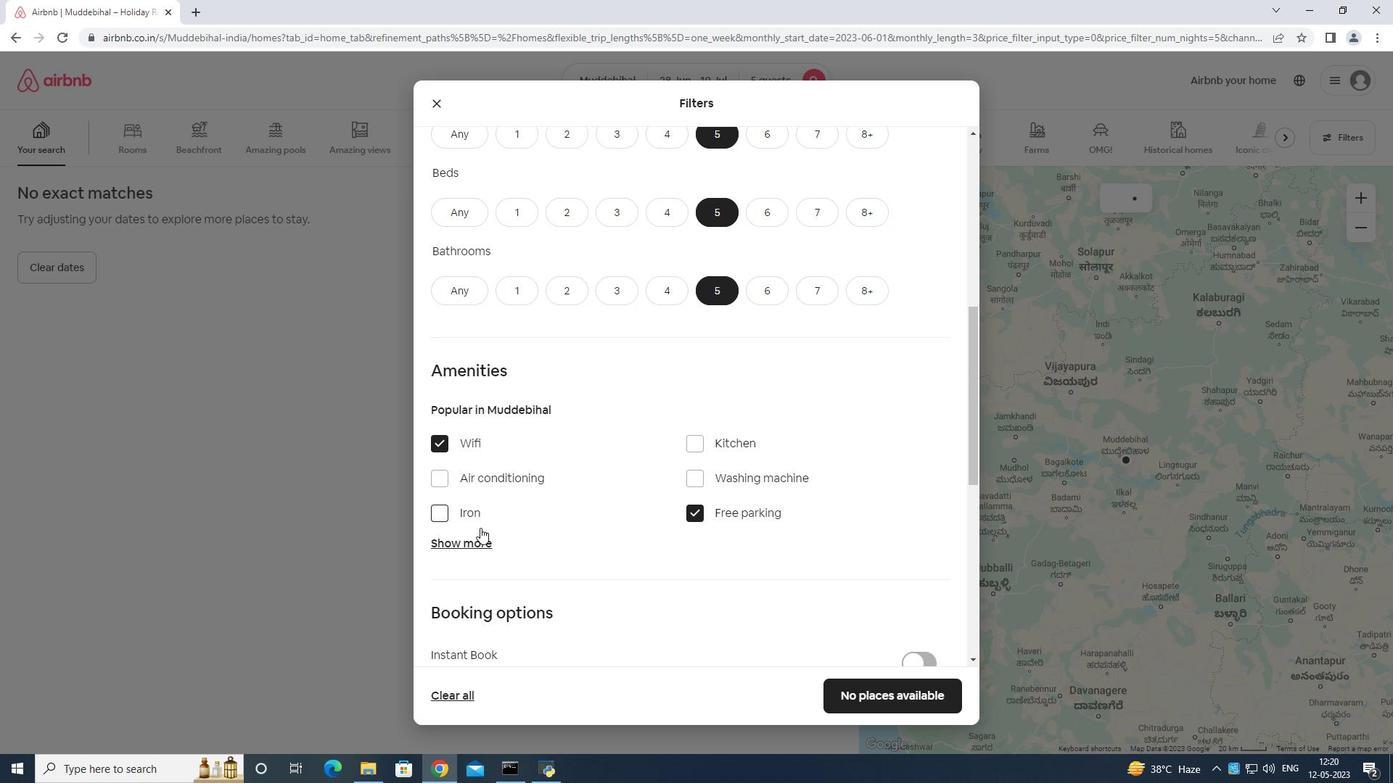 
Action: Mouse pressed left at (472, 545)
Screenshot: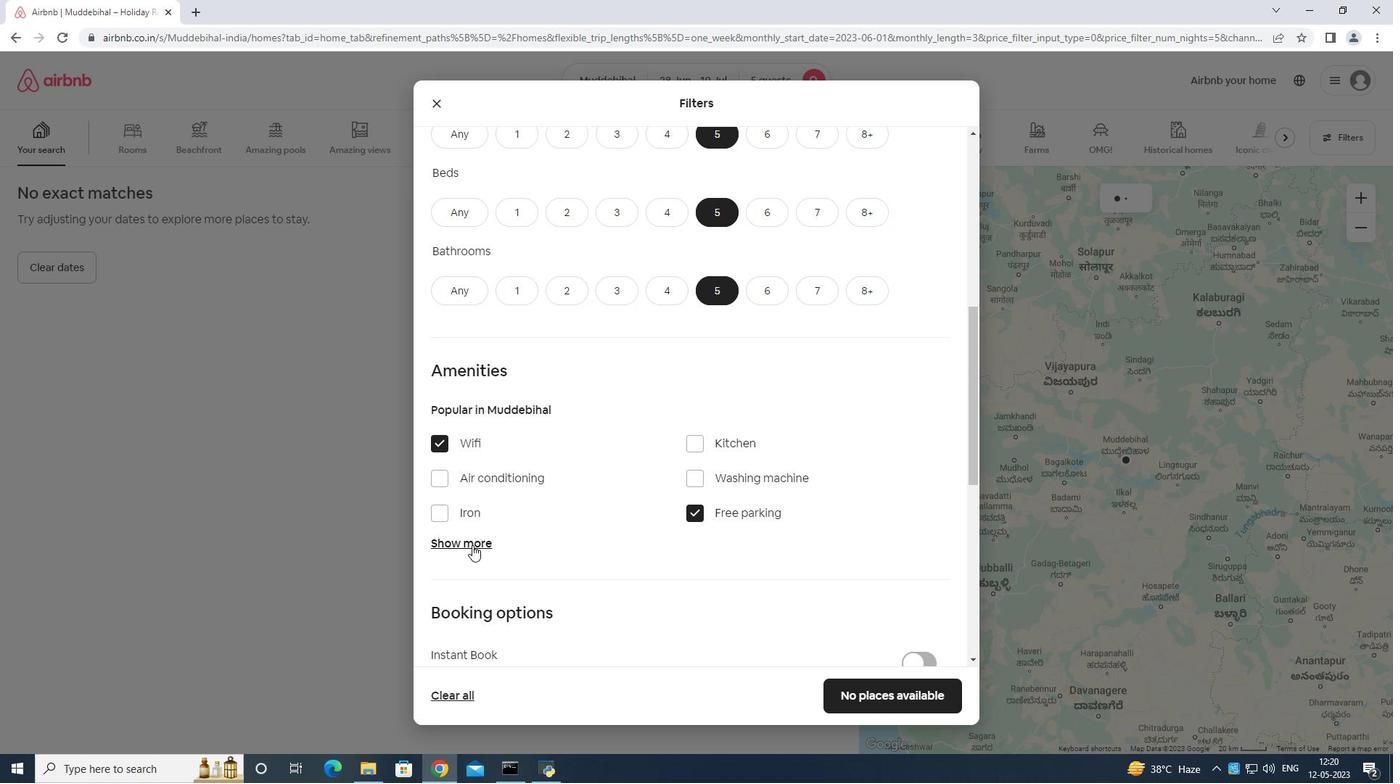 
Action: Mouse moved to (497, 516)
Screenshot: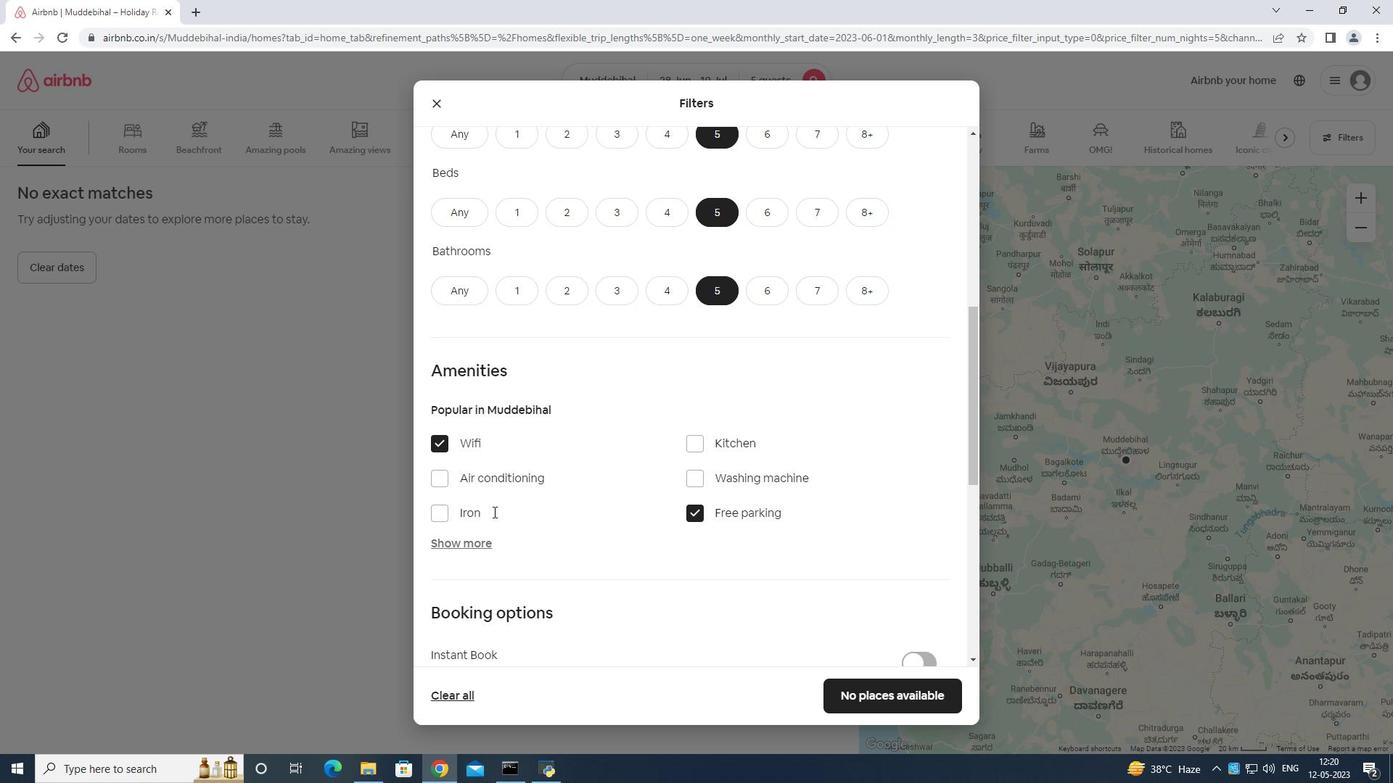
Action: Mouse scrolled (497, 515) with delta (0, 0)
Screenshot: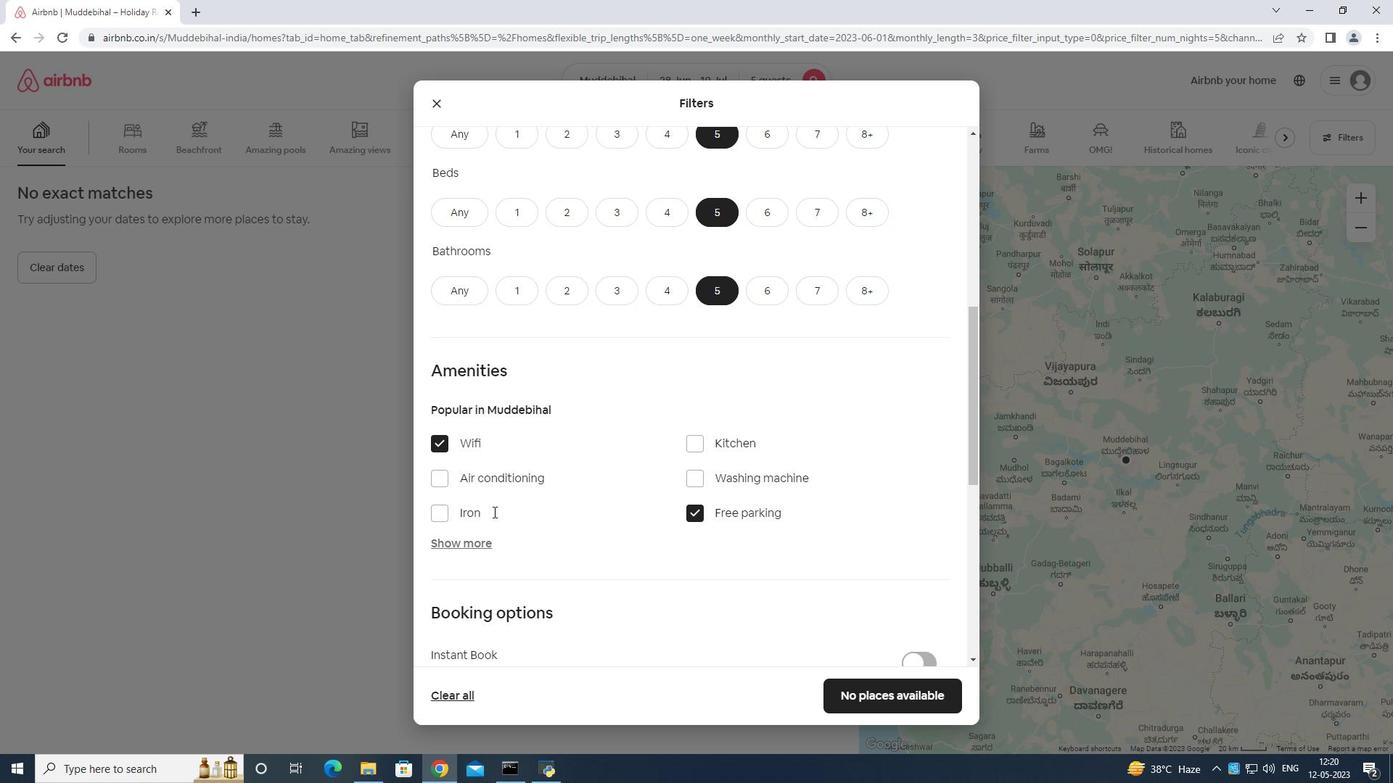 
Action: Mouse moved to (504, 524)
Screenshot: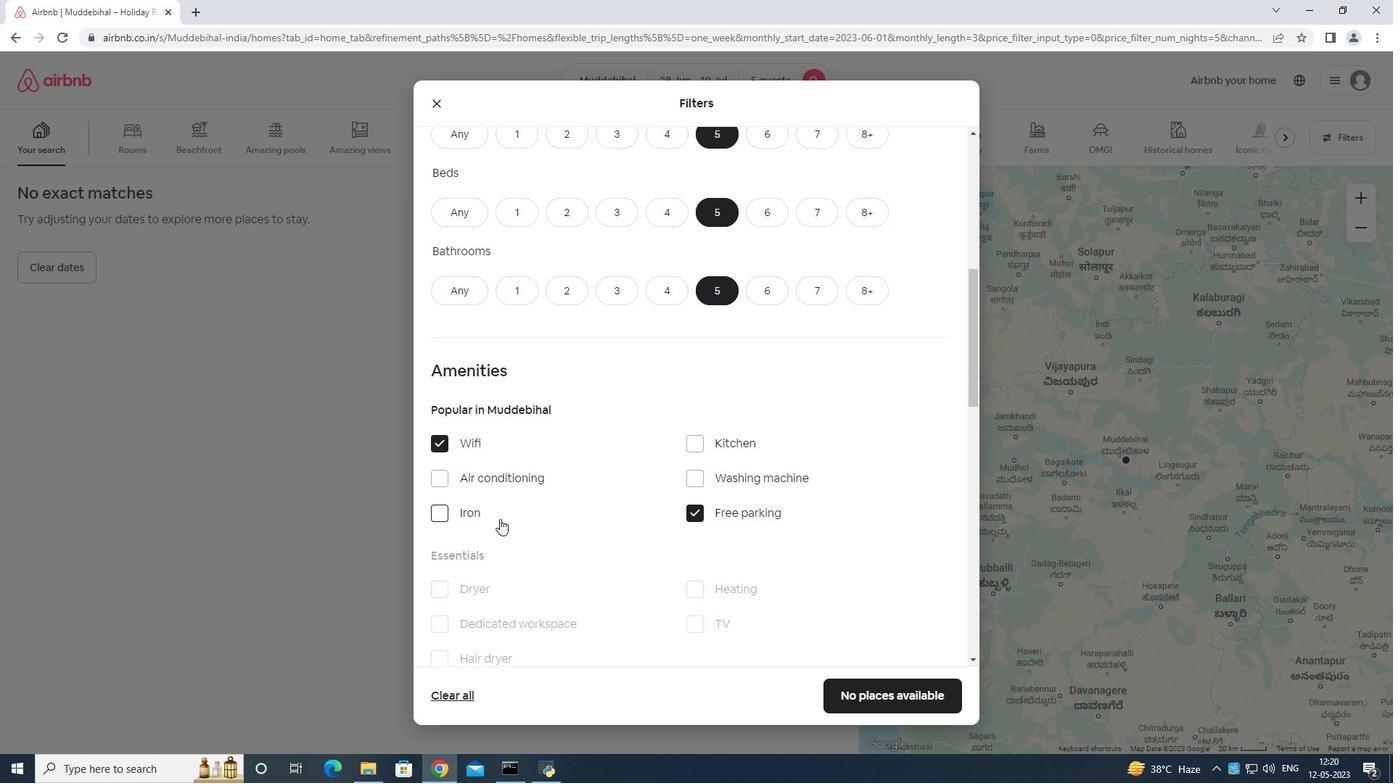 
Action: Mouse scrolled (504, 523) with delta (0, 0)
Screenshot: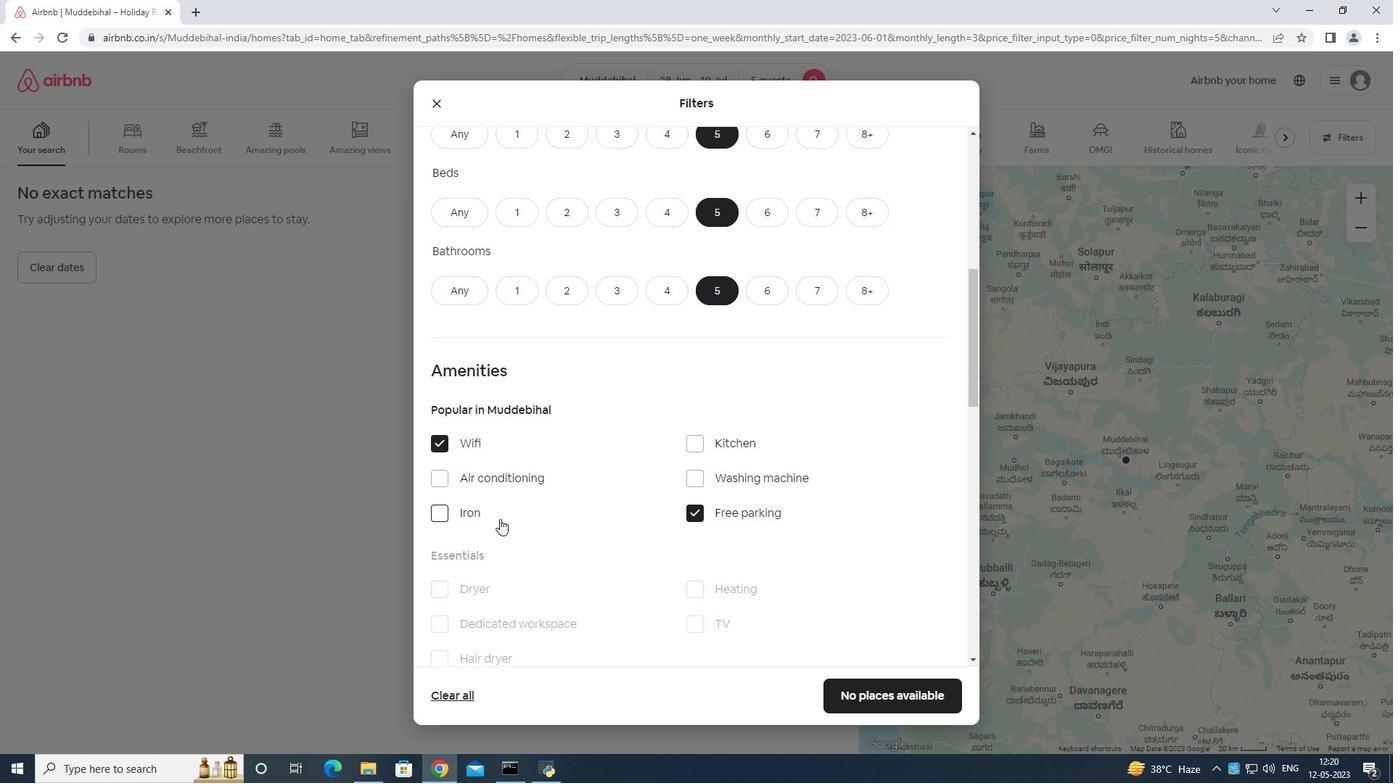 
Action: Mouse moved to (702, 485)
Screenshot: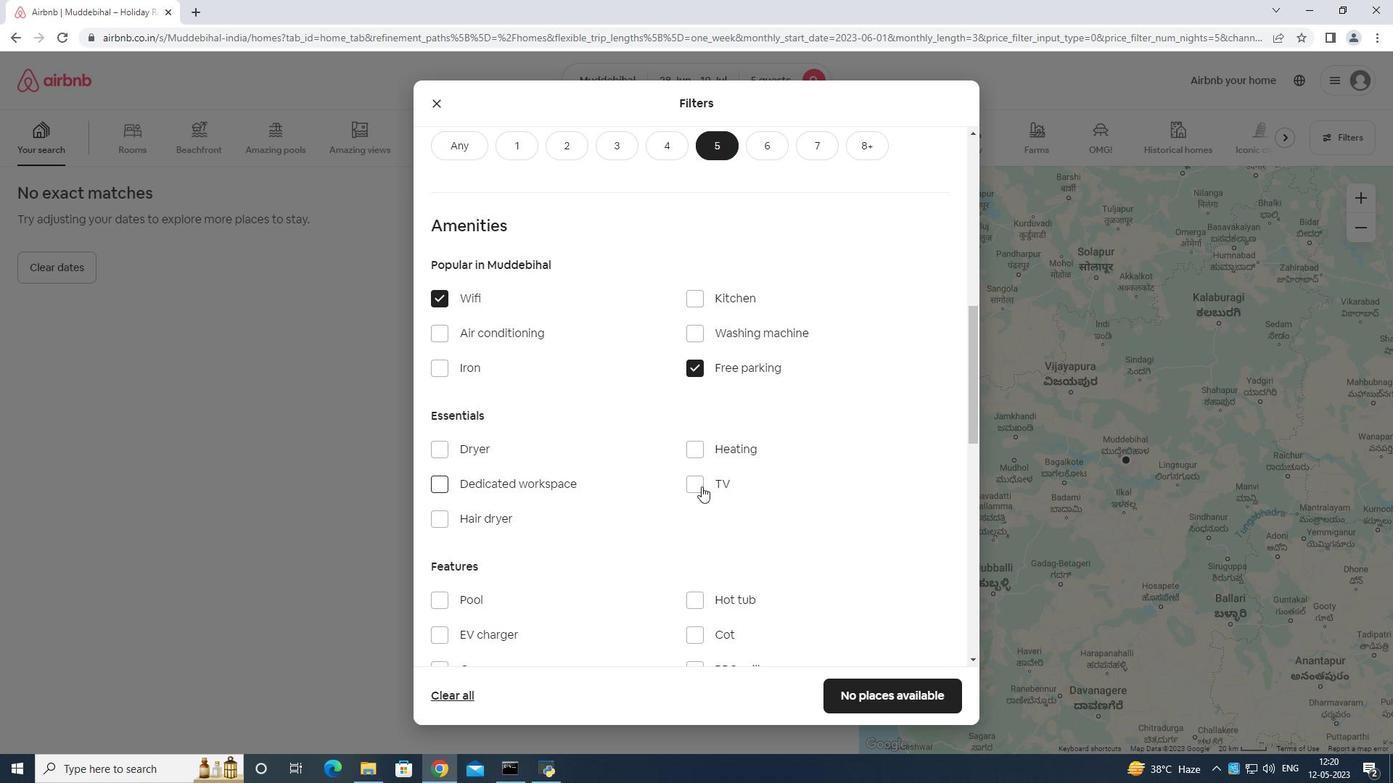 
Action: Mouse pressed left at (702, 485)
Screenshot: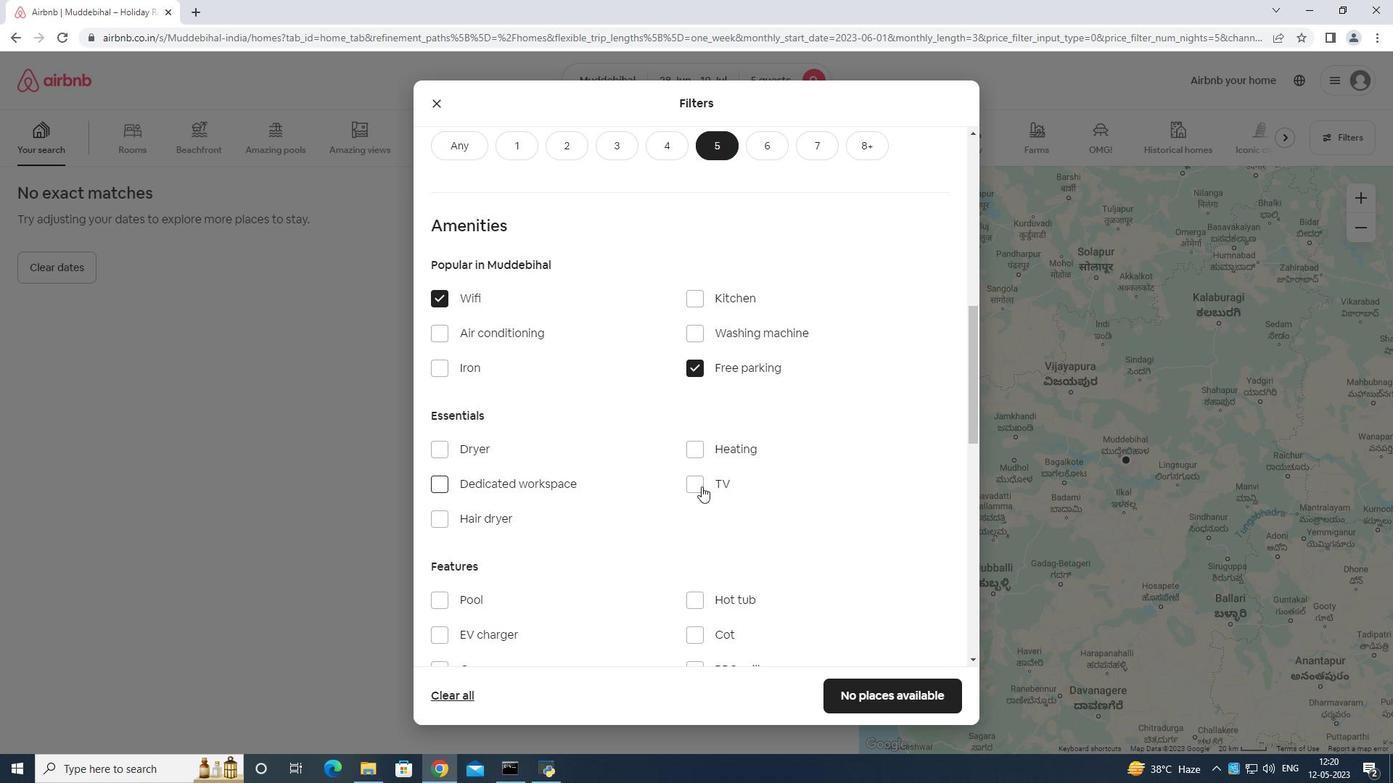 
Action: Mouse moved to (688, 478)
Screenshot: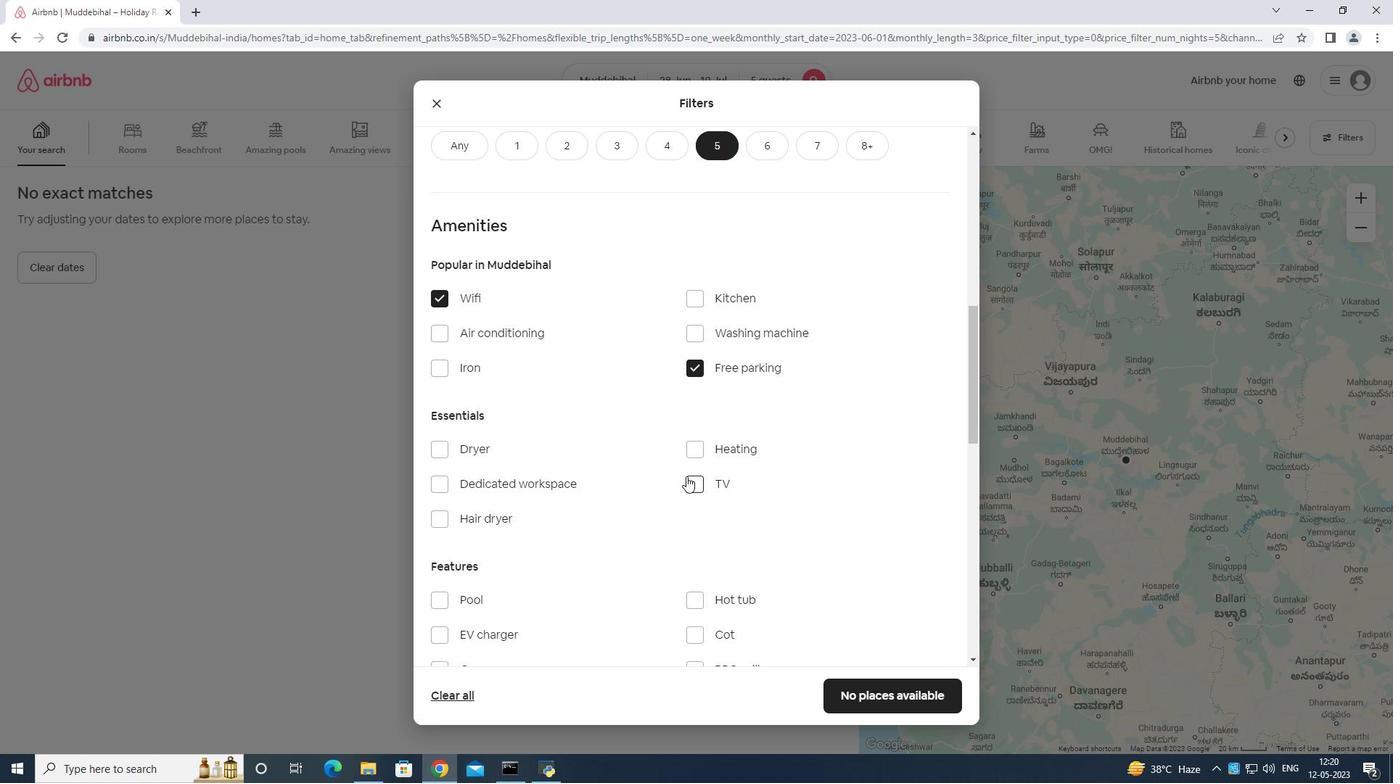 
Action: Mouse scrolled (688, 477) with delta (0, 0)
Screenshot: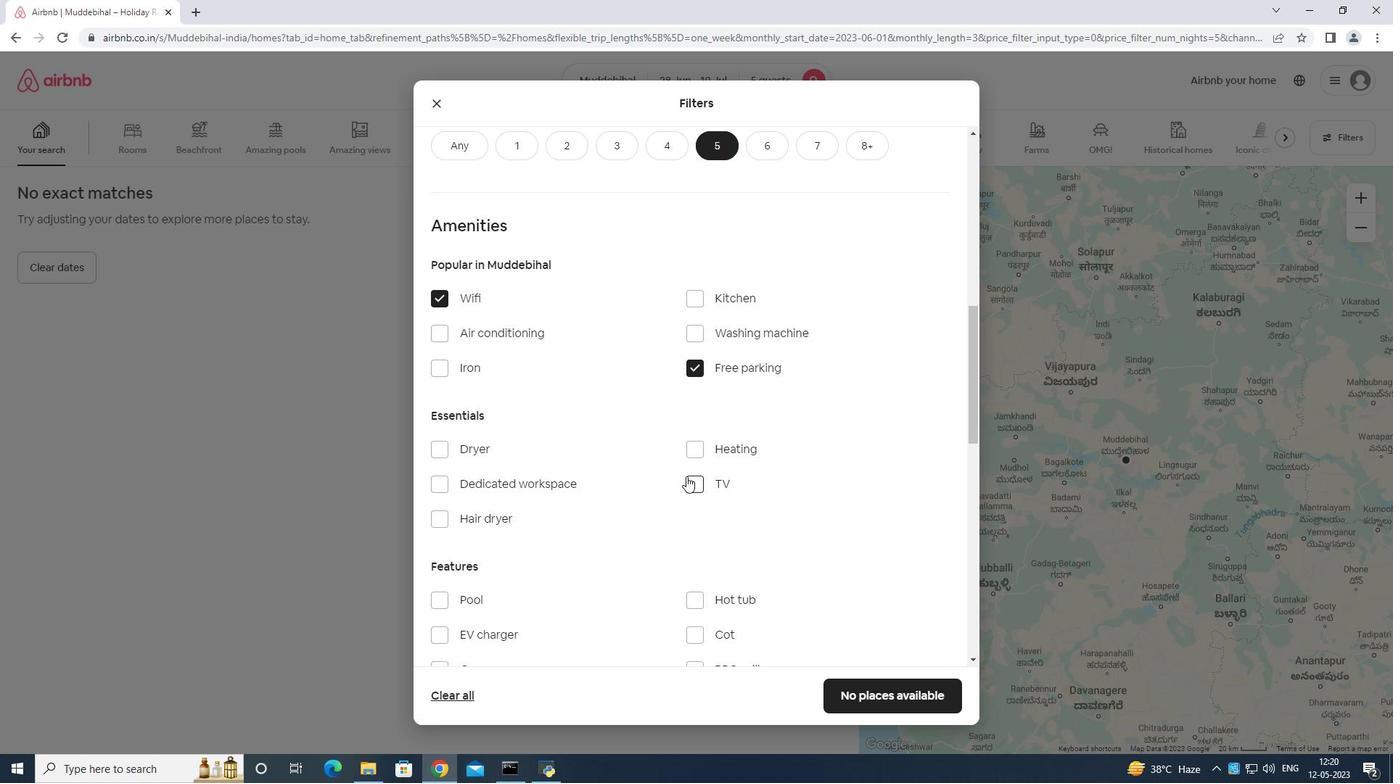 
Action: Mouse moved to (688, 482)
Screenshot: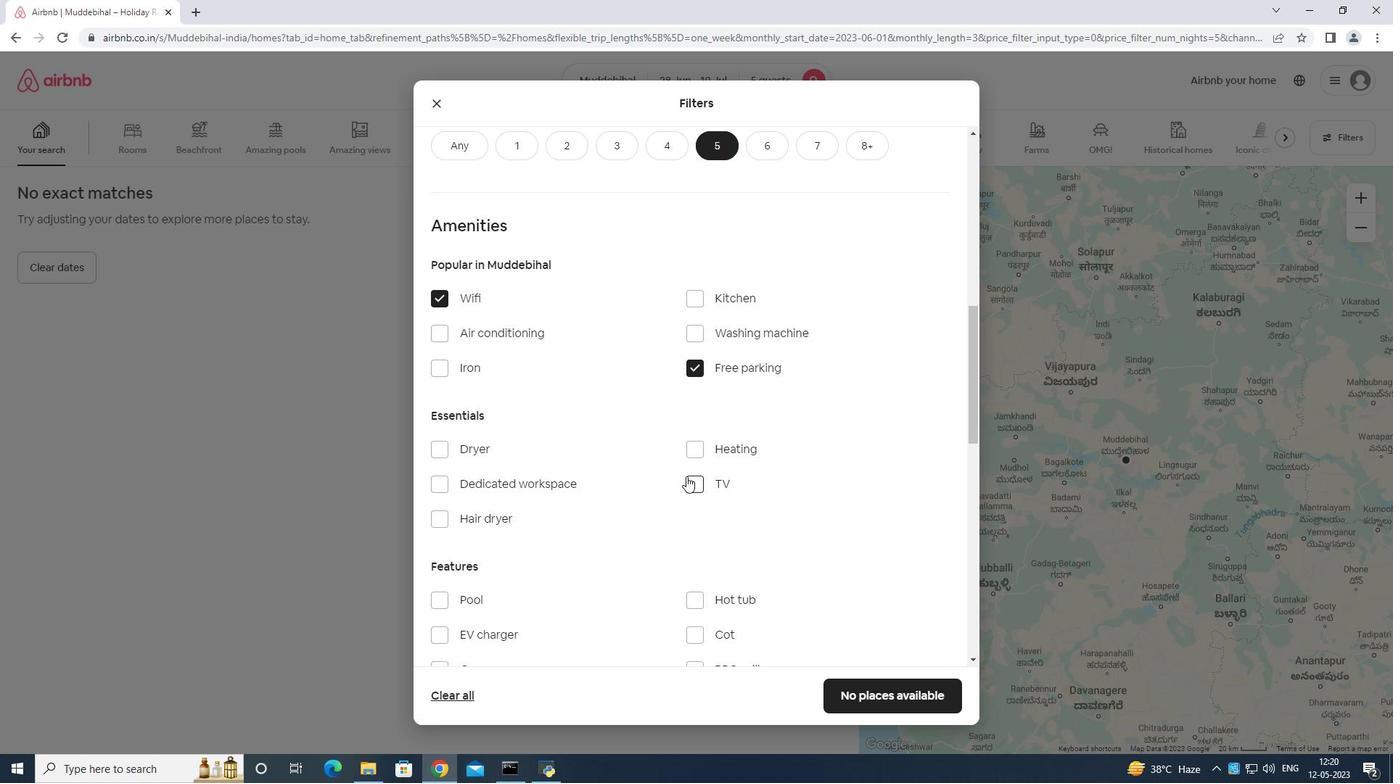 
Action: Mouse scrolled (688, 481) with delta (0, 0)
Screenshot: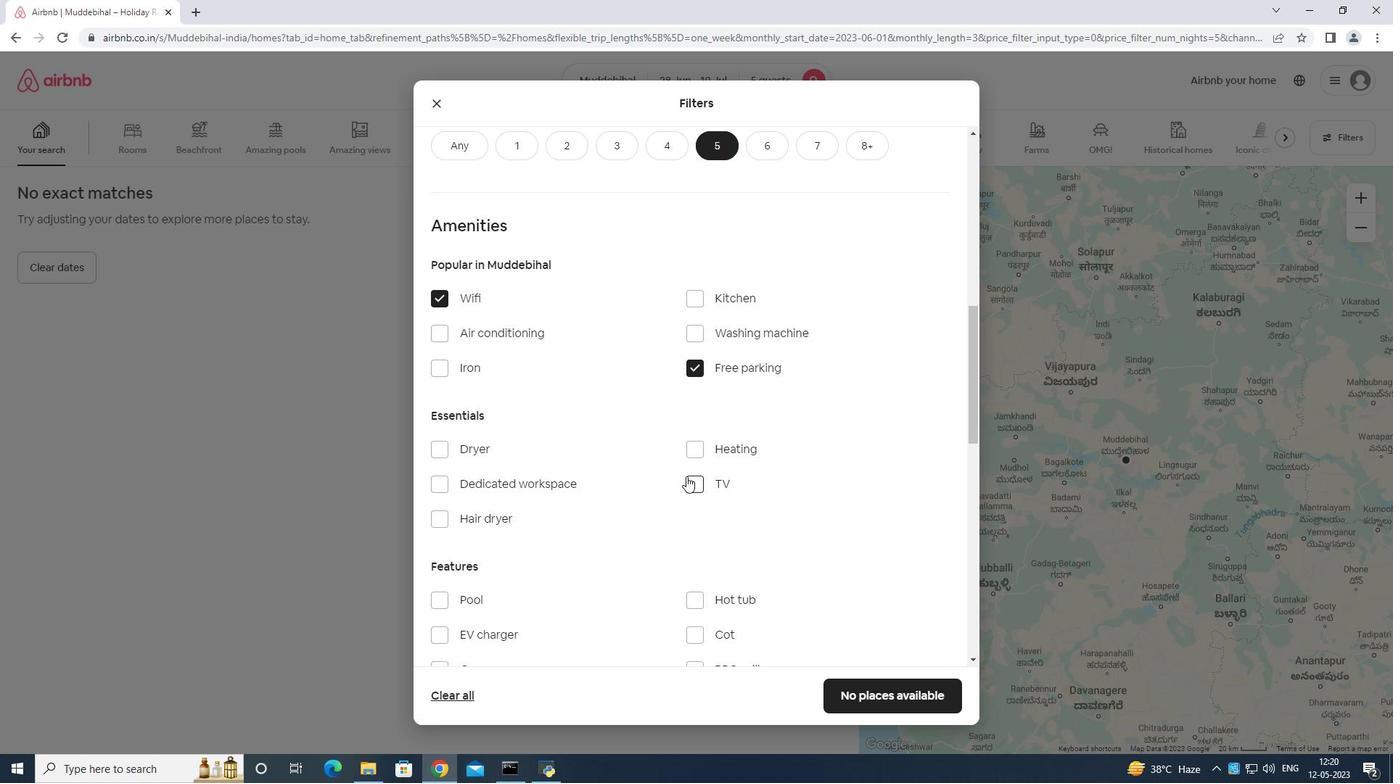 
Action: Mouse moved to (688, 483)
Screenshot: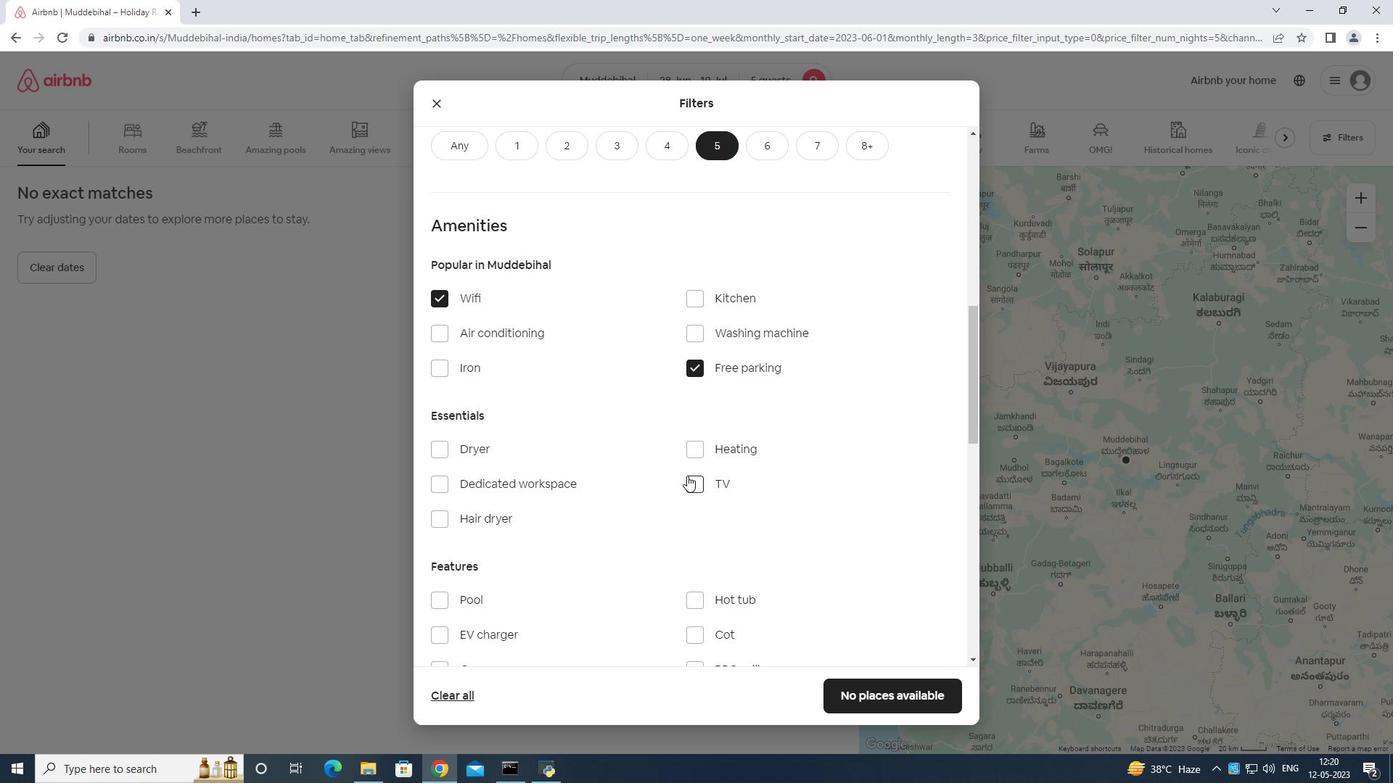 
Action: Mouse scrolled (688, 482) with delta (0, 0)
Screenshot: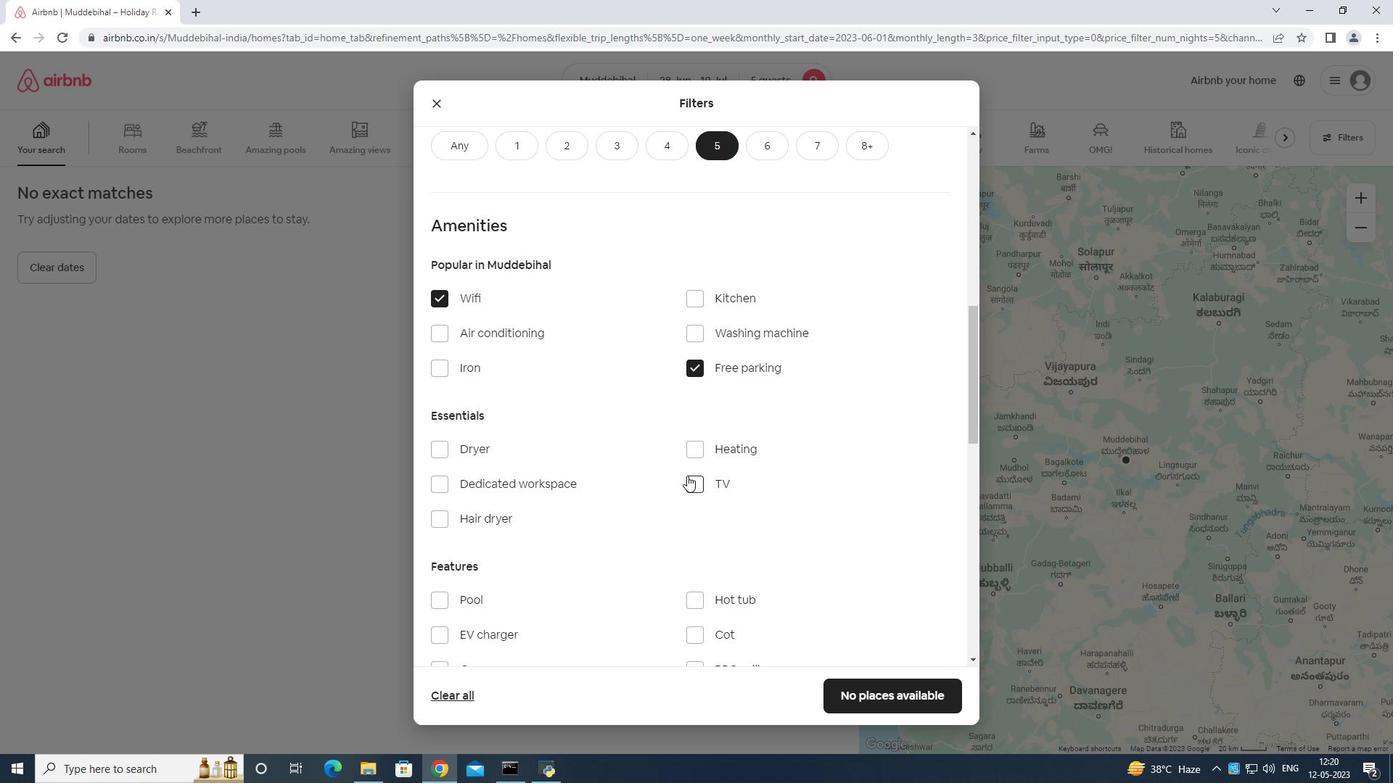 
Action: Mouse moved to (688, 483)
Screenshot: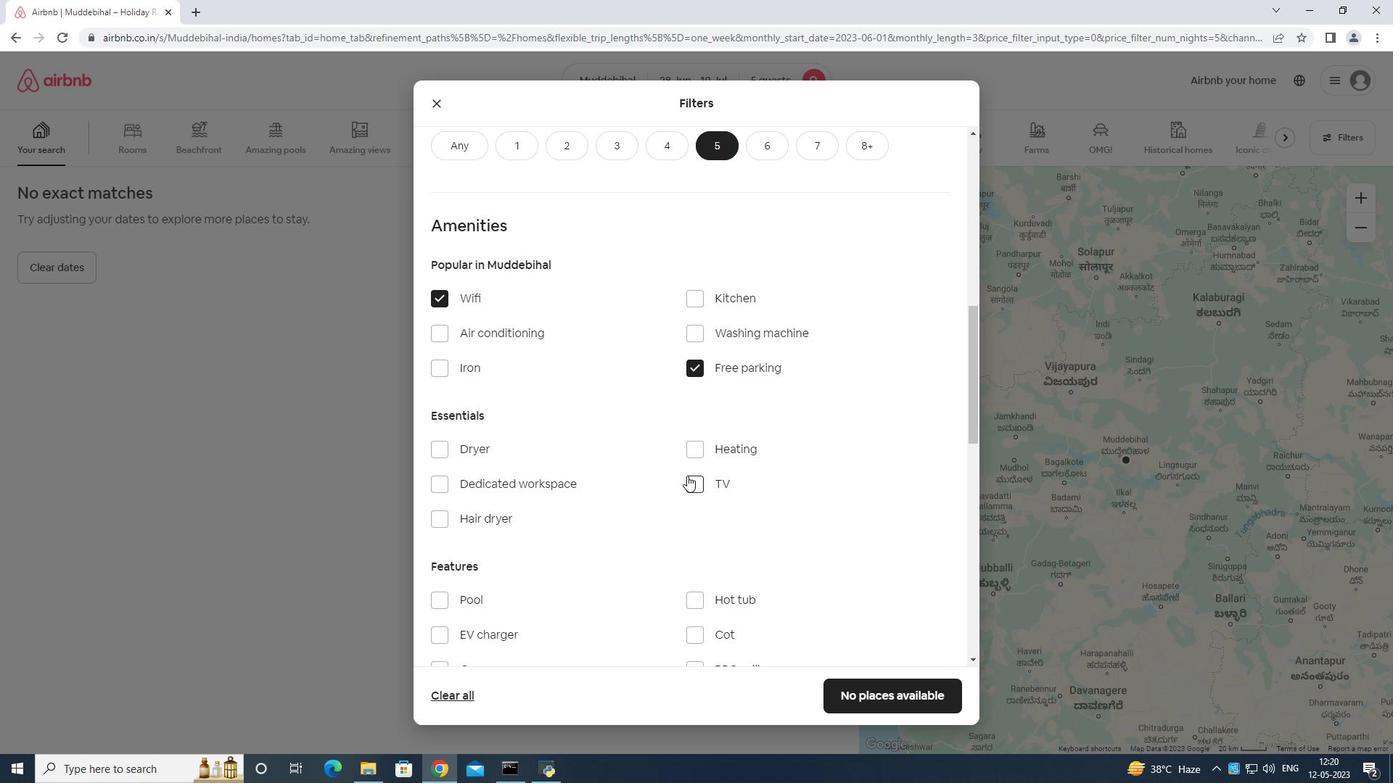 
Action: Mouse scrolled (688, 482) with delta (0, 0)
Screenshot: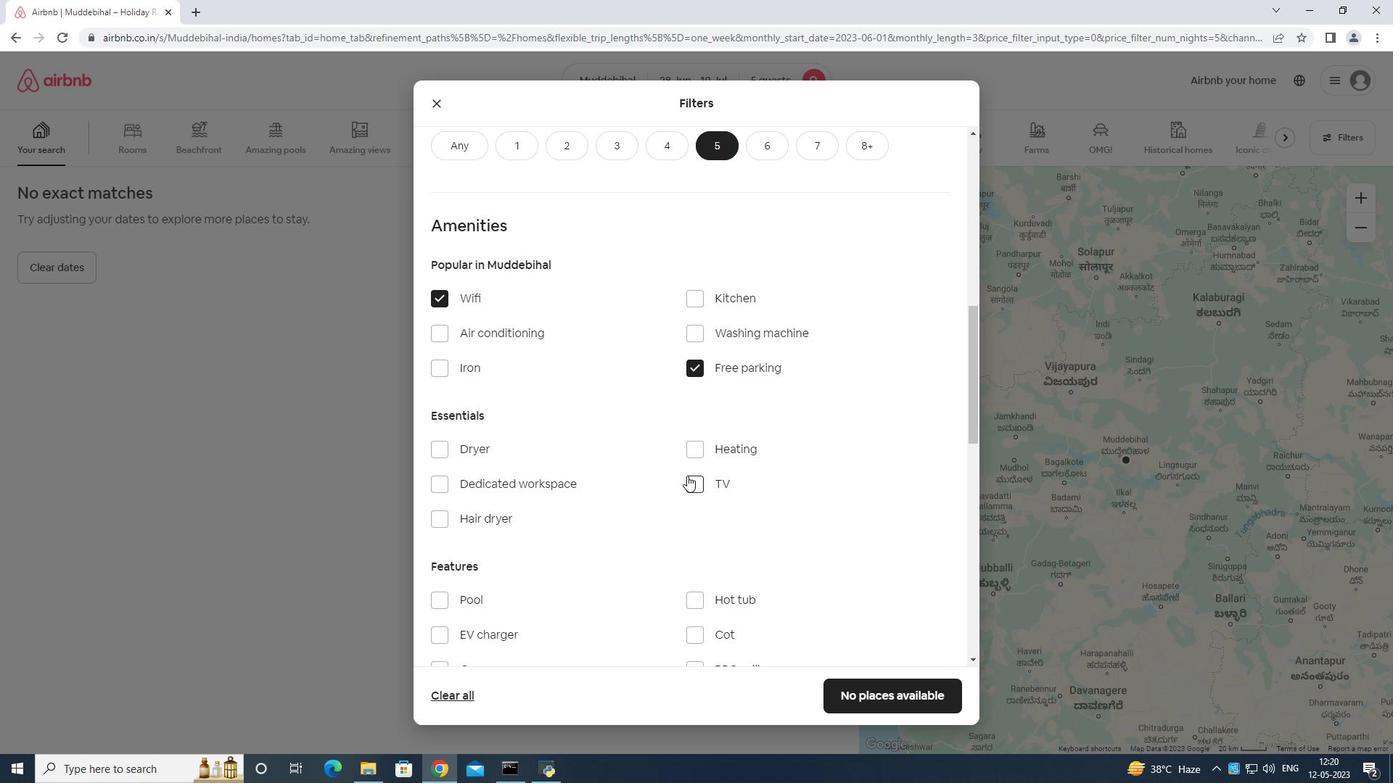 
Action: Mouse moved to (434, 382)
Screenshot: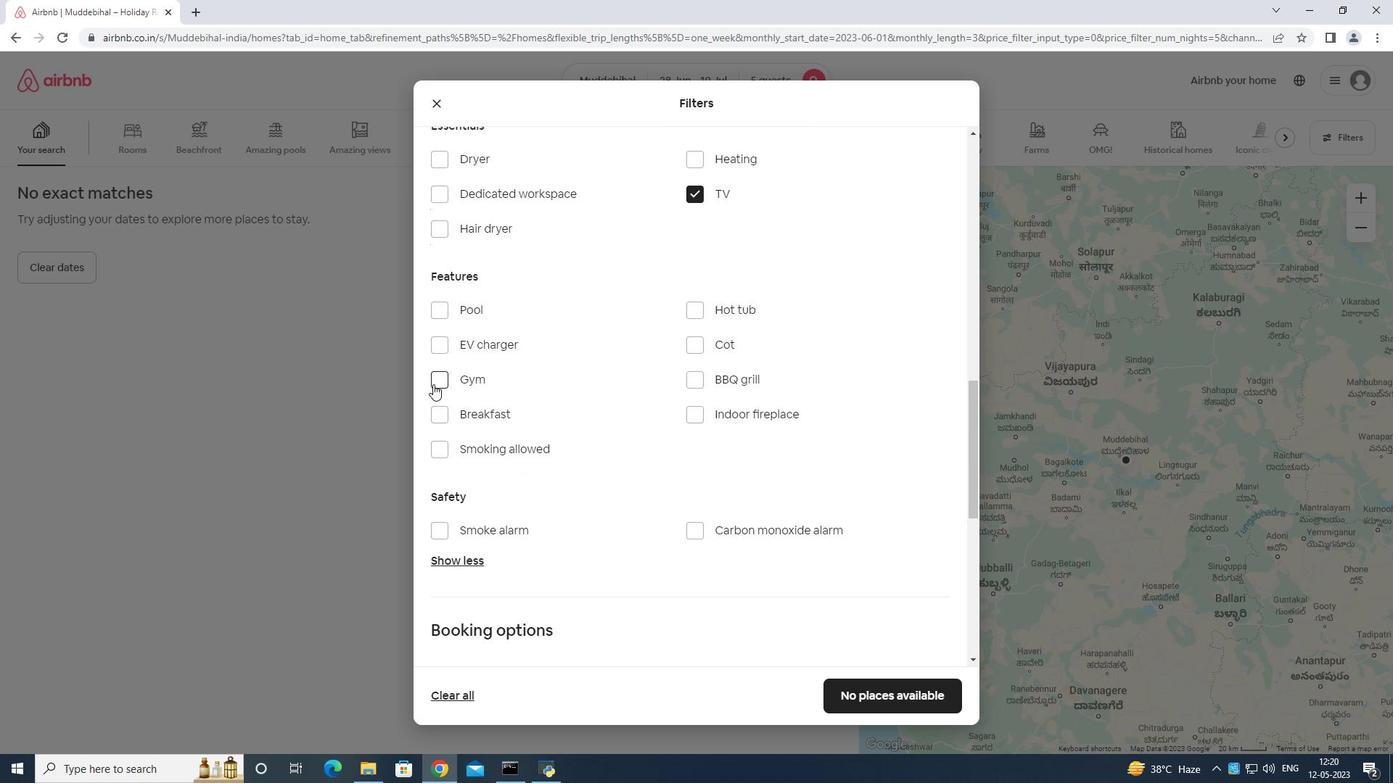 
Action: Mouse pressed left at (434, 382)
Screenshot: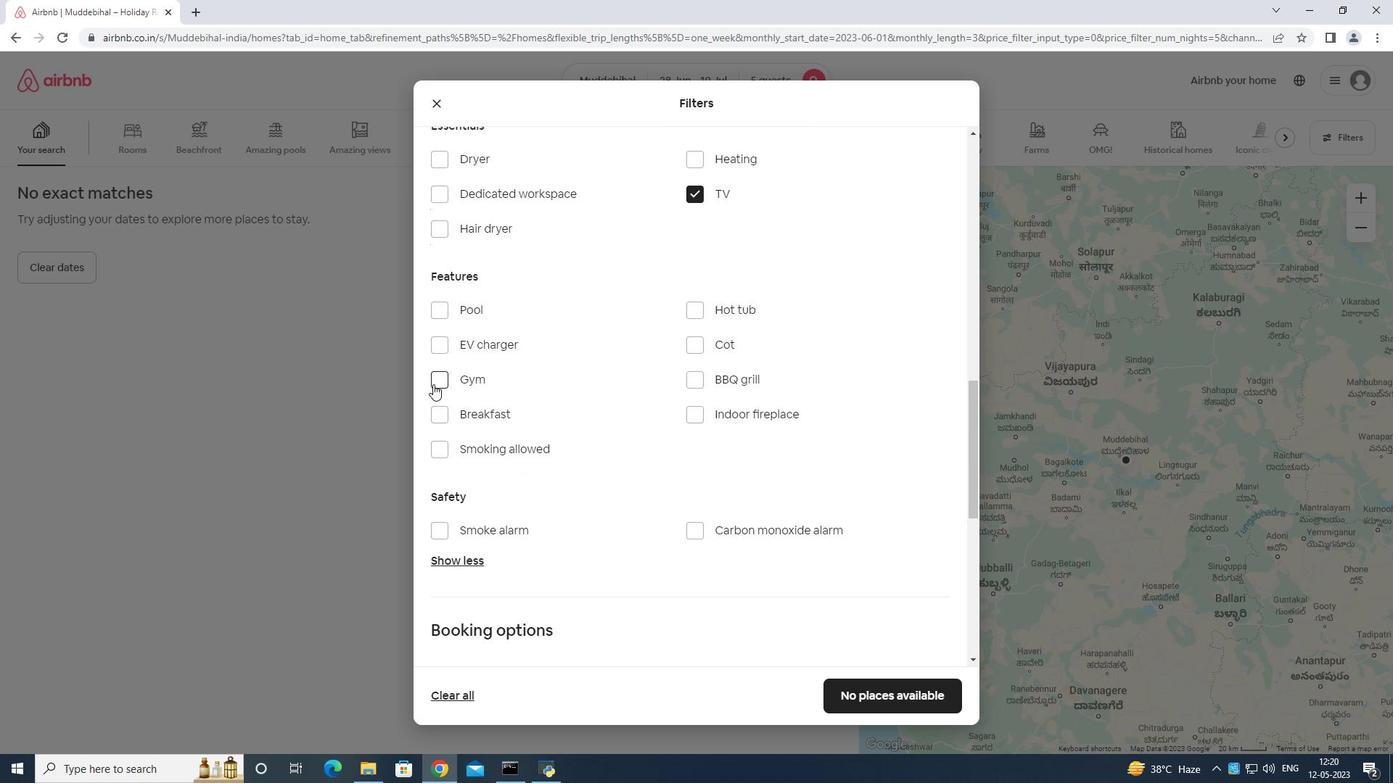 
Action: Mouse moved to (442, 420)
Screenshot: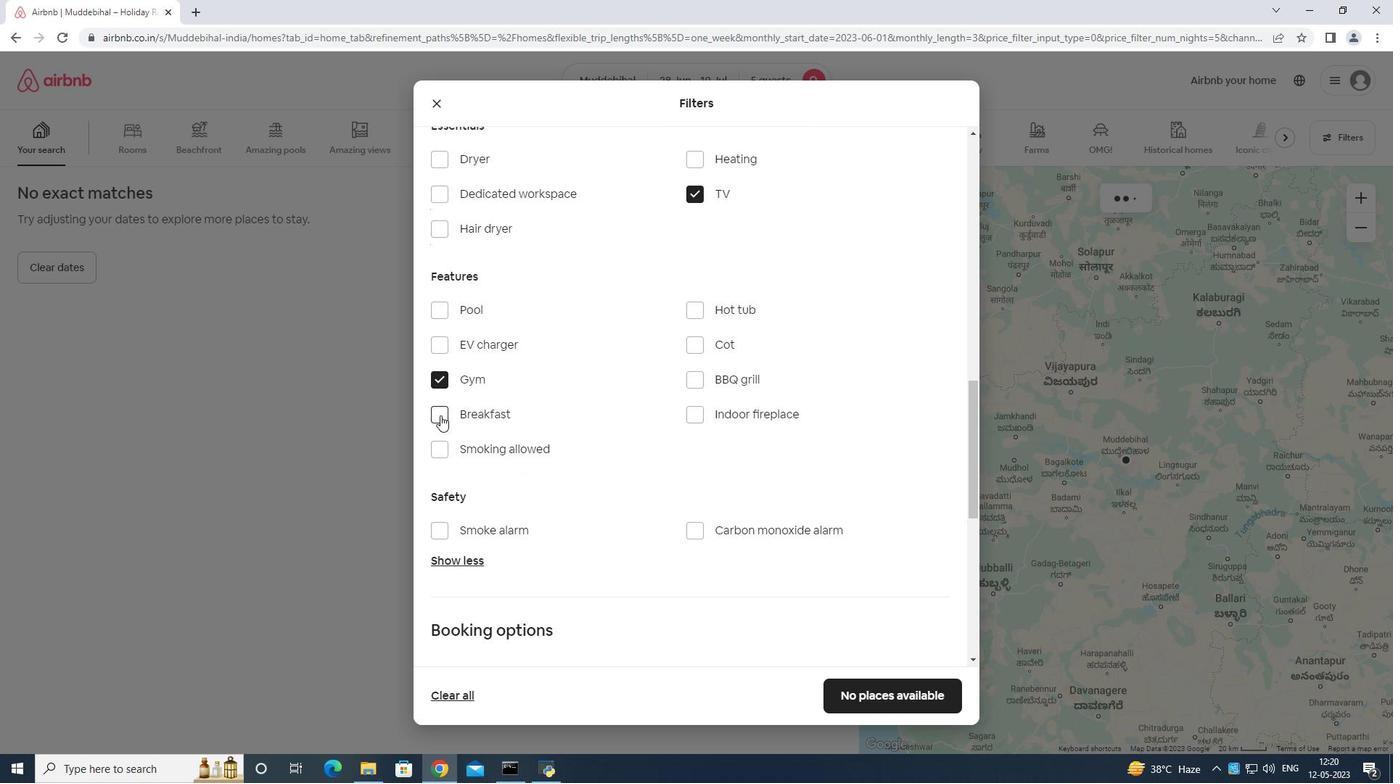 
Action: Mouse pressed left at (442, 420)
Screenshot: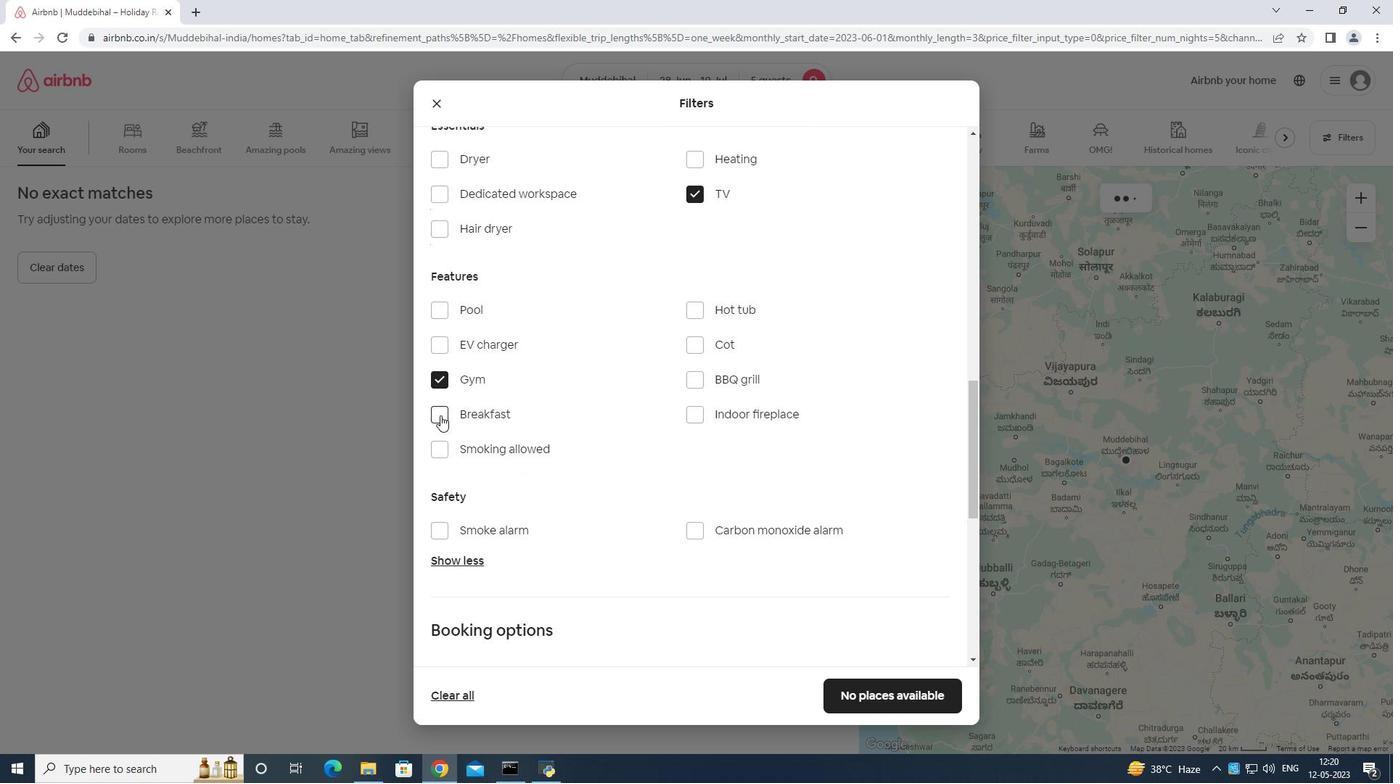 
Action: Mouse moved to (769, 440)
Screenshot: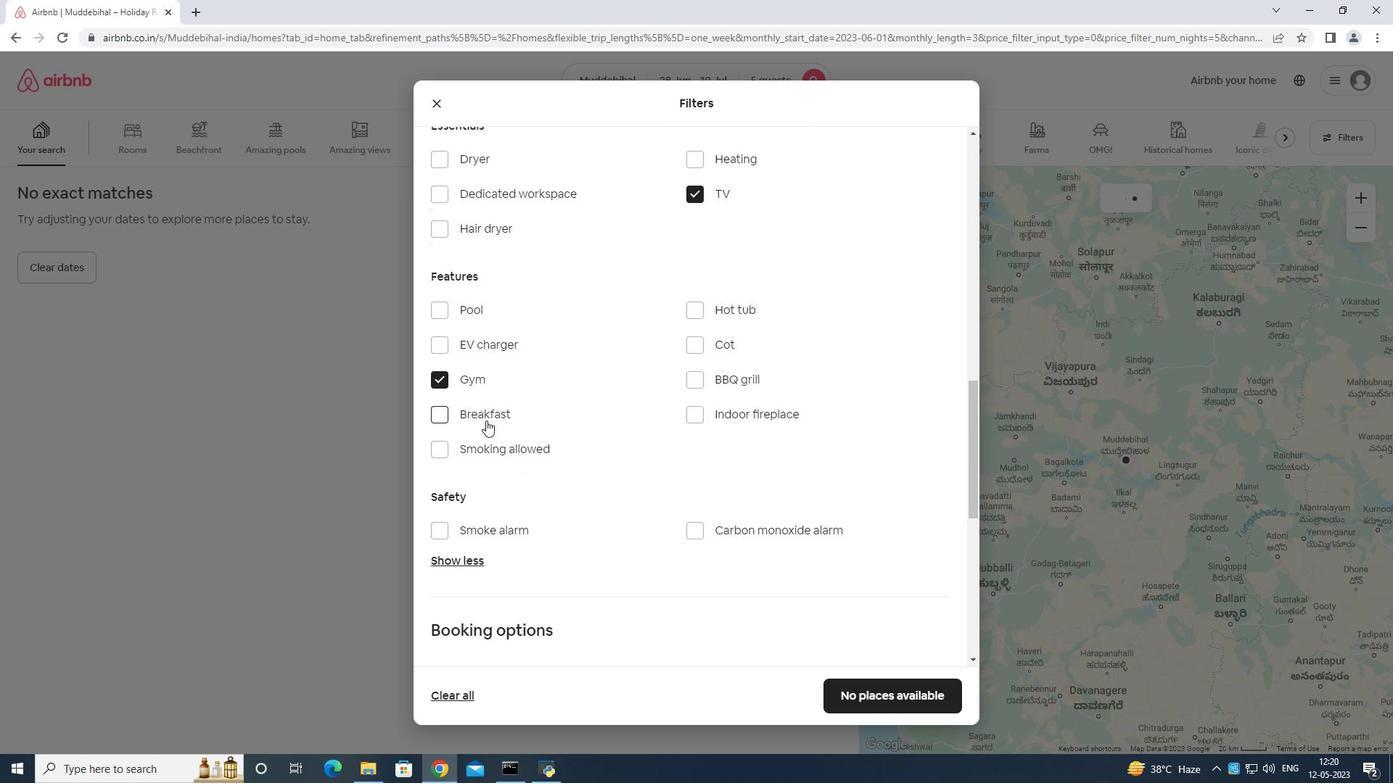 
Action: Mouse scrolled (769, 439) with delta (0, 0)
Screenshot: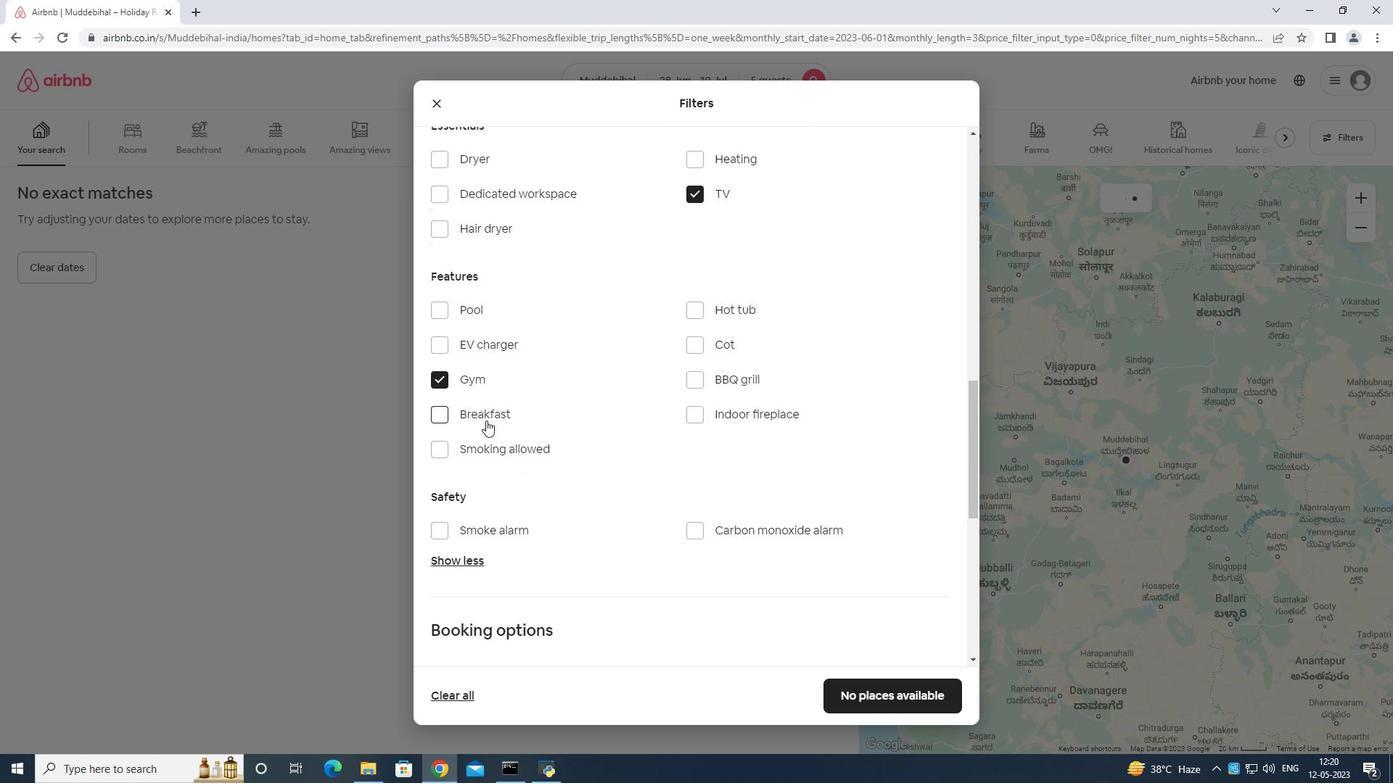 
Action: Mouse moved to (795, 446)
Screenshot: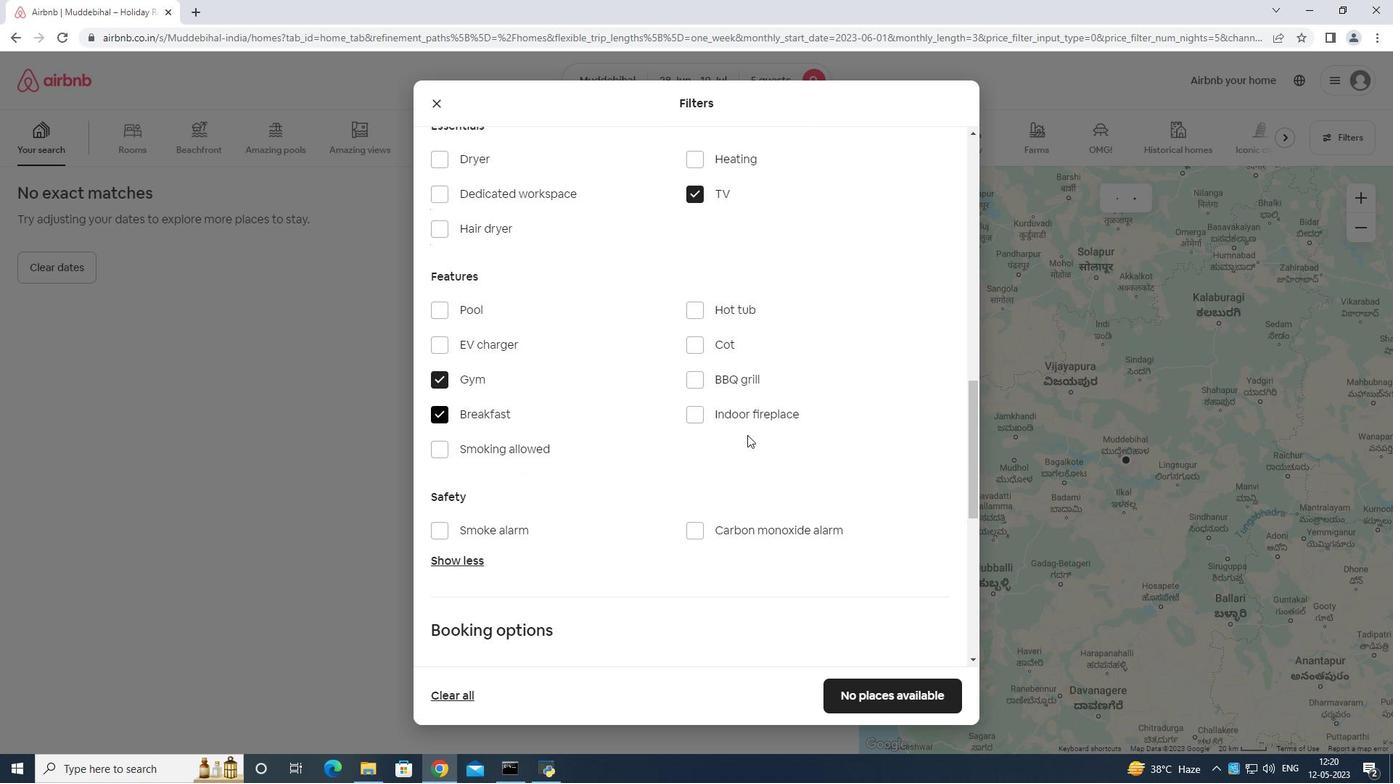 
Action: Mouse scrolled (795, 445) with delta (0, 0)
Screenshot: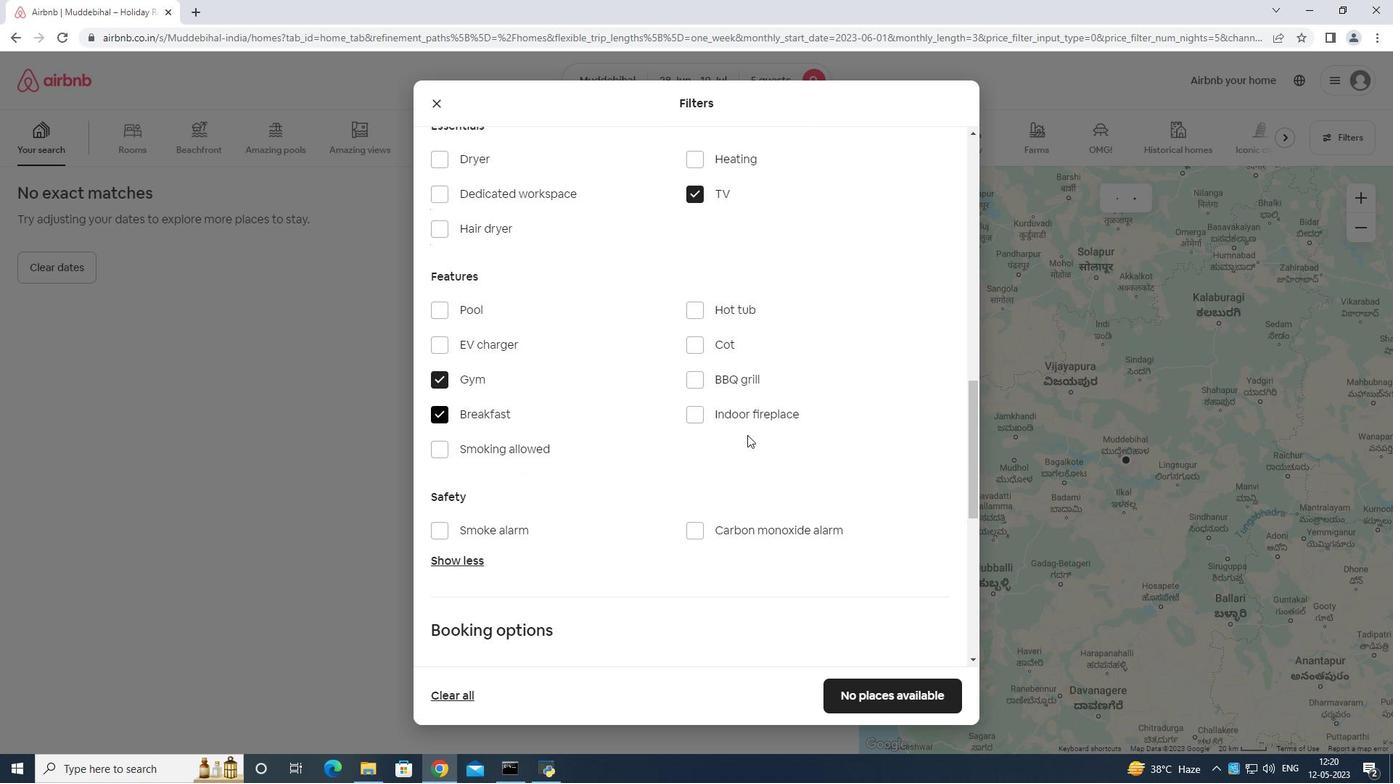 
Action: Mouse moved to (821, 448)
Screenshot: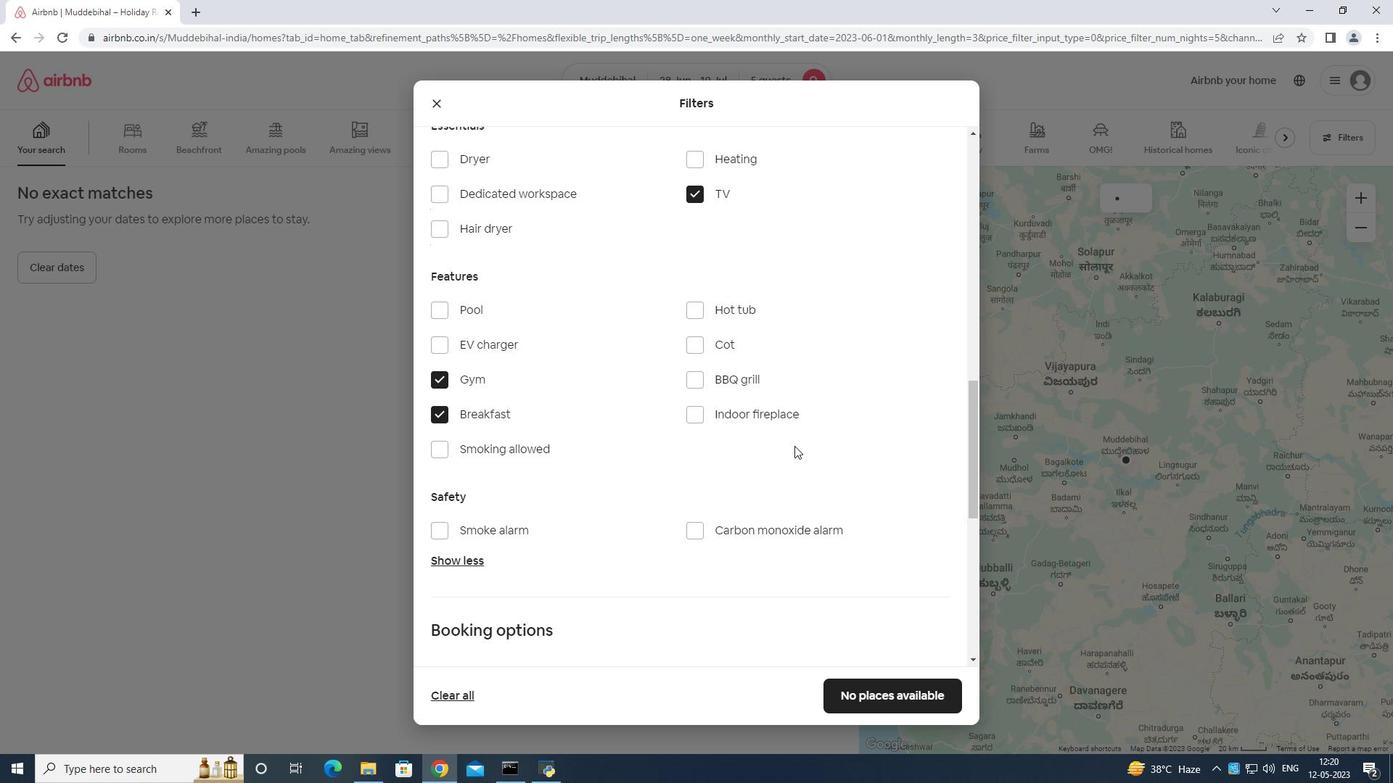 
Action: Mouse scrolled (820, 447) with delta (0, 0)
Screenshot: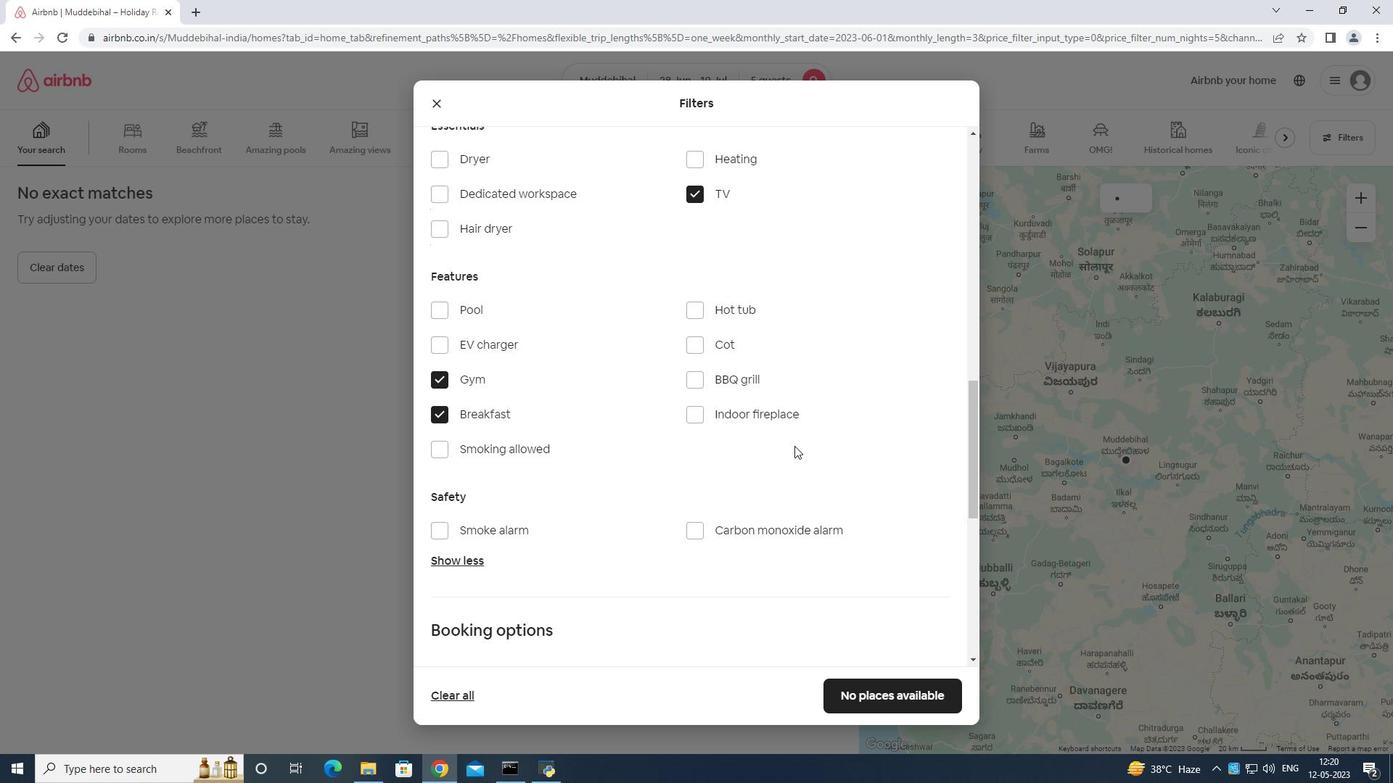 
Action: Mouse moved to (829, 453)
Screenshot: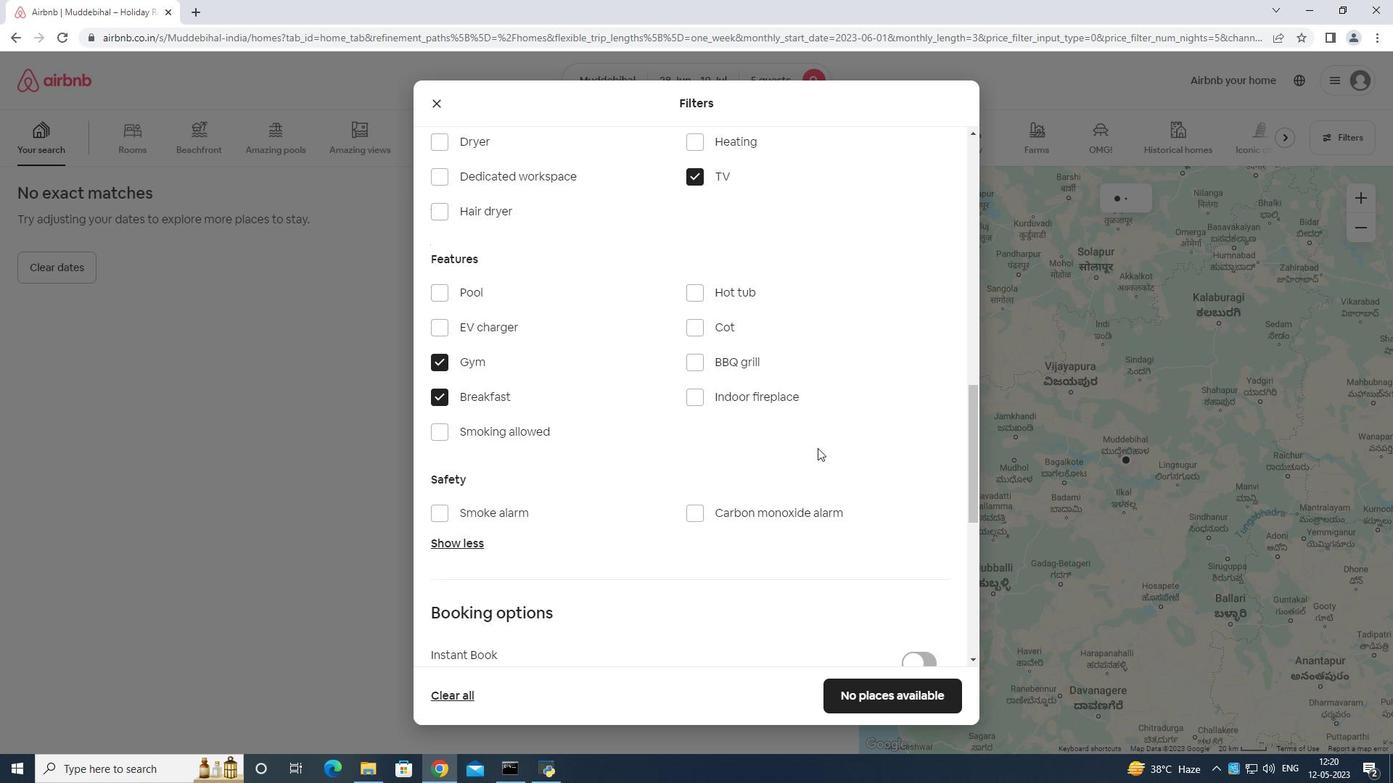 
Action: Mouse scrolled (829, 452) with delta (0, 0)
Screenshot: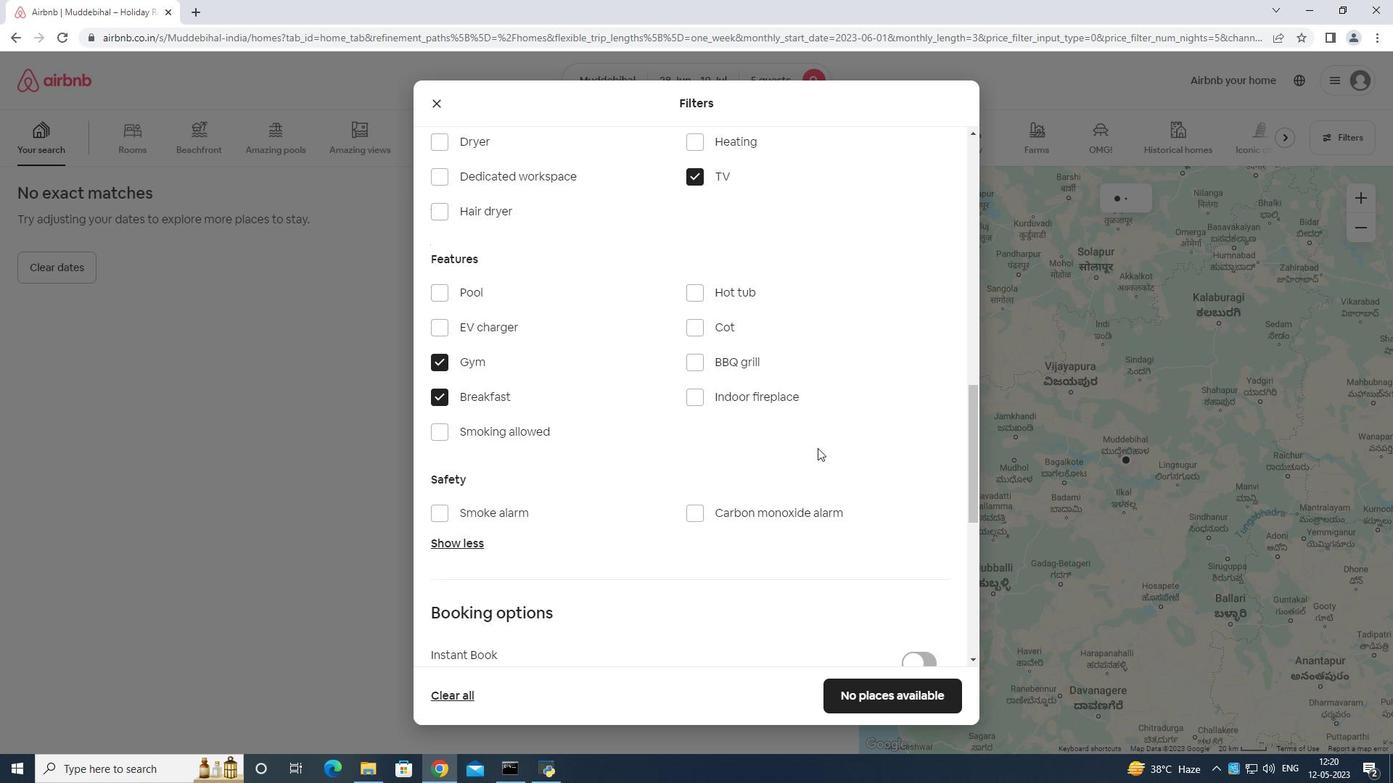 
Action: Mouse moved to (837, 456)
Screenshot: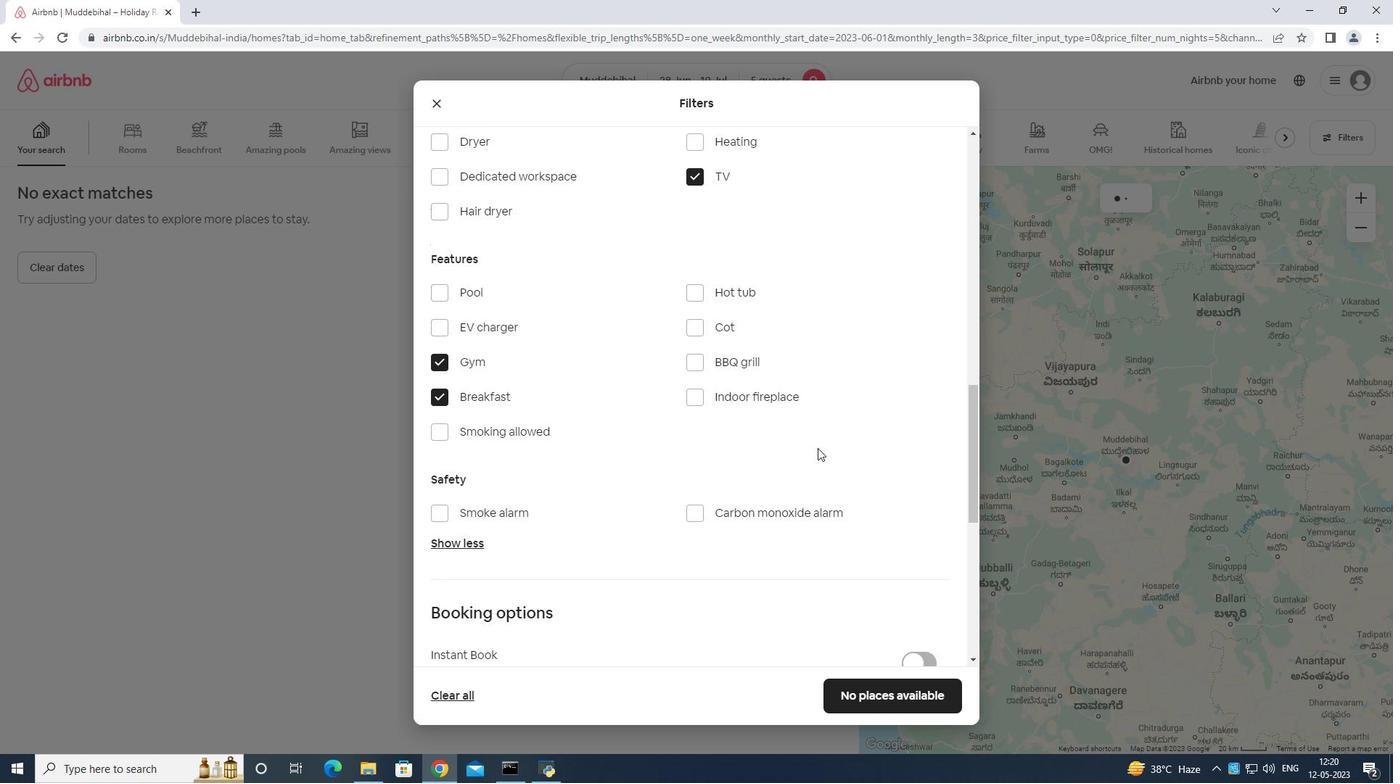 
Action: Mouse scrolled (837, 455) with delta (0, 0)
Screenshot: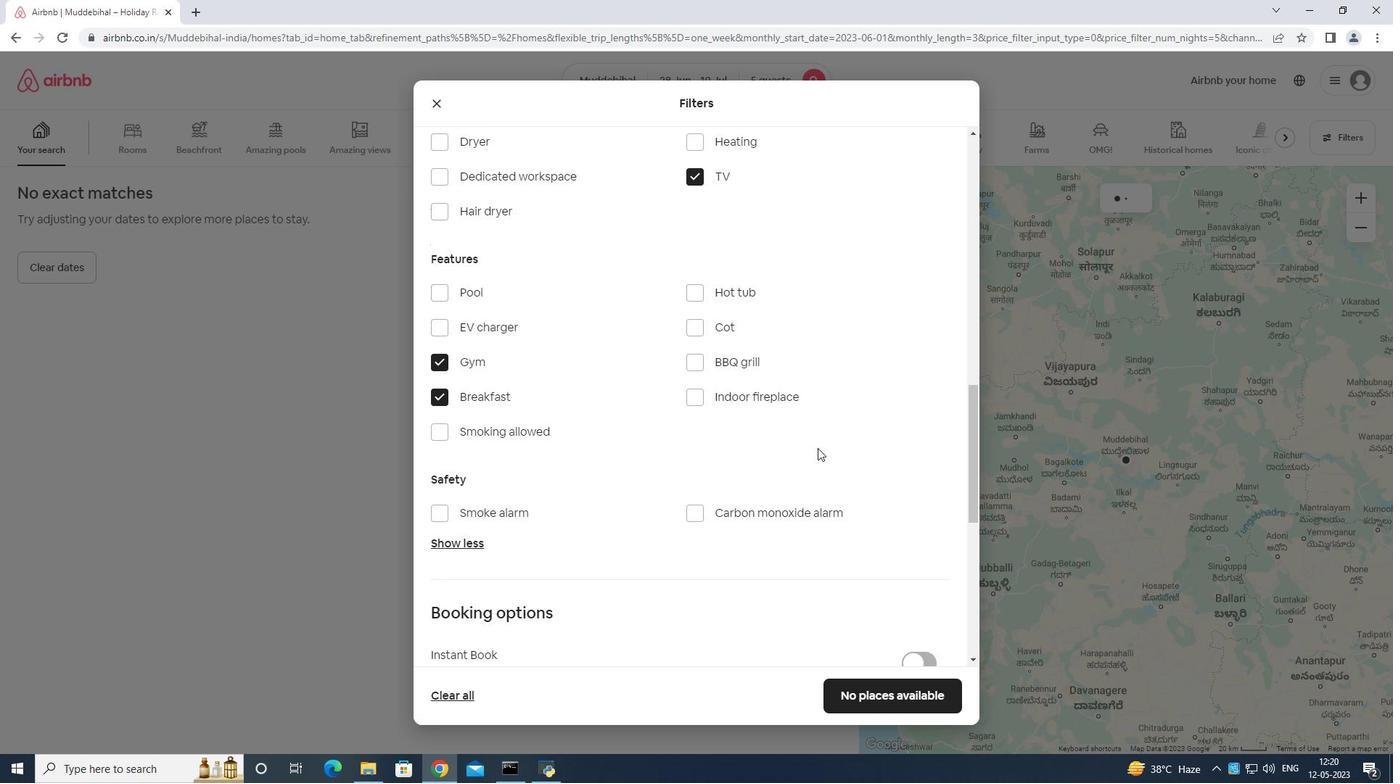 
Action: Mouse moved to (843, 461)
Screenshot: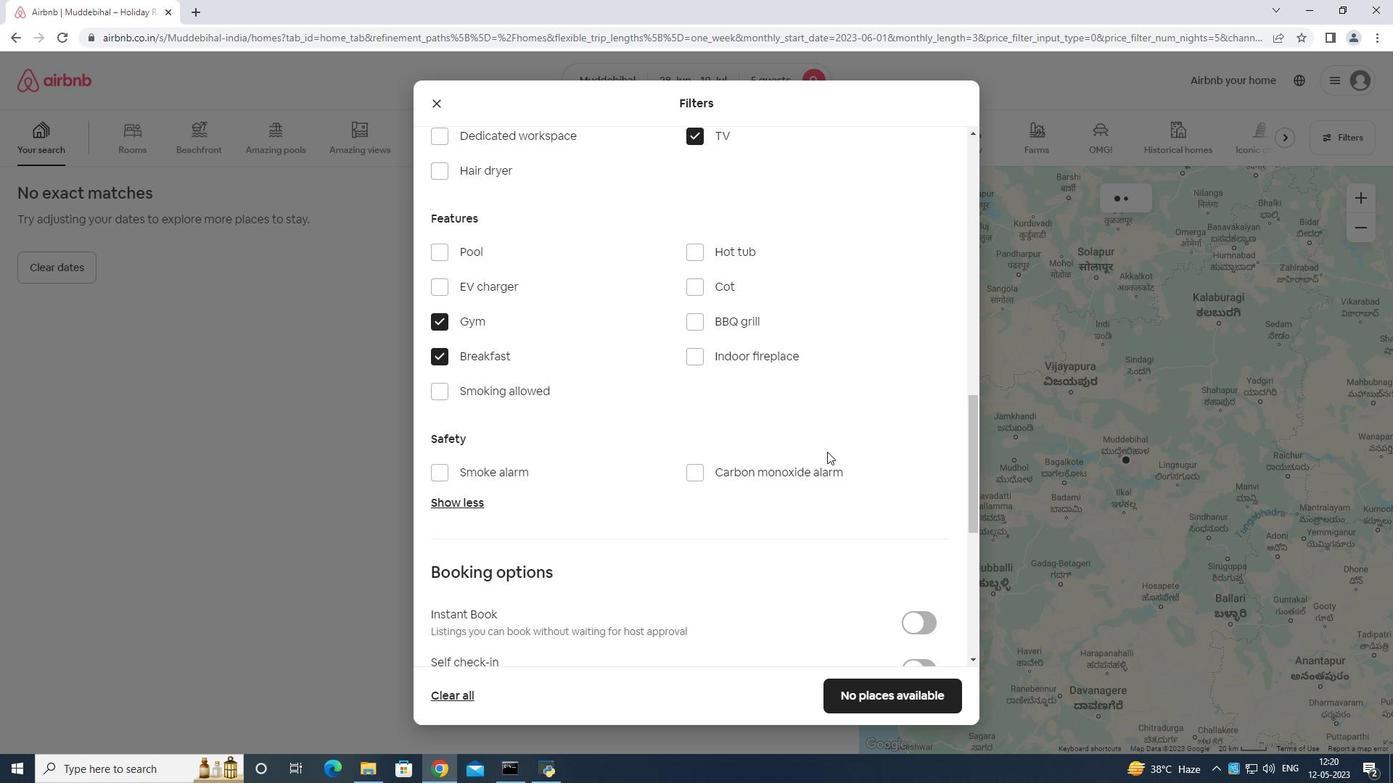 
Action: Mouse scrolled (843, 460) with delta (0, 0)
Screenshot: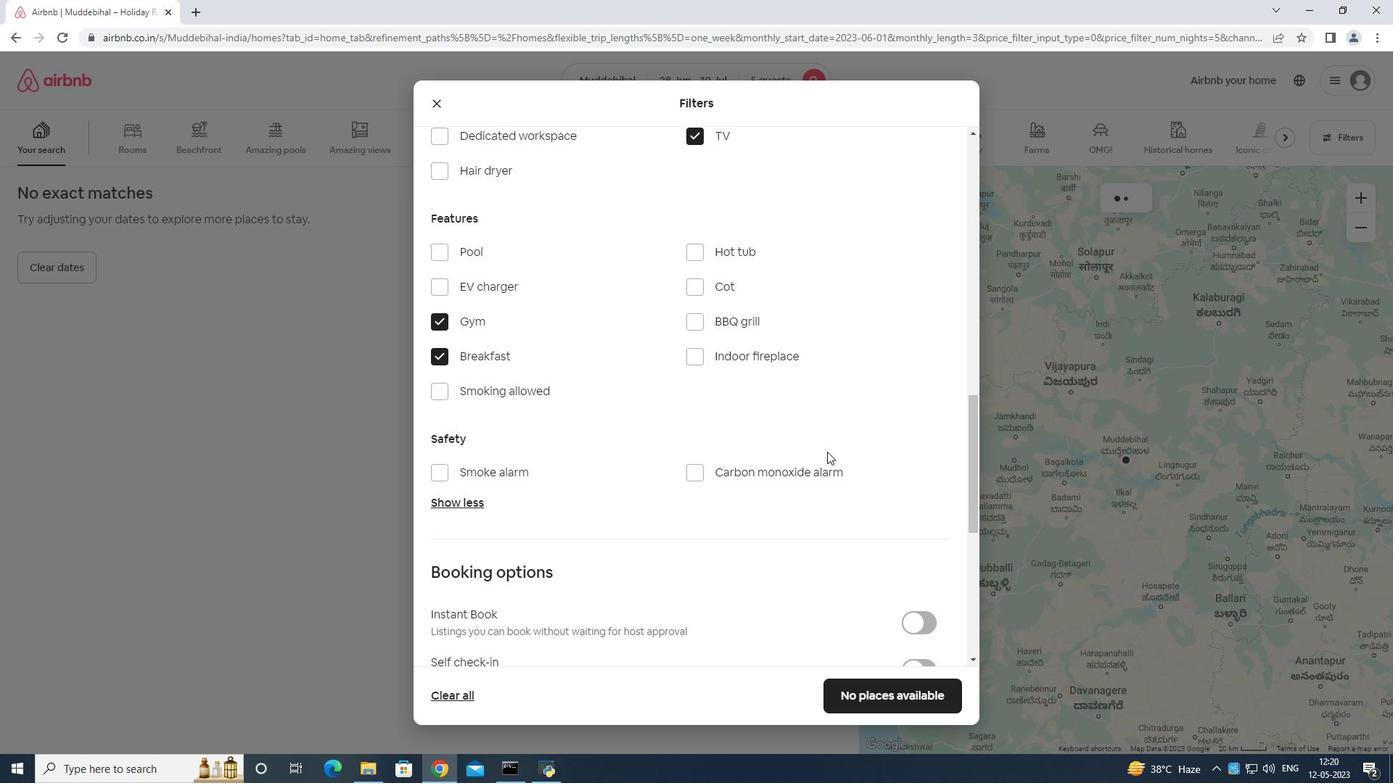 
Action: Mouse moved to (914, 295)
Screenshot: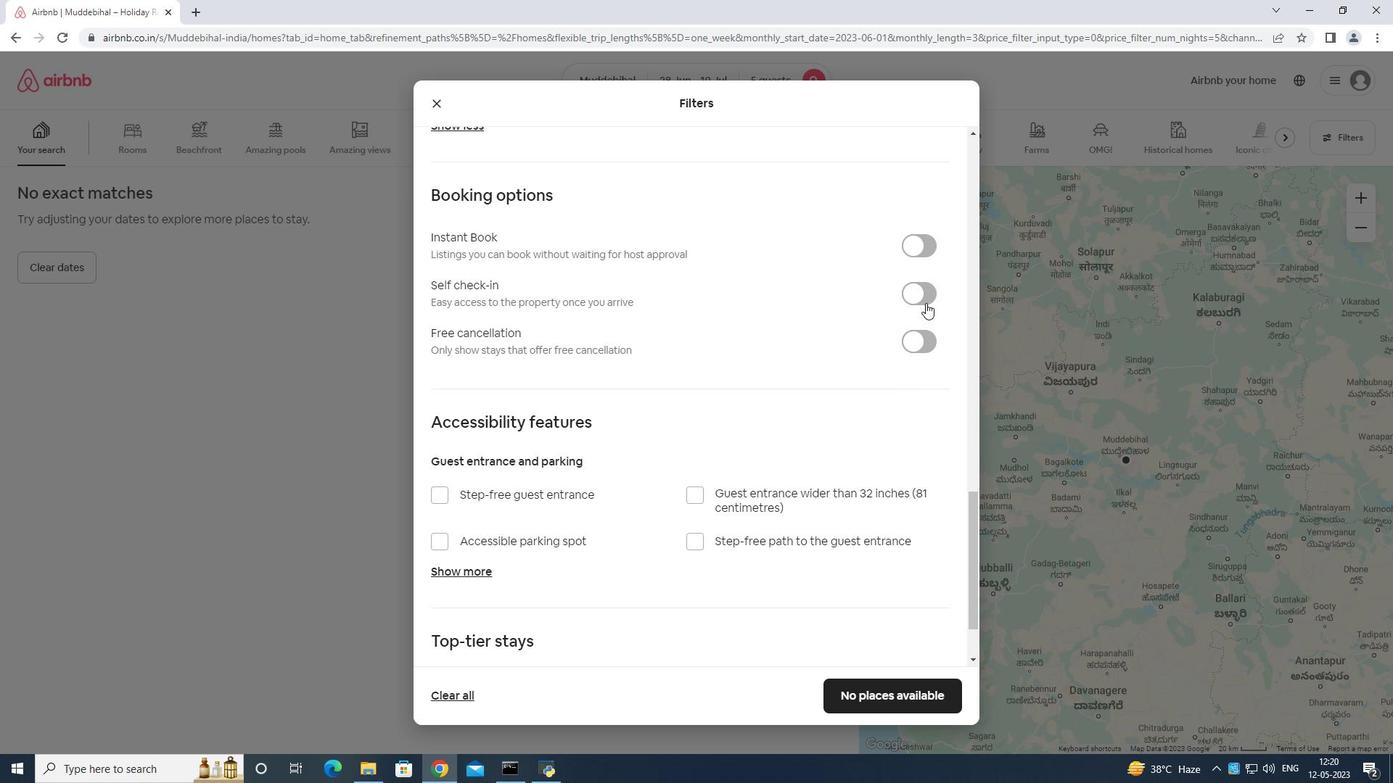 
Action: Mouse pressed left at (914, 295)
Screenshot: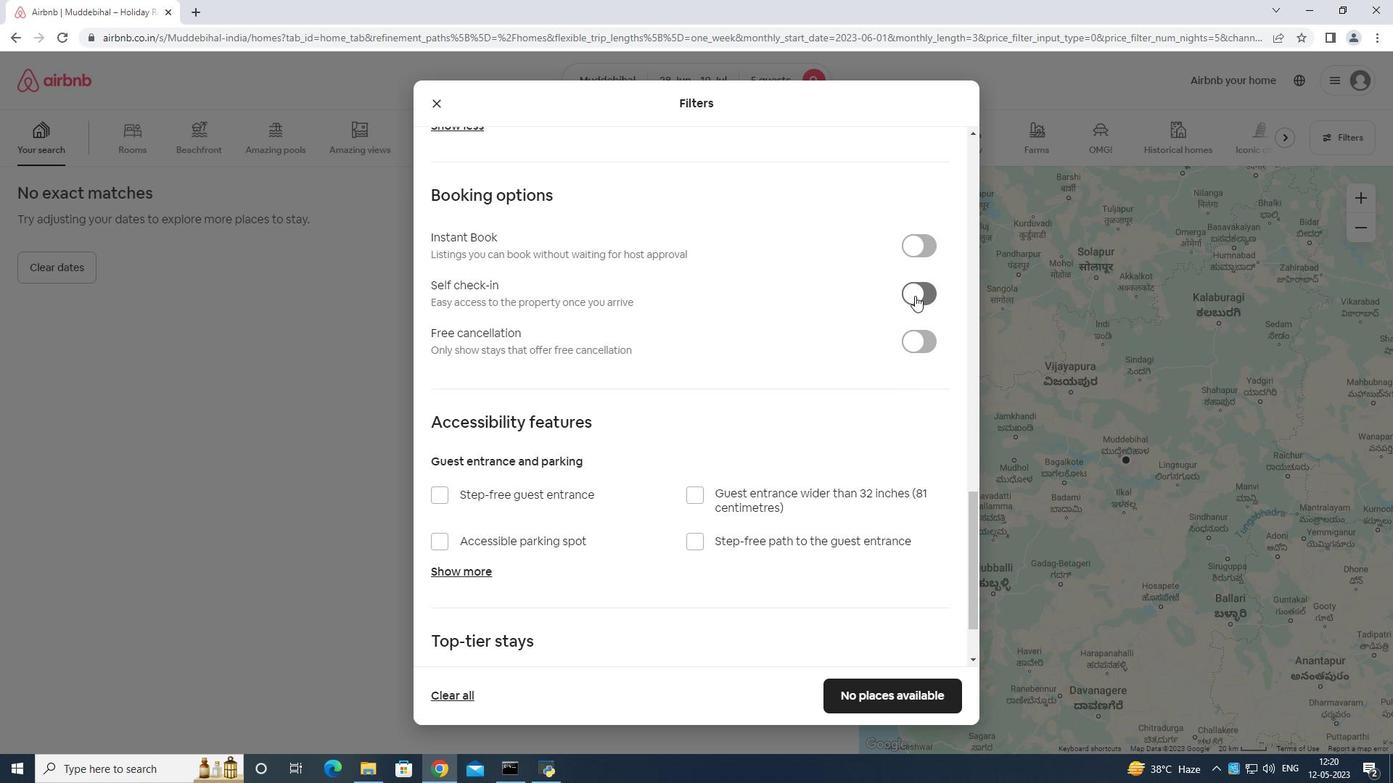
Action: Mouse moved to (872, 323)
Screenshot: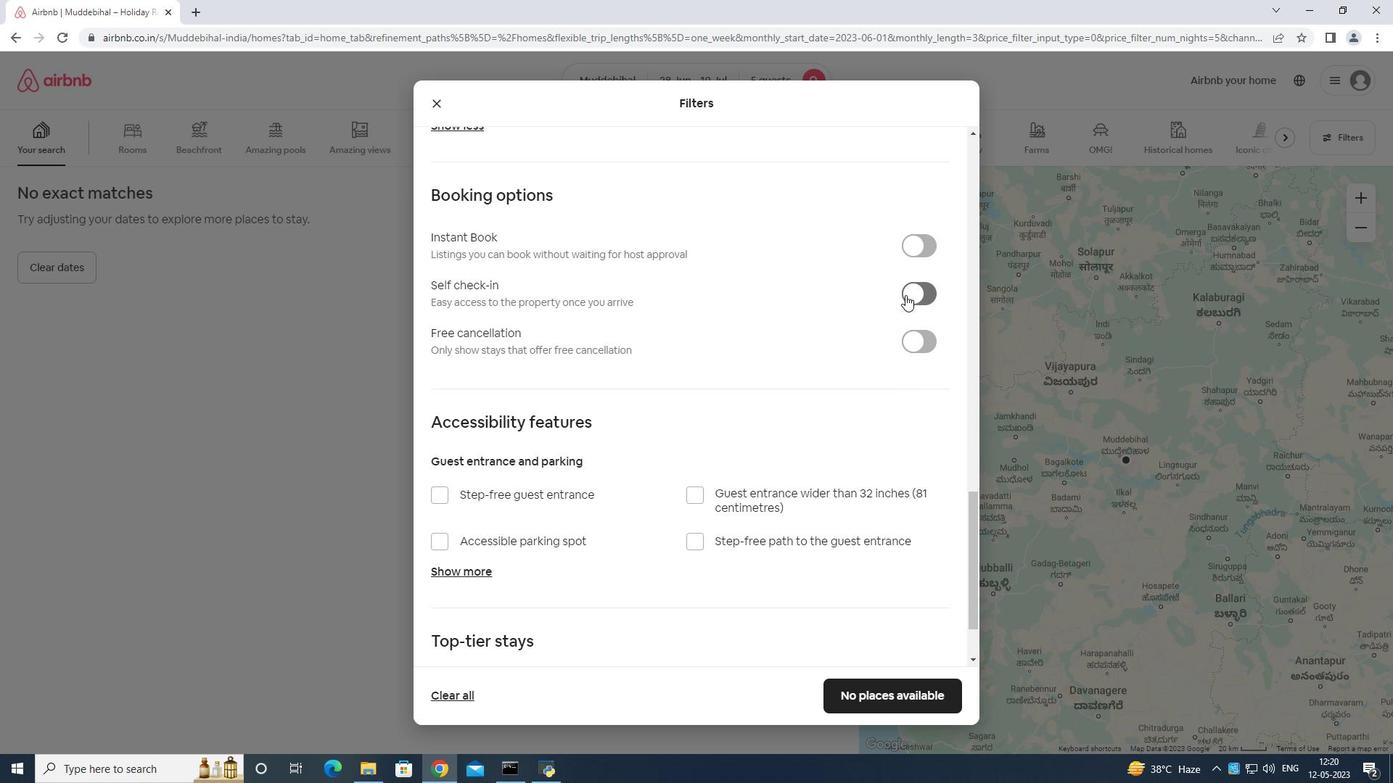 
Action: Mouse scrolled (872, 323) with delta (0, 0)
Screenshot: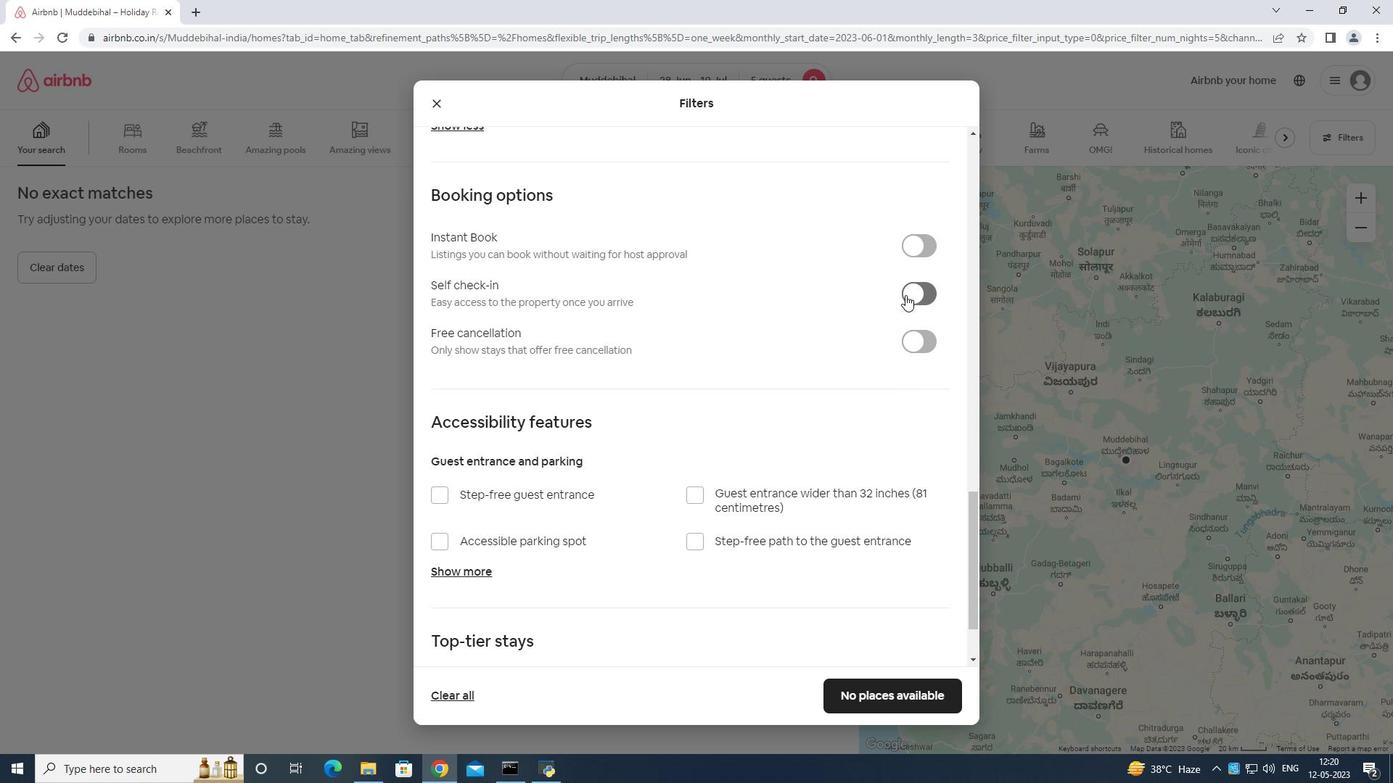 
Action: Mouse moved to (868, 356)
Screenshot: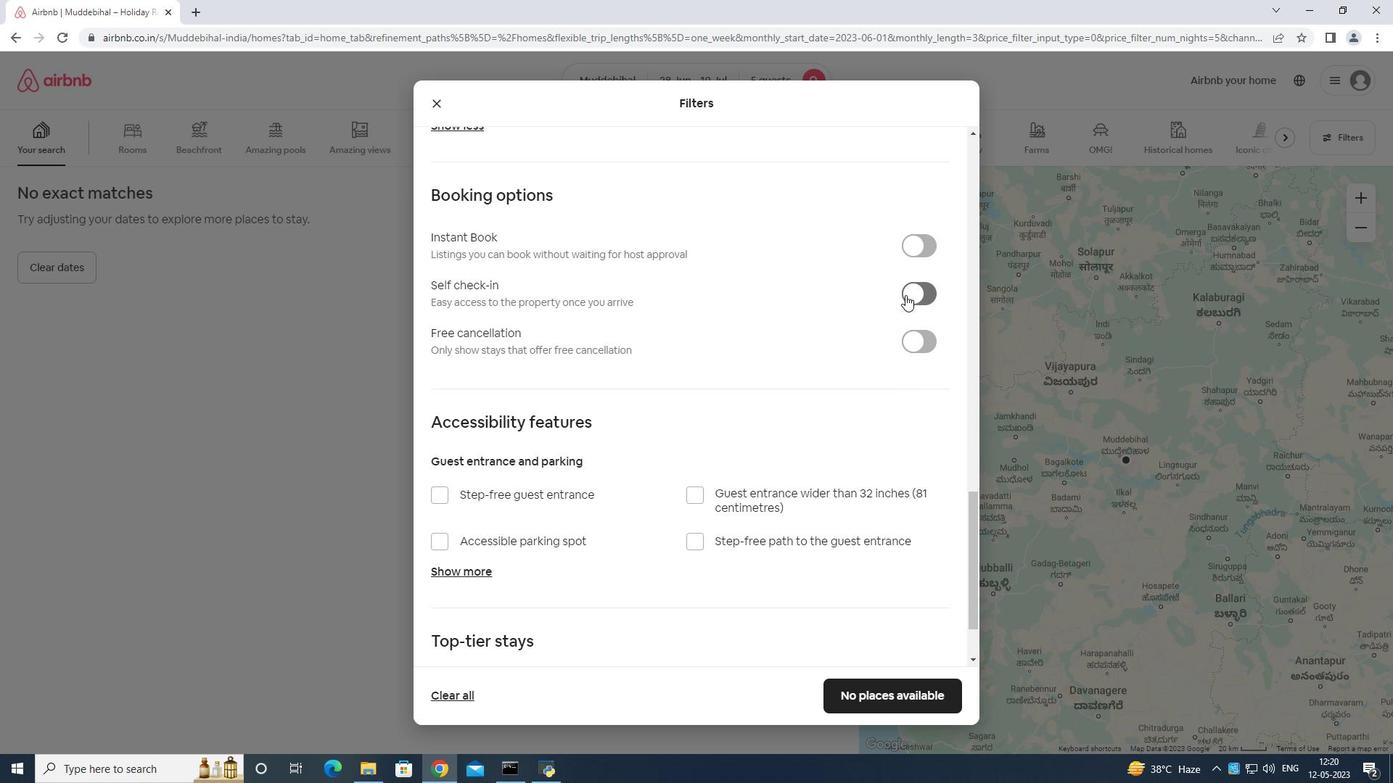 
Action: Mouse scrolled (868, 355) with delta (0, 0)
Screenshot: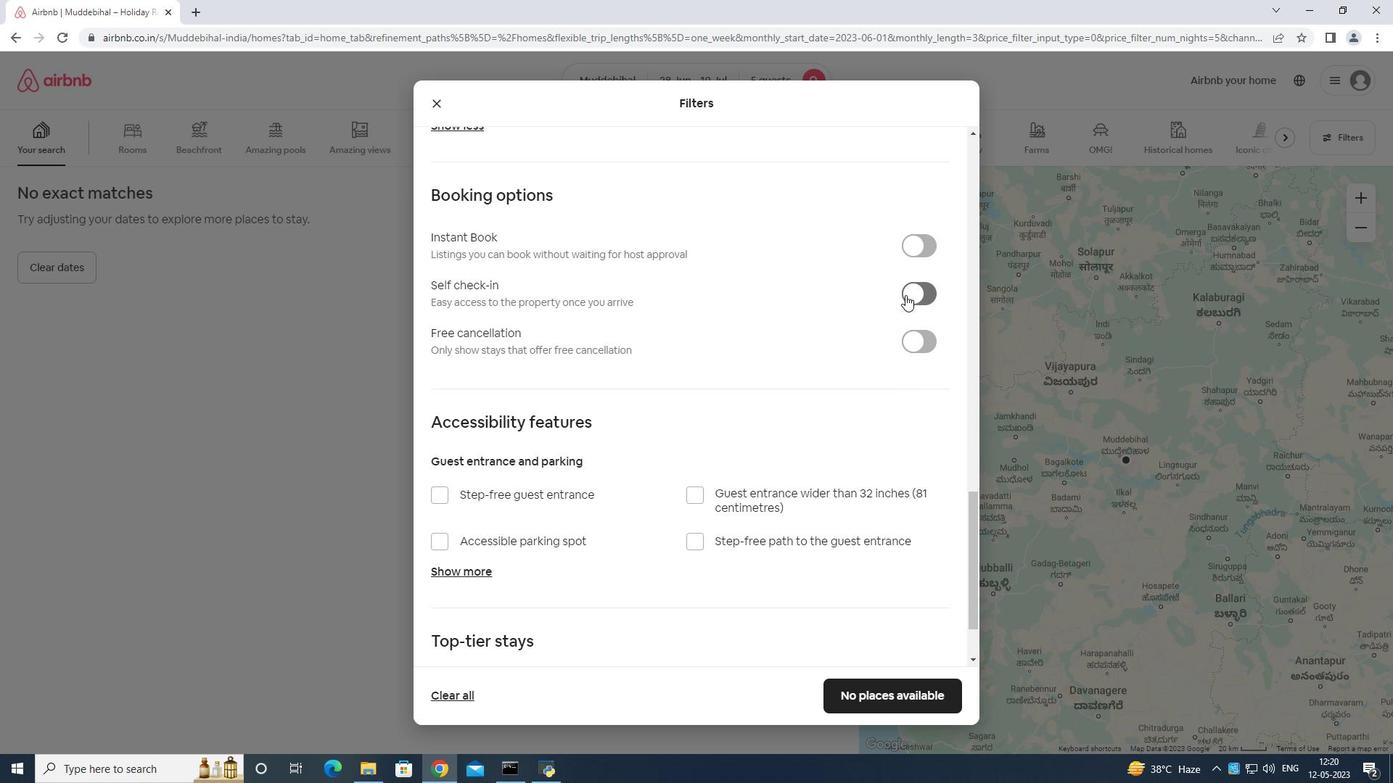 
Action: Mouse moved to (866, 365)
Screenshot: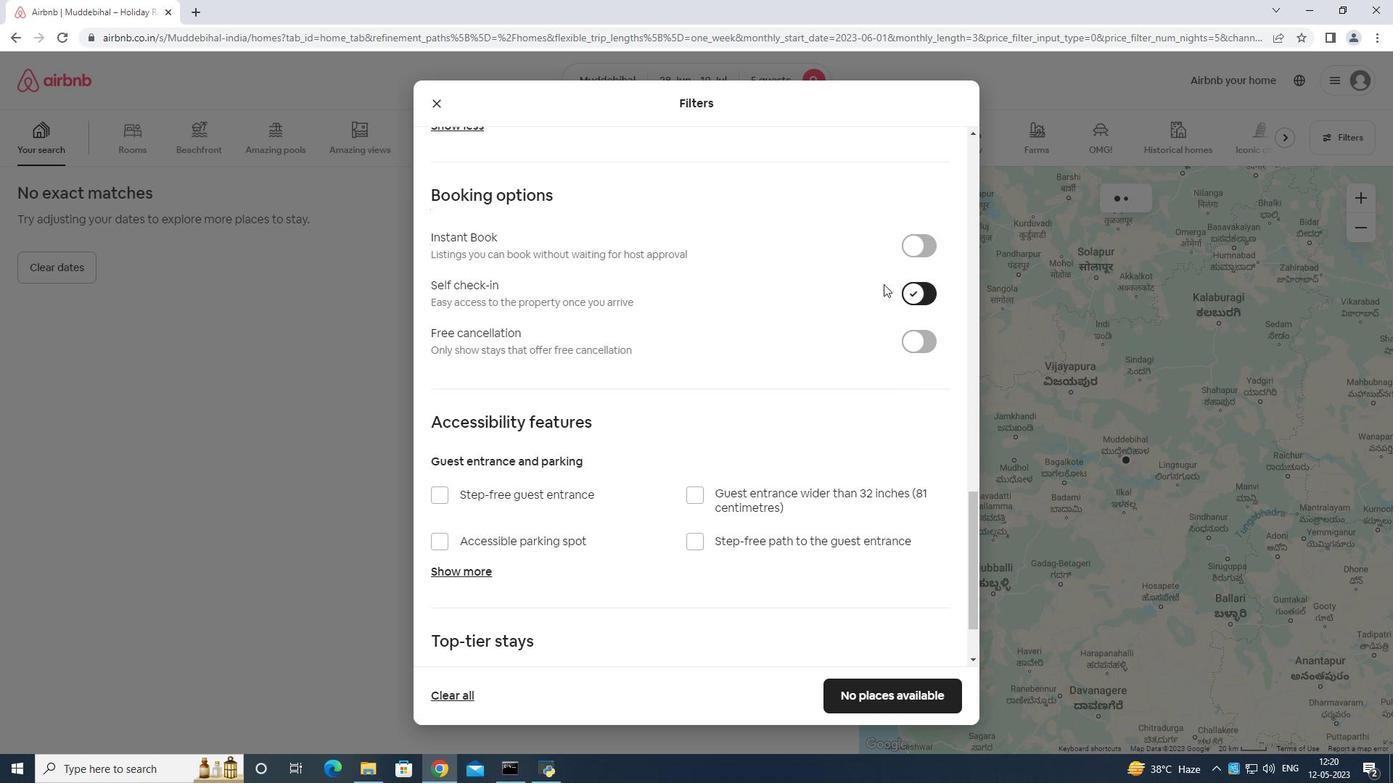 
Action: Mouse scrolled (866, 364) with delta (0, 0)
Screenshot: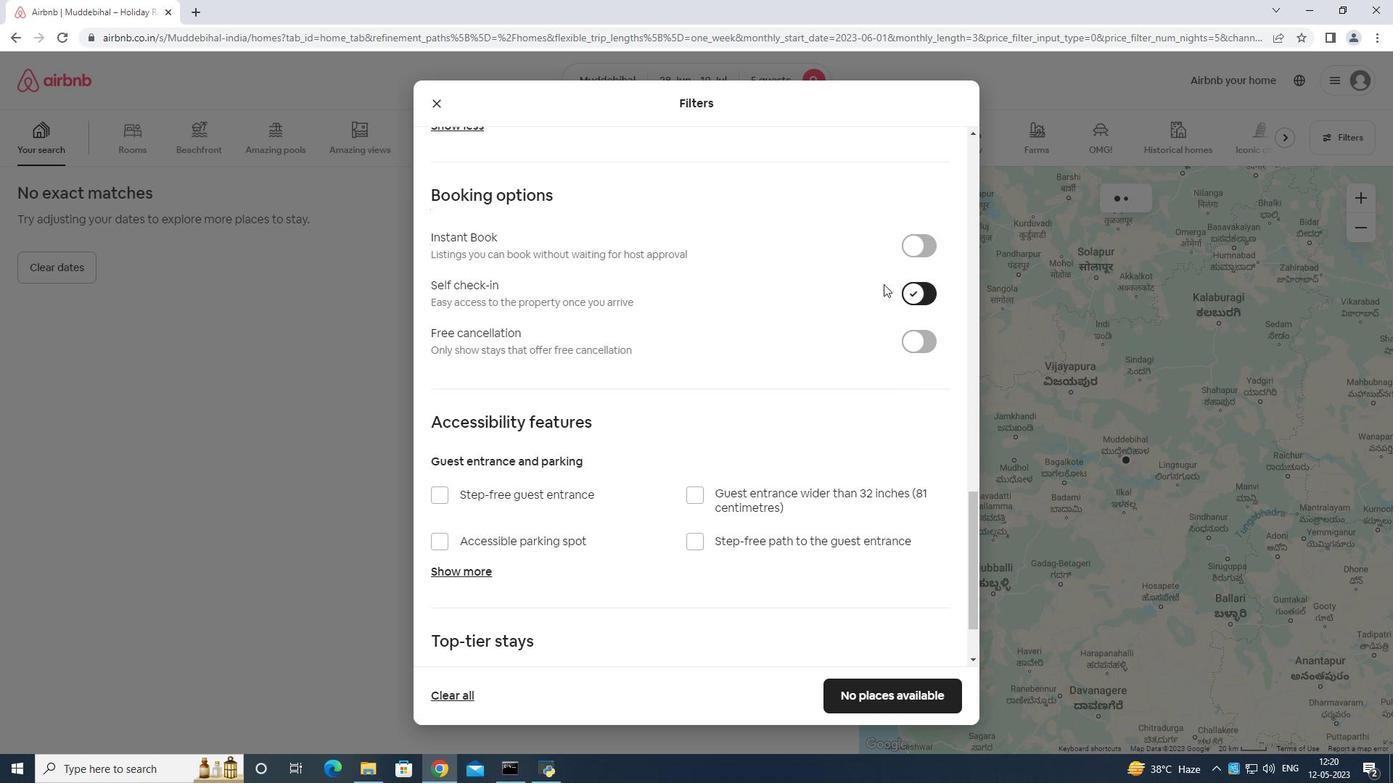 
Action: Mouse moved to (865, 366)
Screenshot: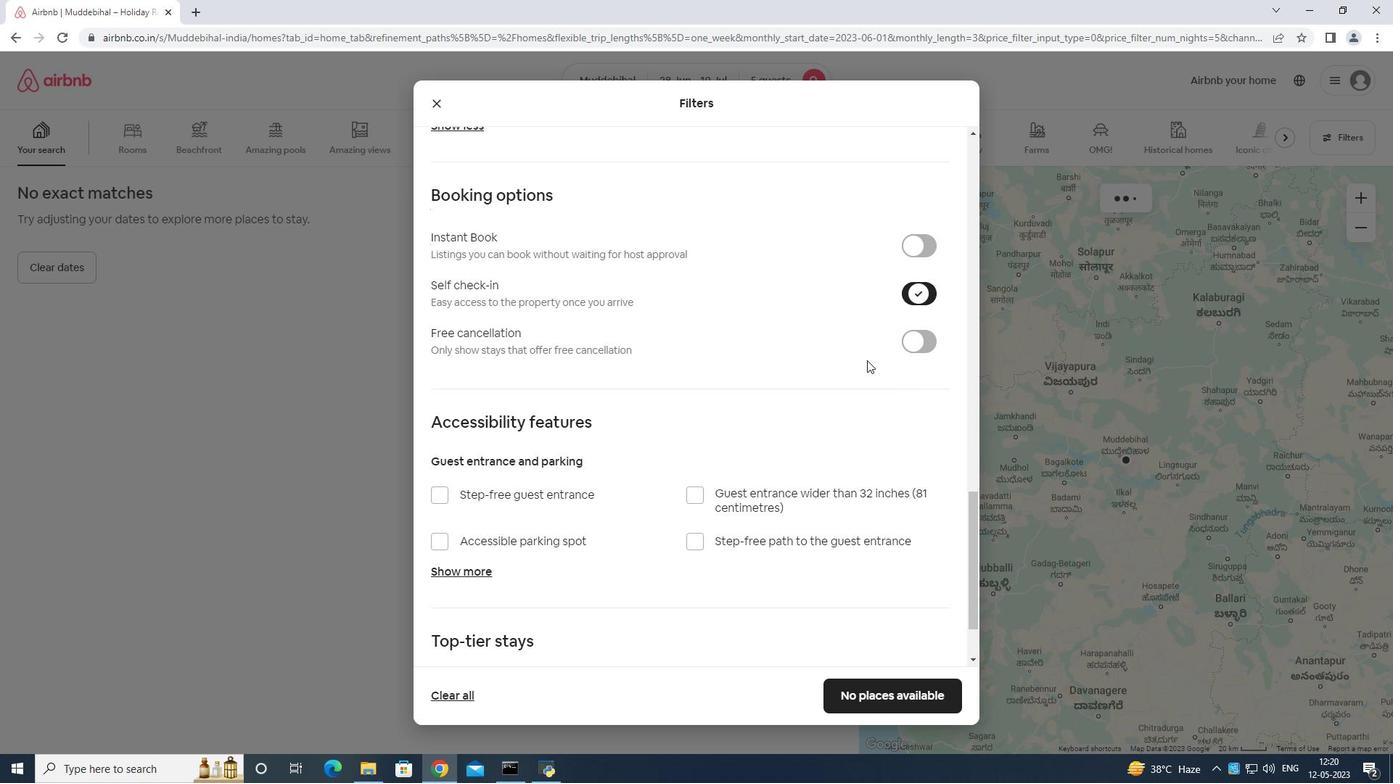 
Action: Mouse scrolled (865, 365) with delta (0, 0)
Screenshot: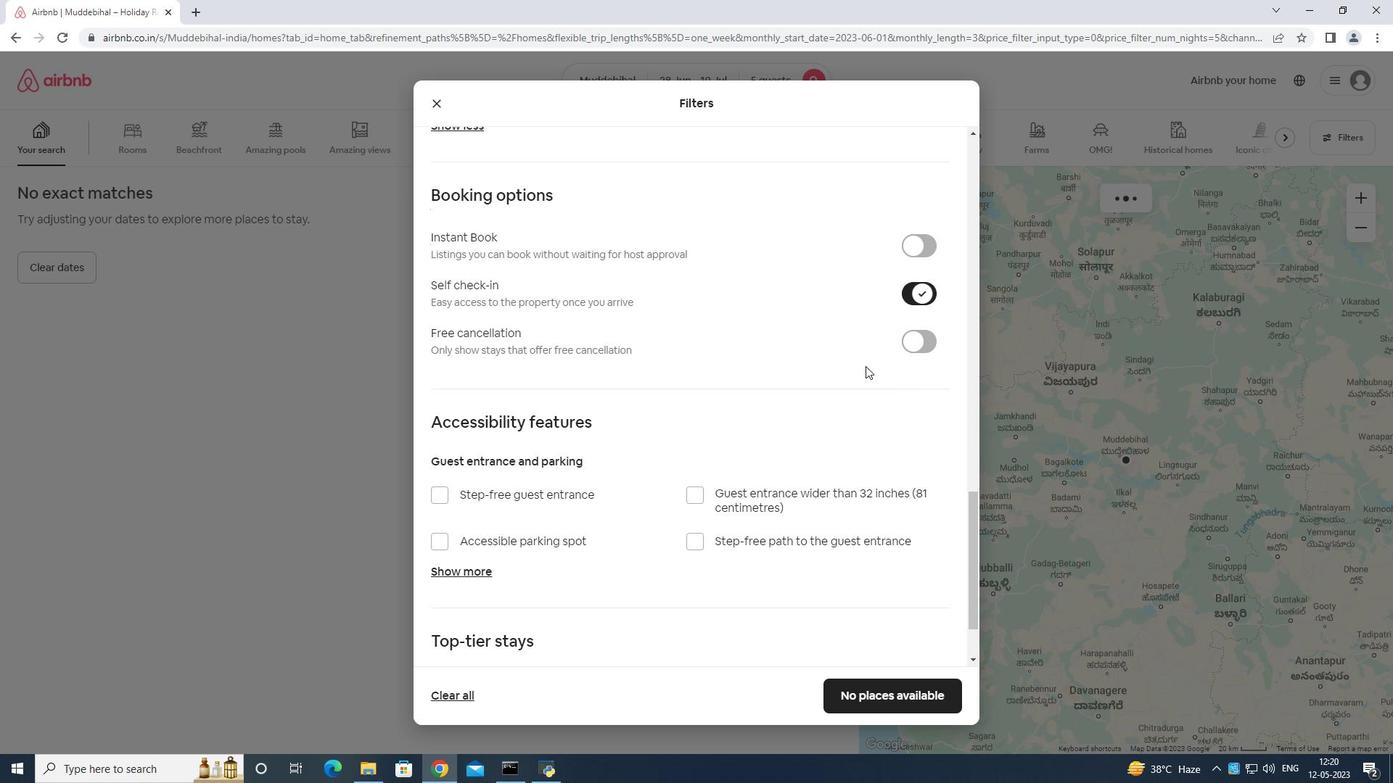
Action: Mouse moved to (864, 367)
Screenshot: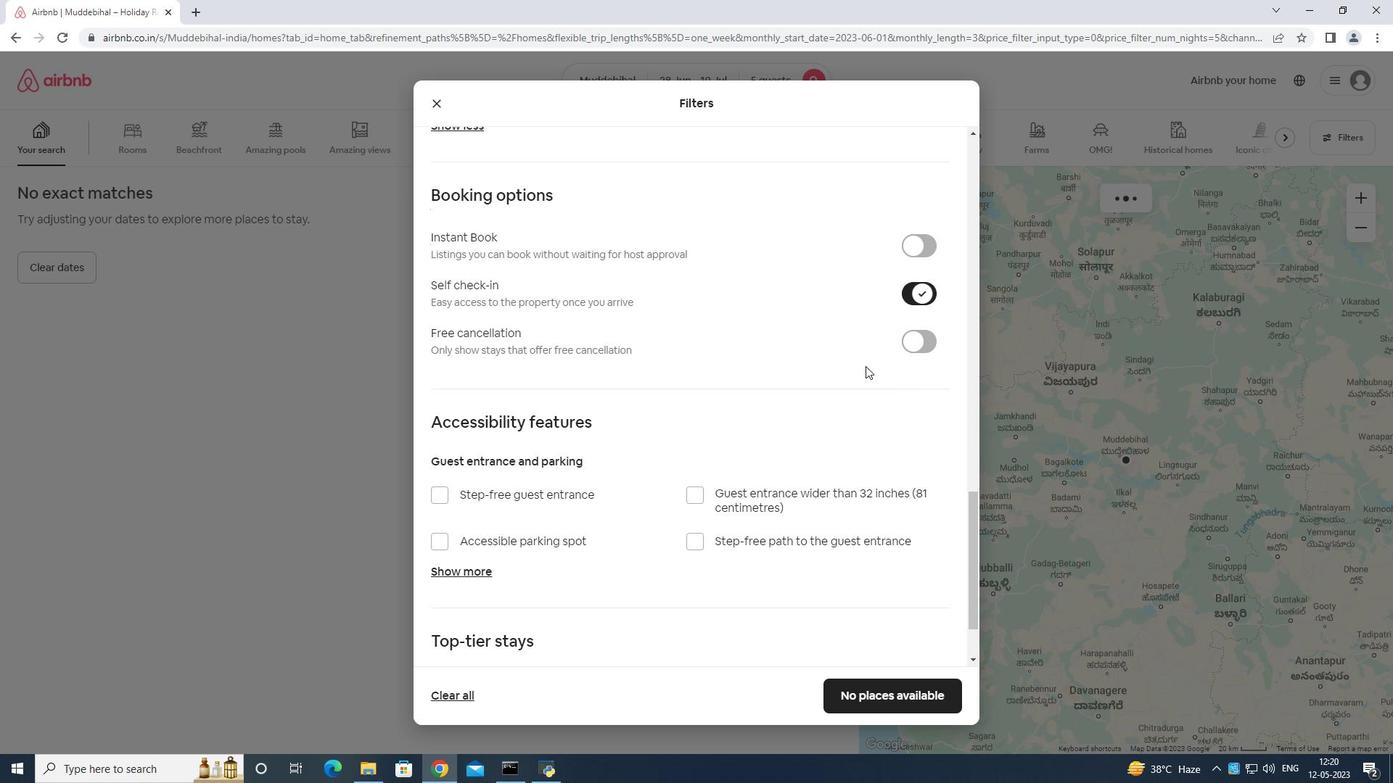 
Action: Mouse scrolled (864, 366) with delta (0, 0)
Screenshot: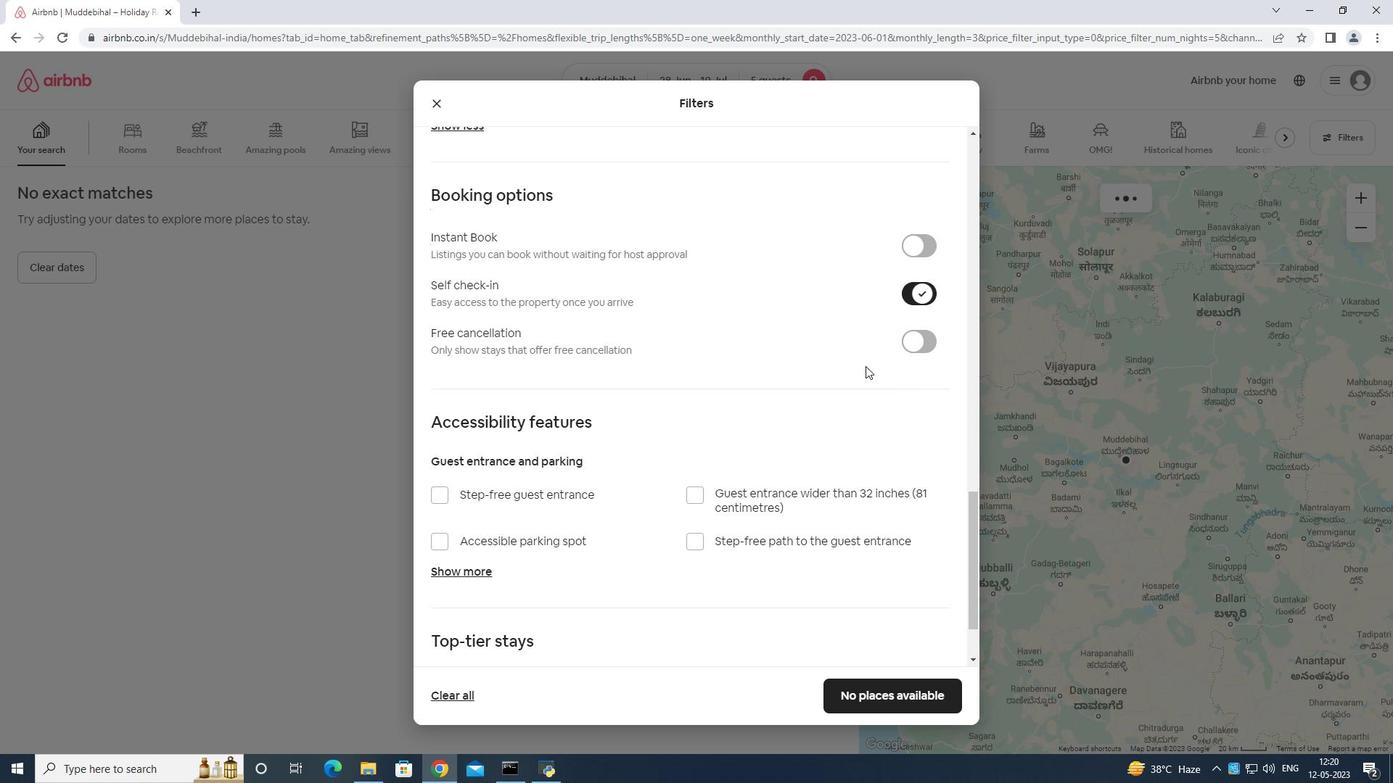 
Action: Mouse moved to (862, 372)
Screenshot: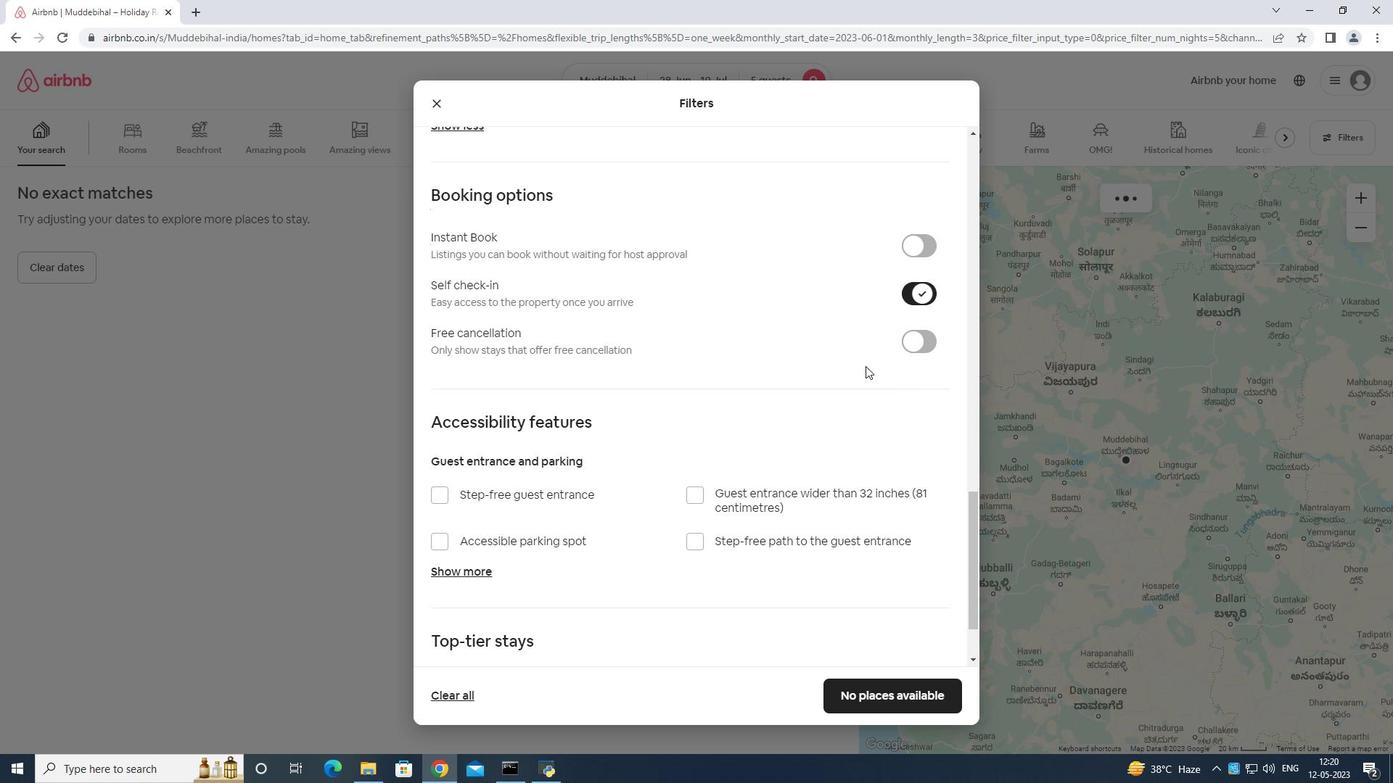 
Action: Mouse scrolled (862, 371) with delta (0, 0)
Screenshot: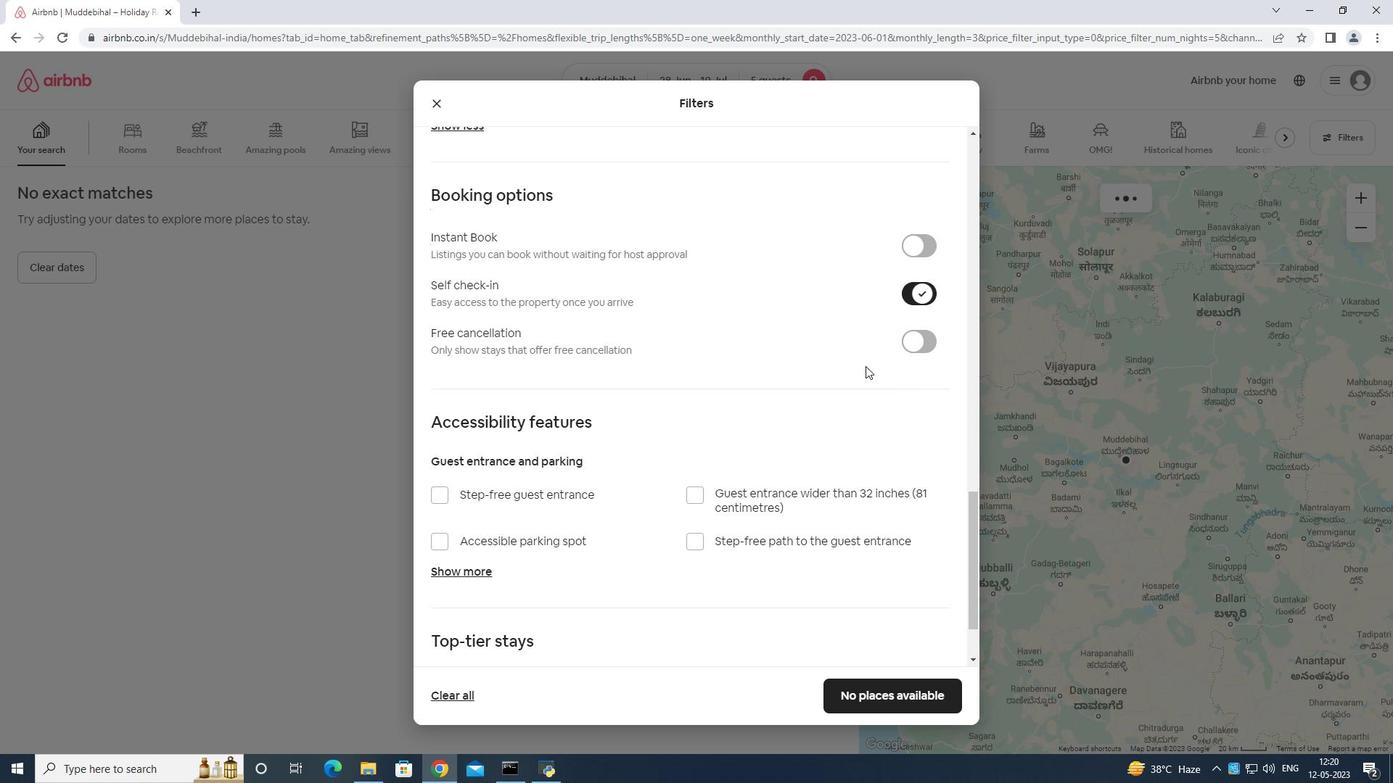 
Action: Mouse moved to (860, 379)
Screenshot: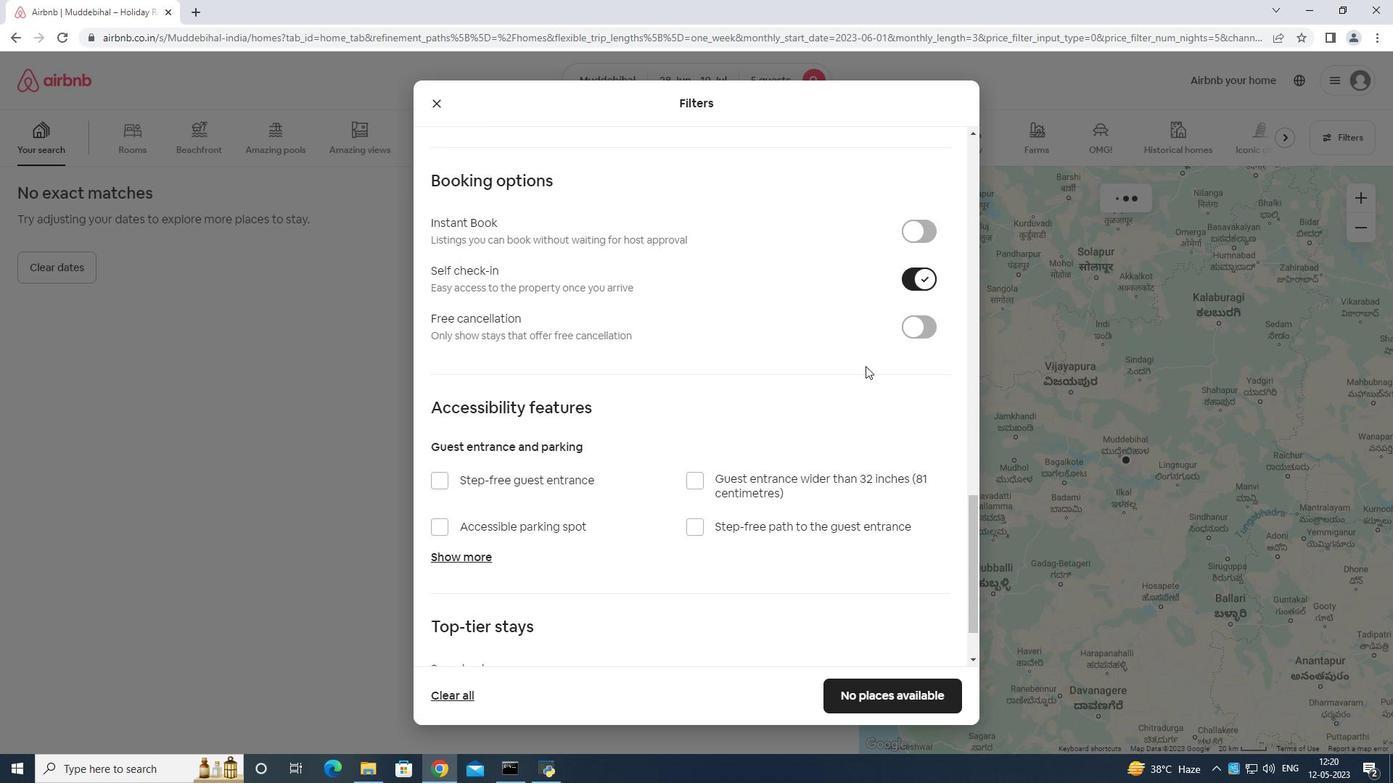 
Action: Mouse scrolled (860, 376) with delta (0, 0)
Screenshot: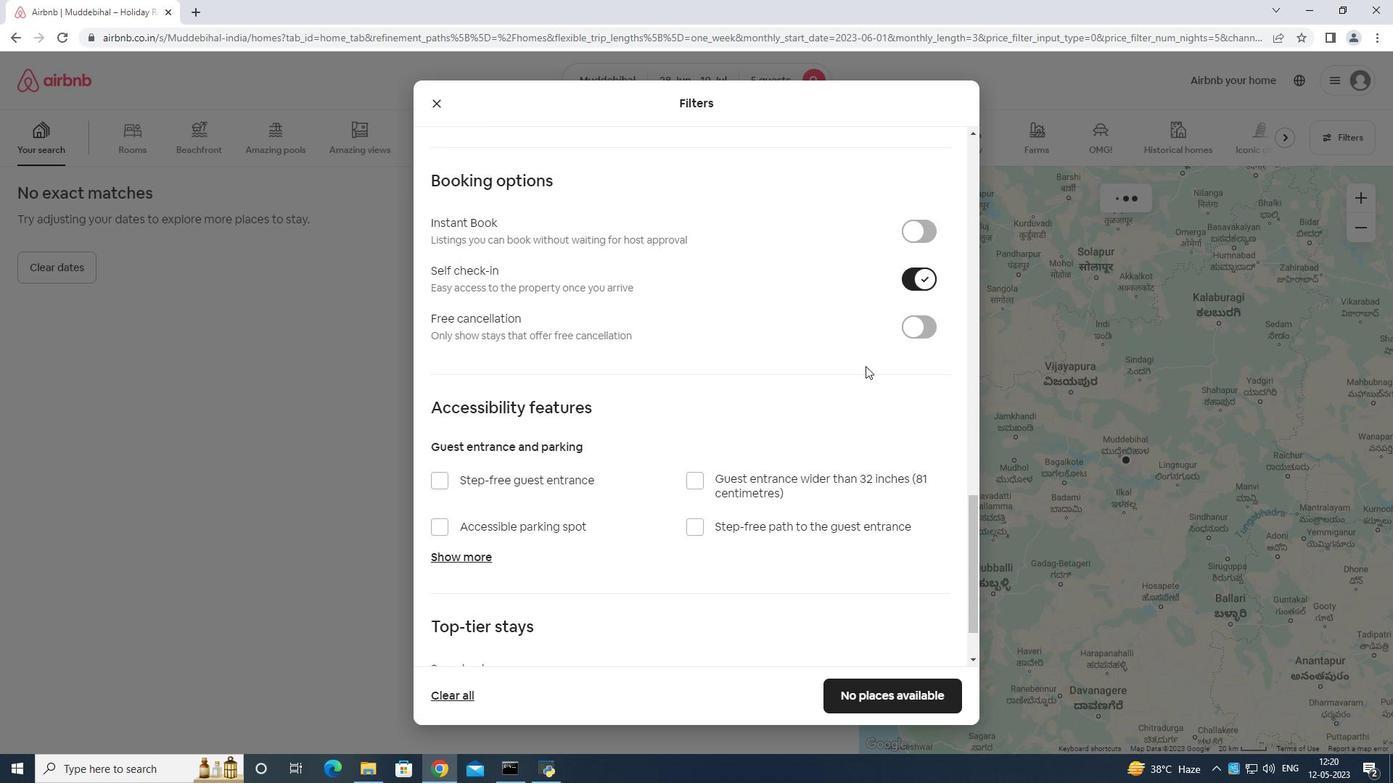 
Action: Mouse moved to (856, 392)
Screenshot: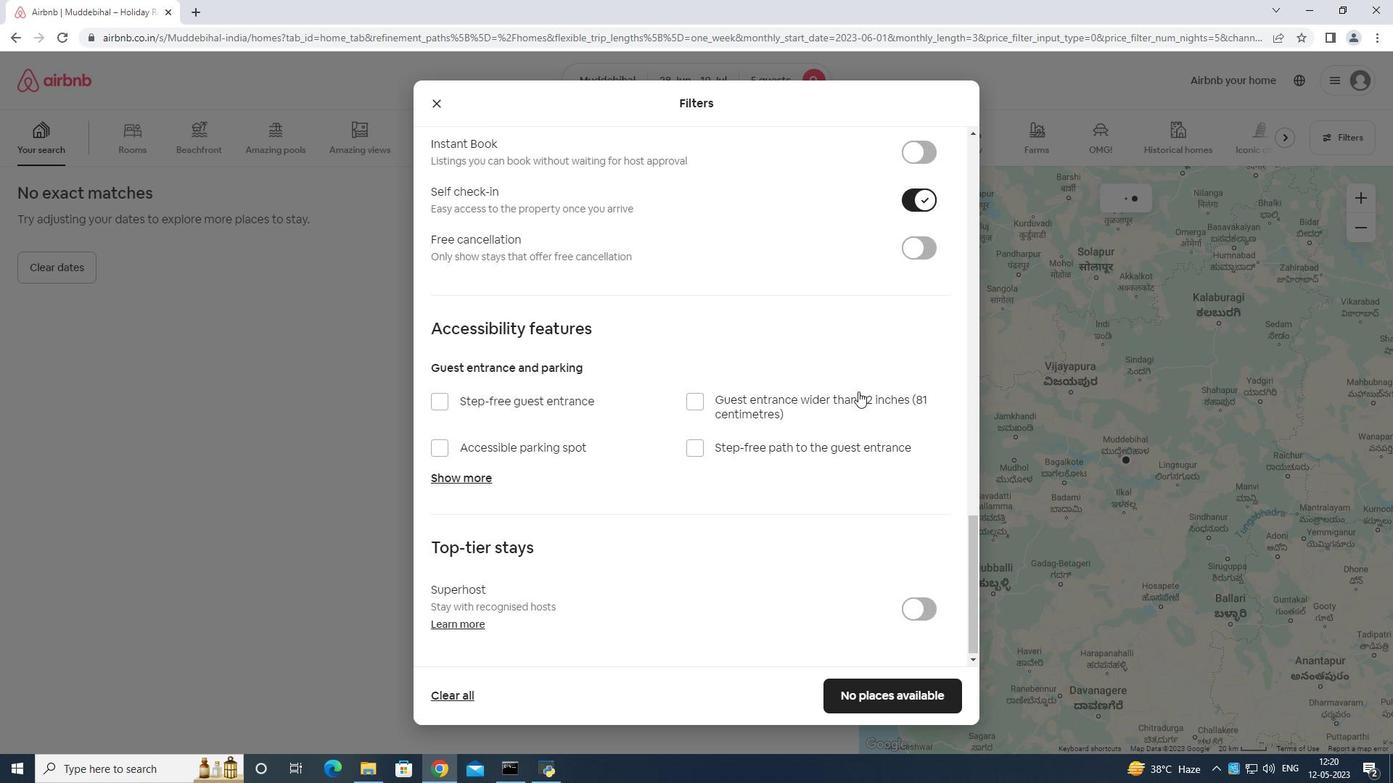 
Action: Mouse scrolled (856, 391) with delta (0, 0)
Screenshot: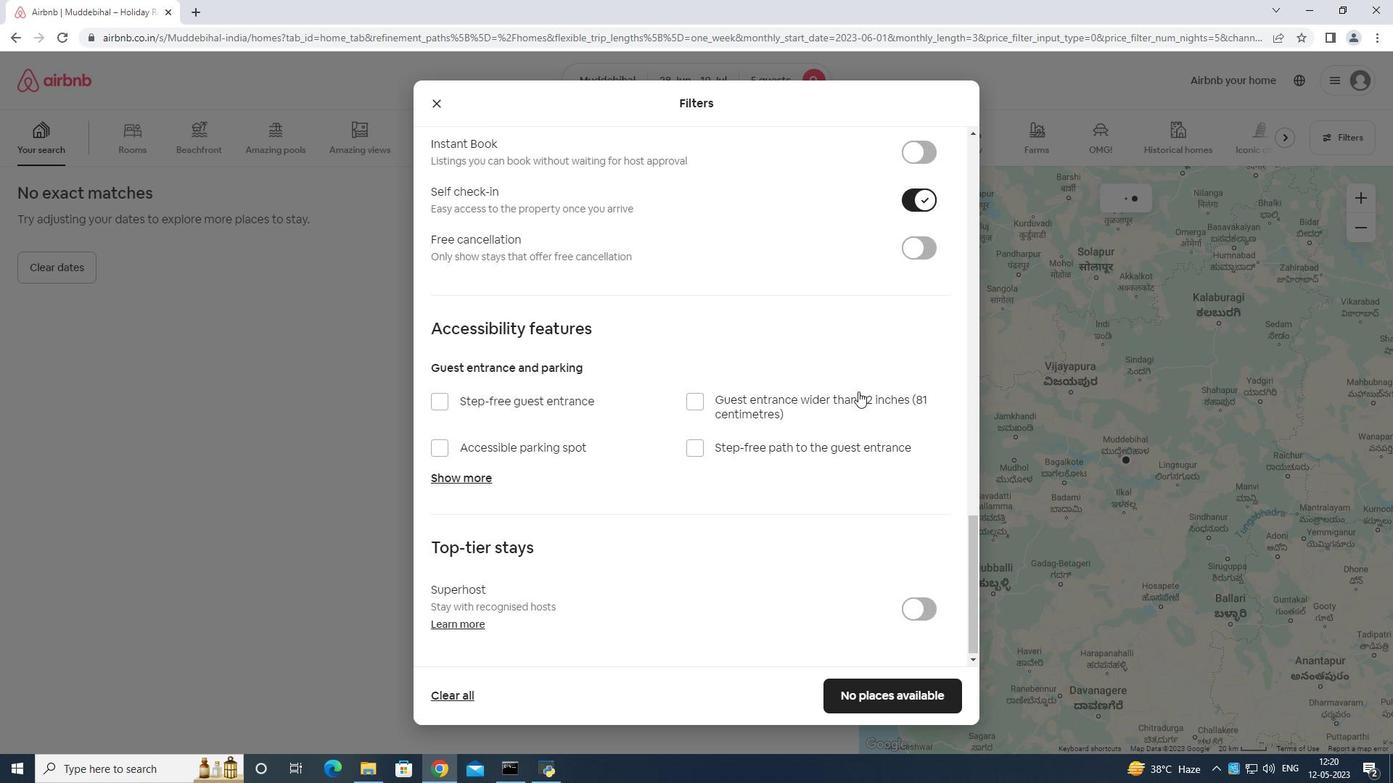 
Action: Mouse moved to (855, 392)
Screenshot: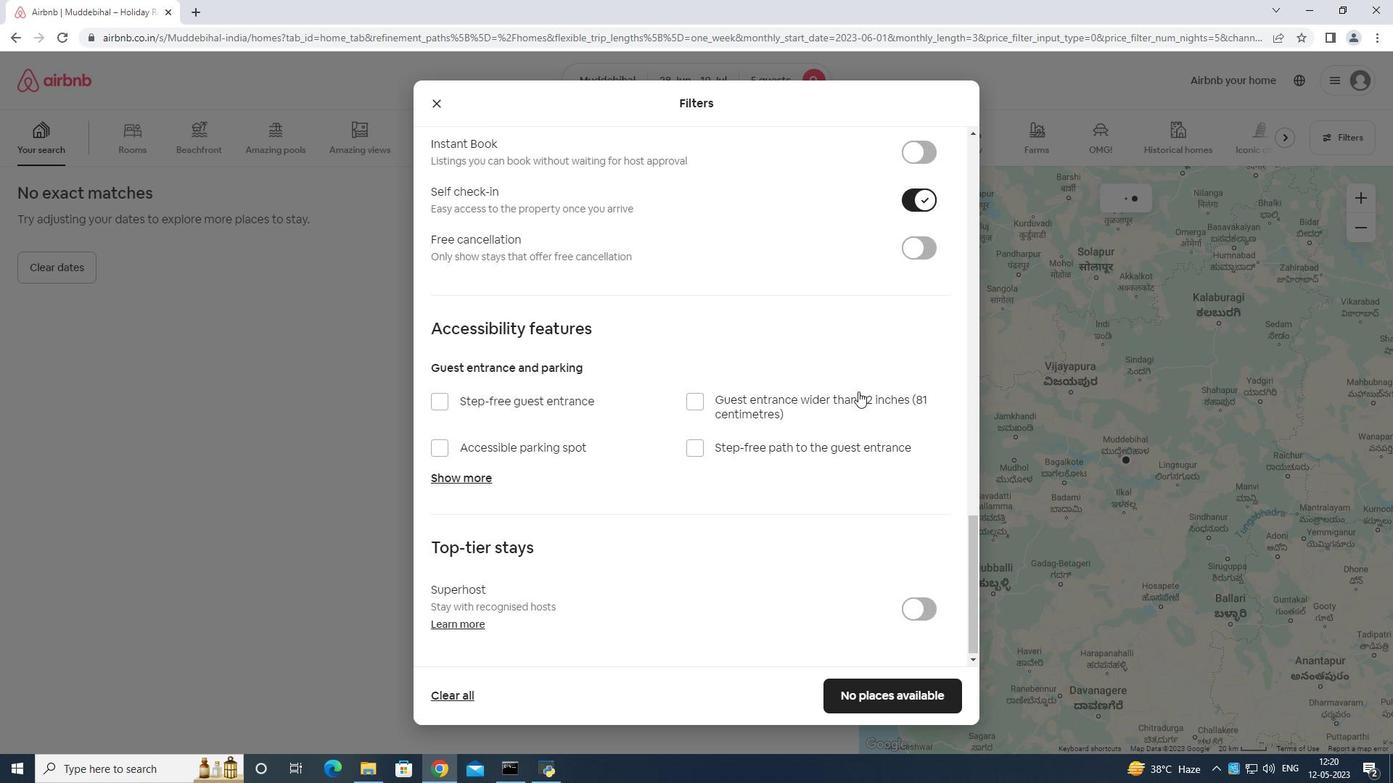 
Action: Mouse scrolled (855, 391) with delta (0, 0)
Screenshot: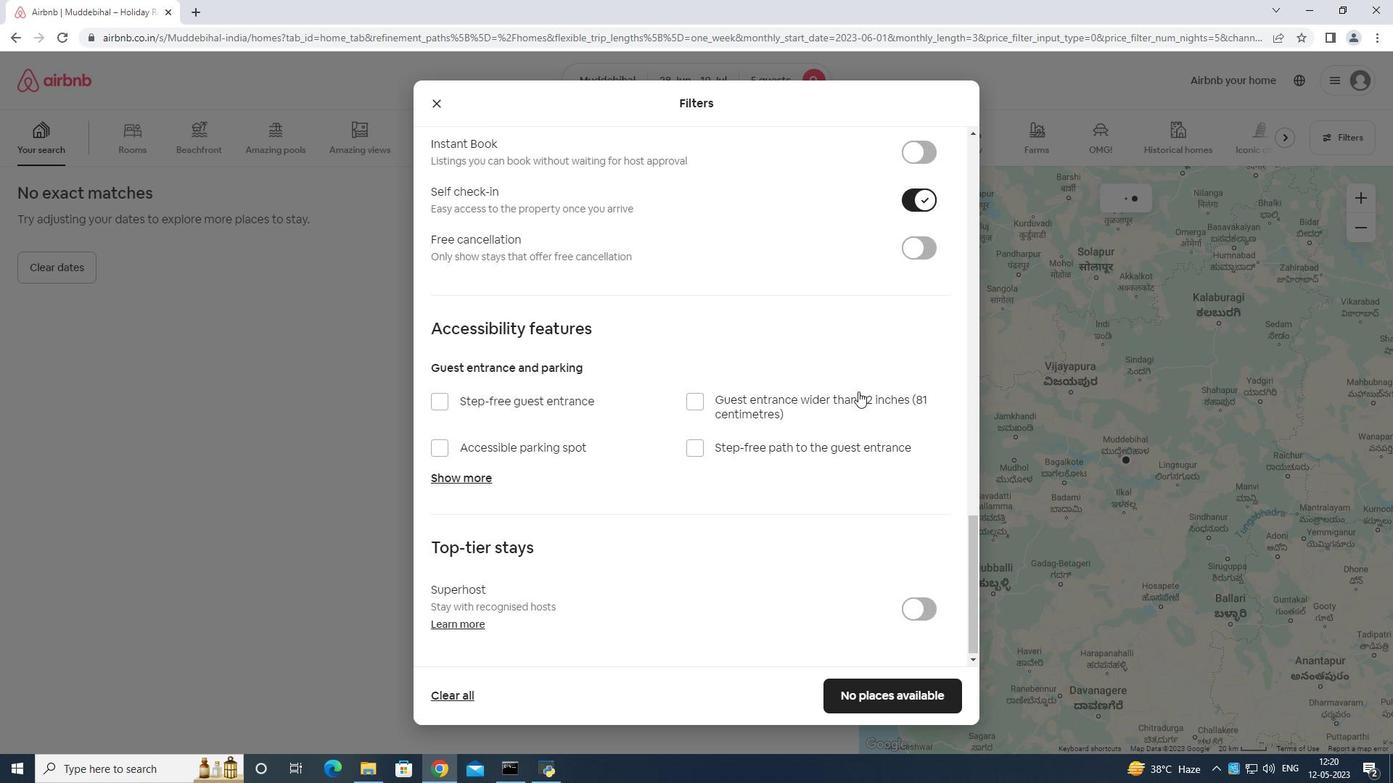 
Action: Mouse scrolled (855, 391) with delta (0, 0)
Screenshot: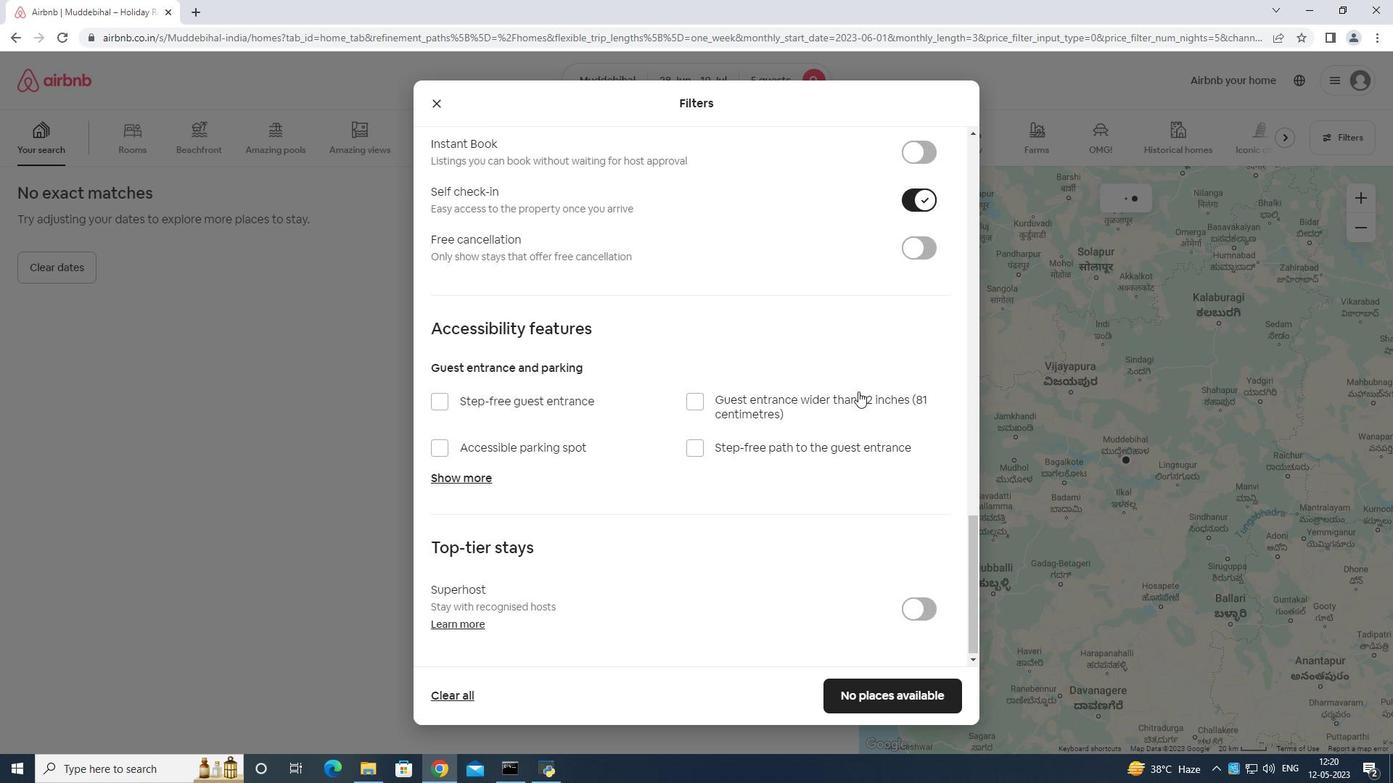 
Action: Mouse moved to (852, 394)
Screenshot: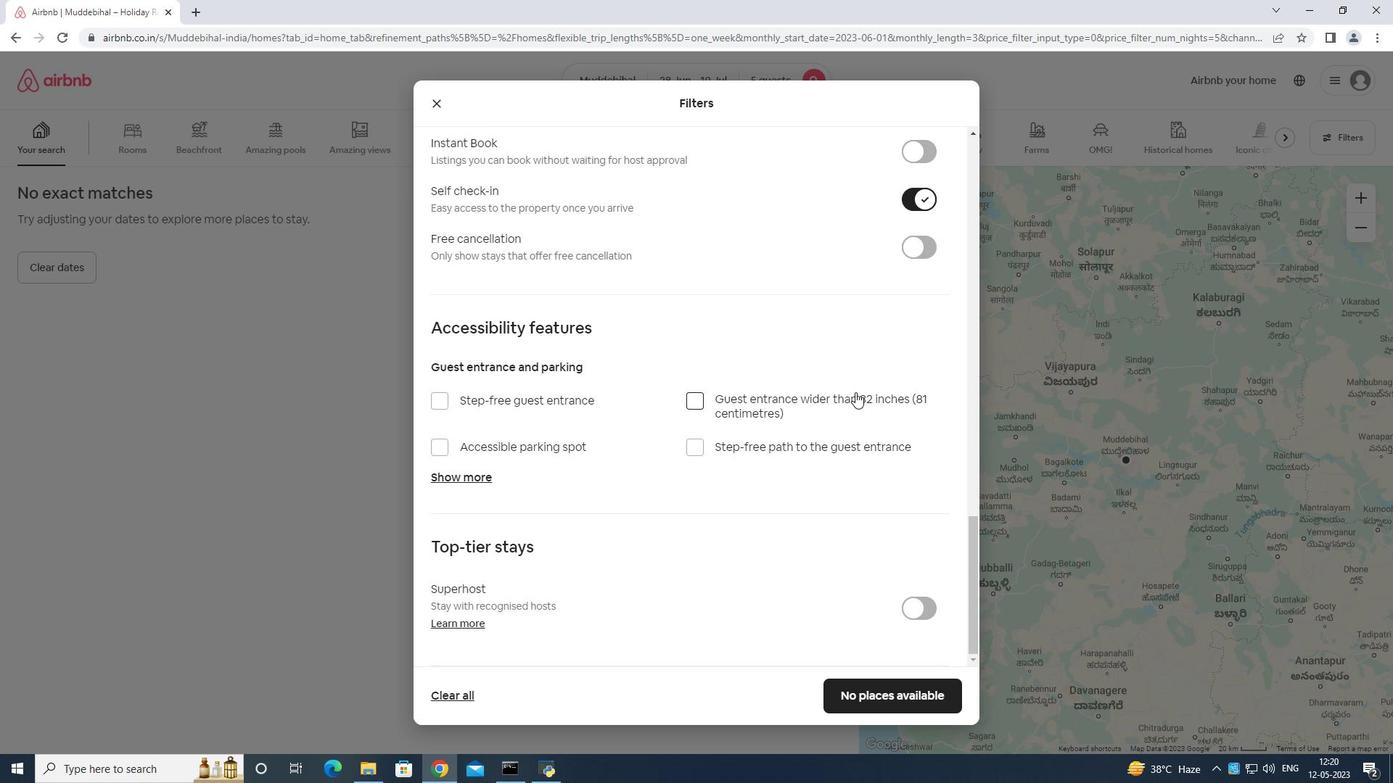
Action: Mouse scrolled (852, 393) with delta (0, 0)
Screenshot: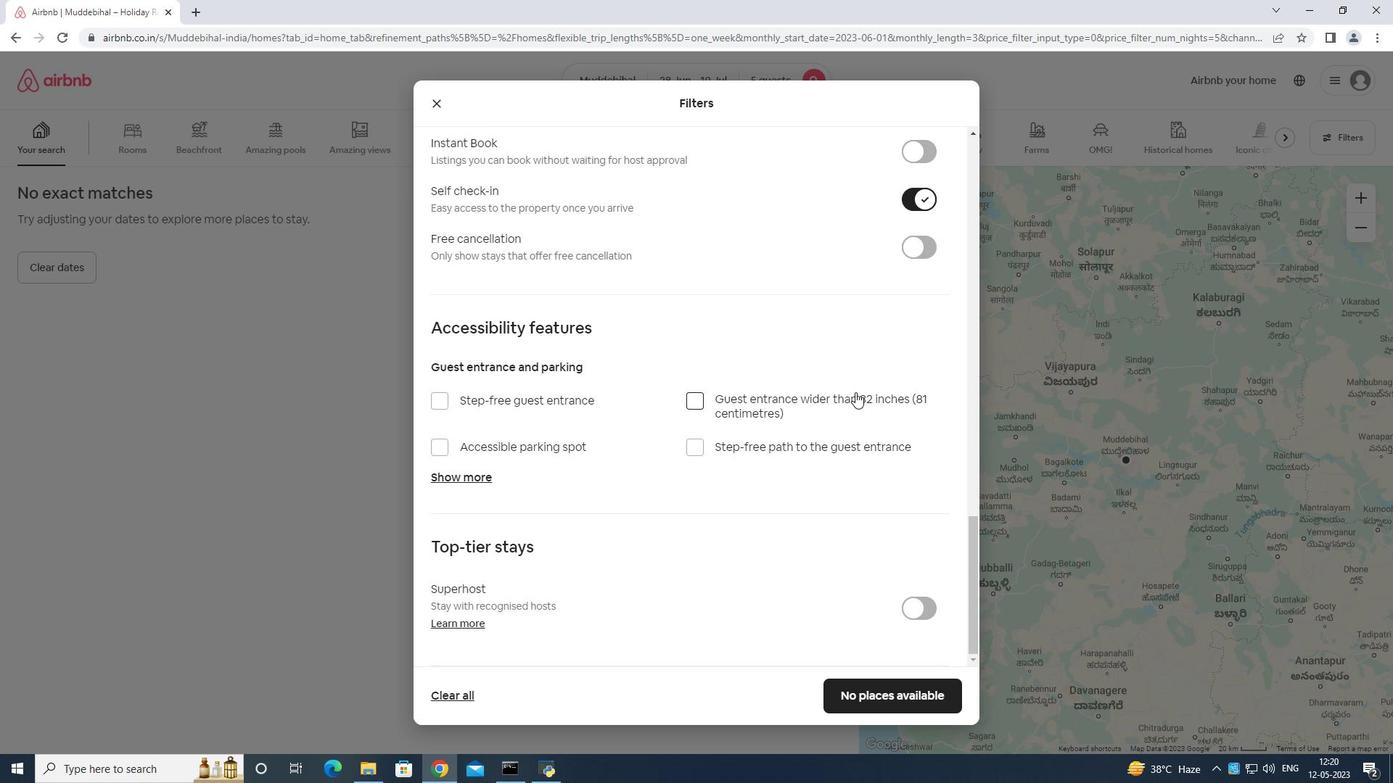 
Action: Mouse moved to (848, 397)
Screenshot: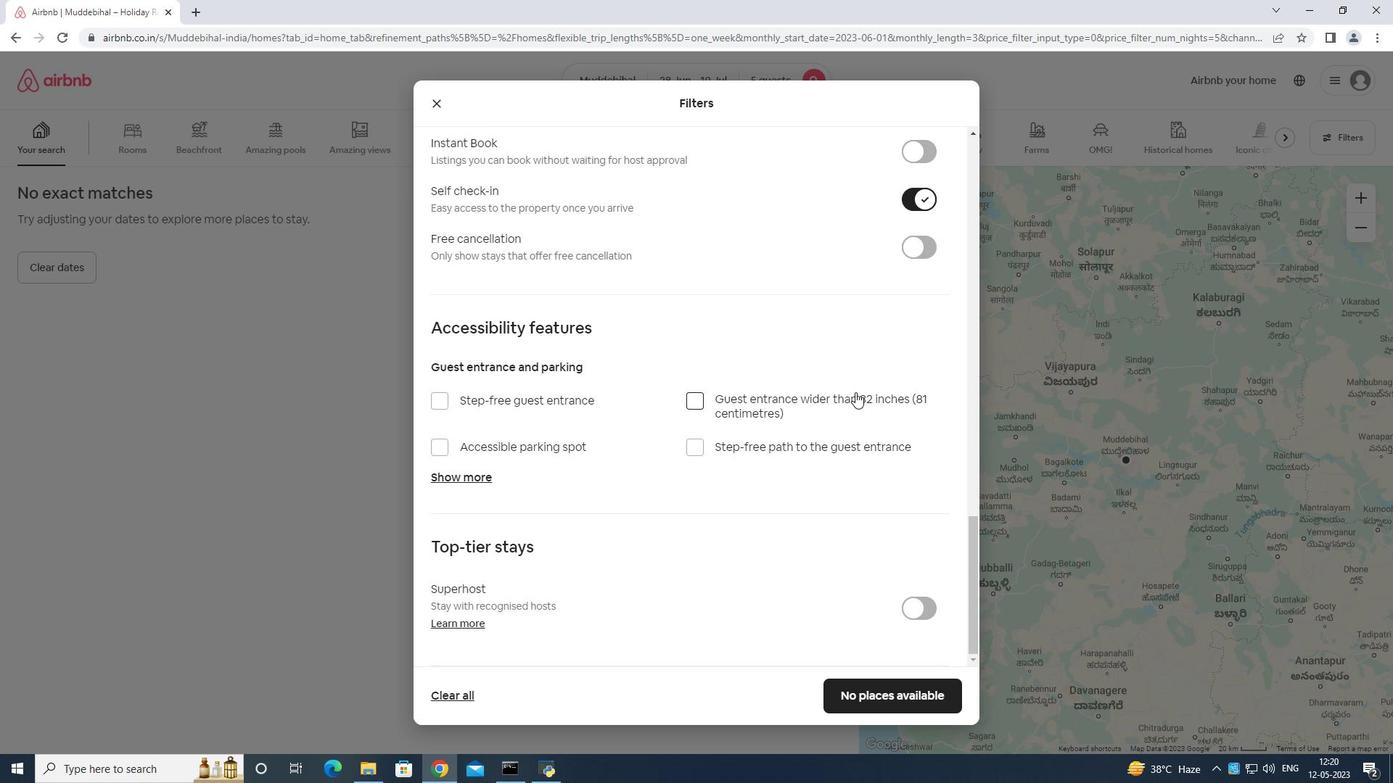 
Action: Mouse scrolled (848, 397) with delta (0, 0)
Screenshot: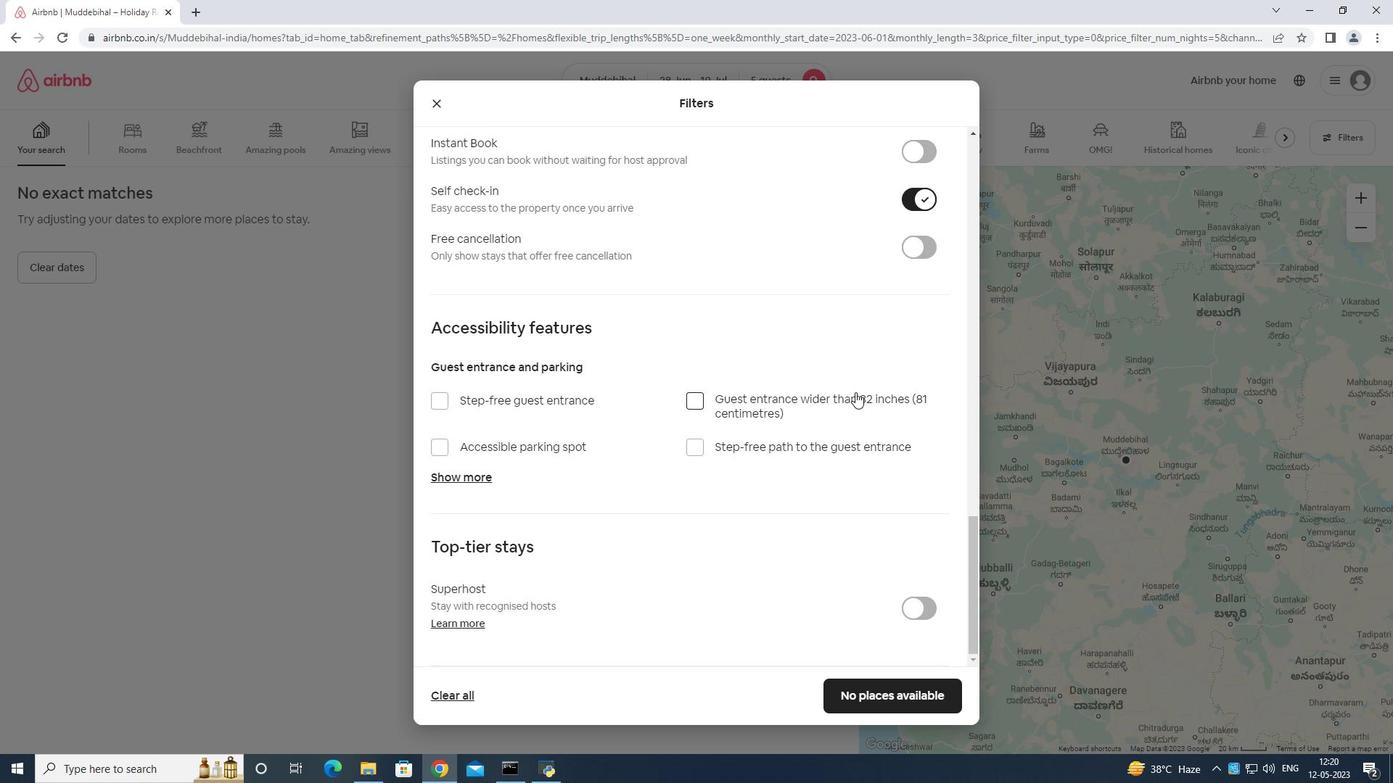 
Action: Mouse moved to (847, 397)
Screenshot: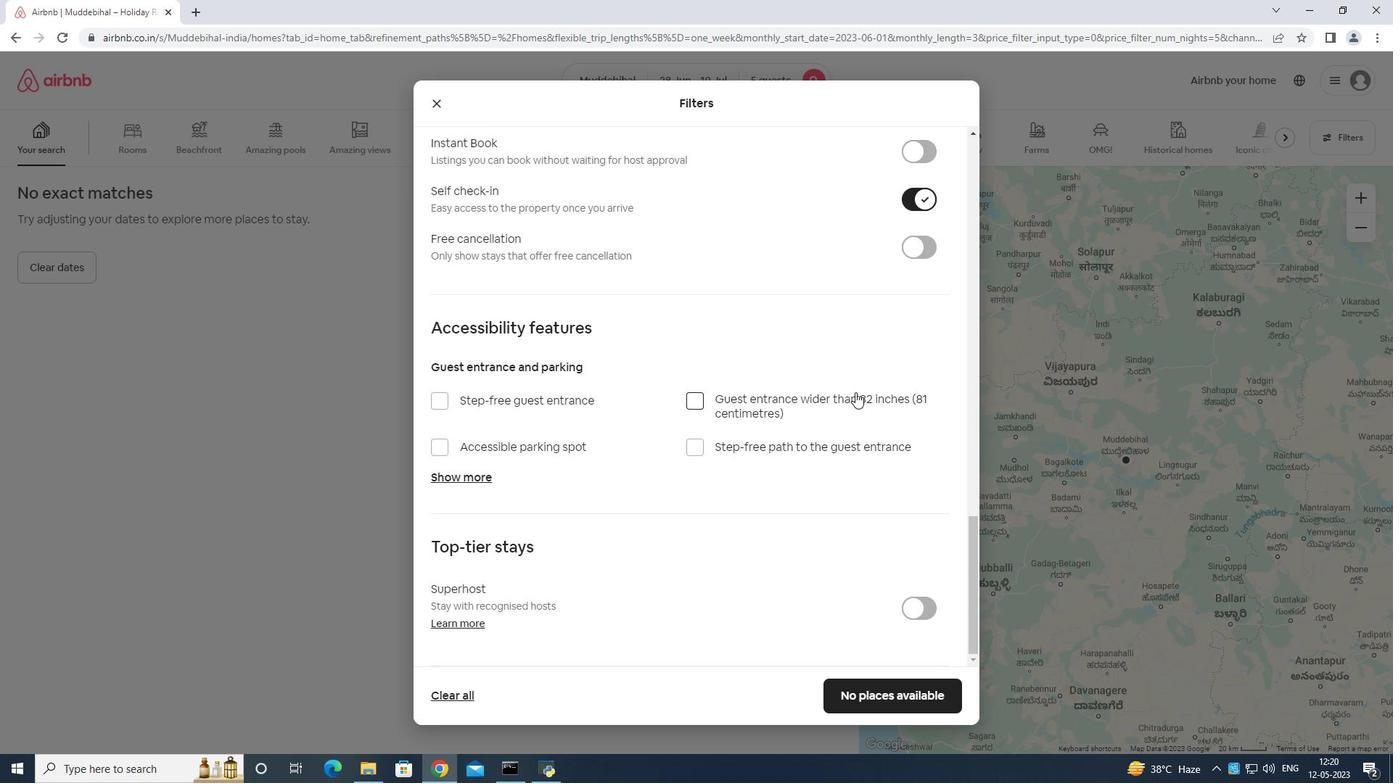 
Action: Mouse scrolled (847, 397) with delta (0, 0)
Screenshot: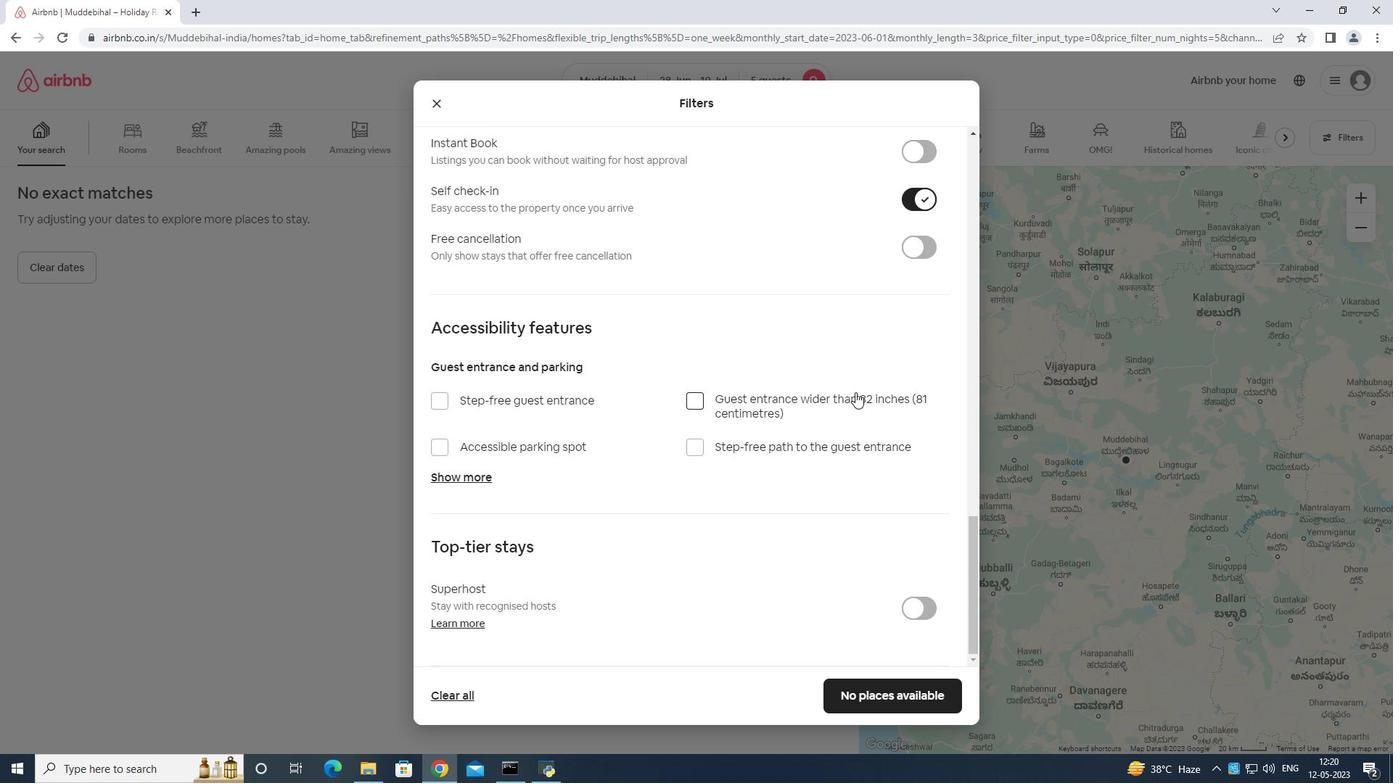 
Action: Mouse moved to (863, 595)
Screenshot: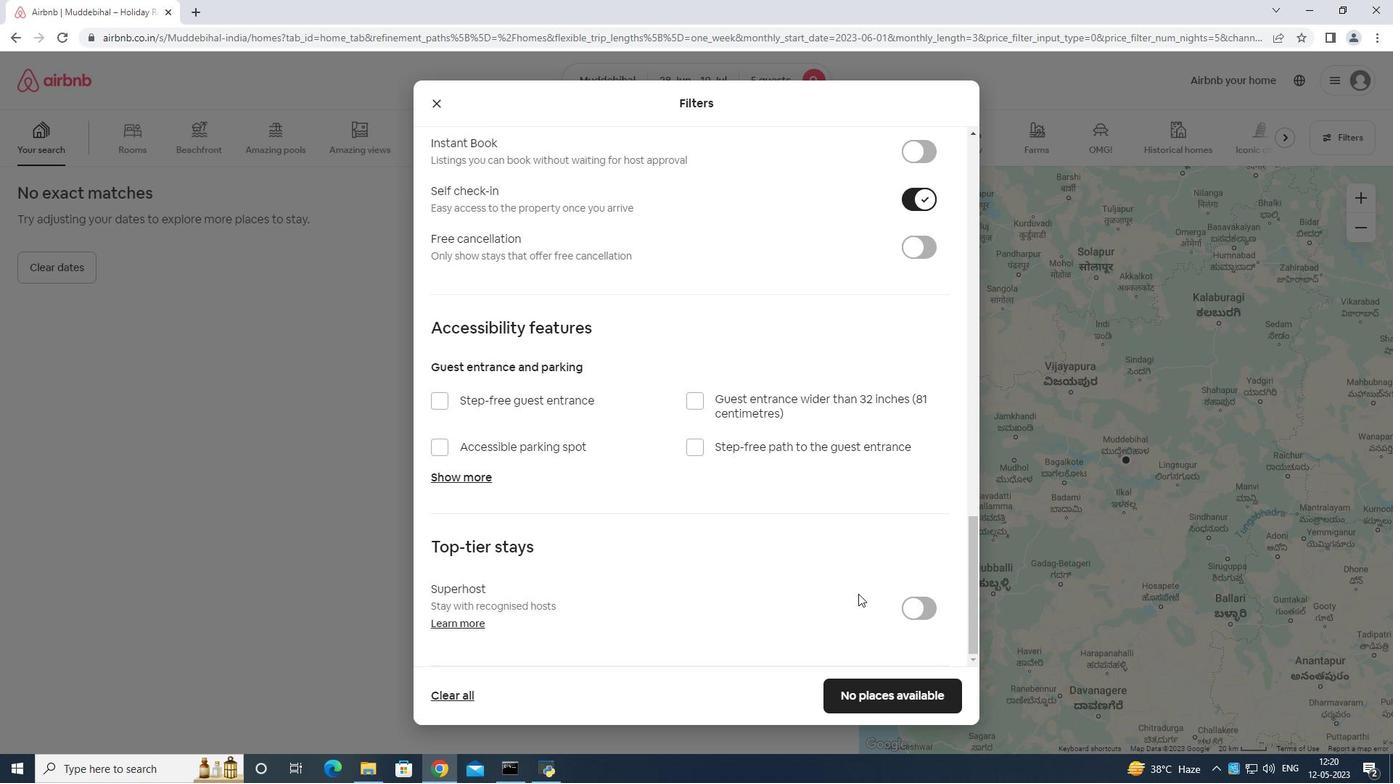 
